 Task: In the  document Nathan.txt ,change text color to 'Dark Blue' Insert the mentioned shape on left side of the text 'Cloud'. Change color of the shape to  BrownChange shape height to 0.9
Action: Mouse moved to (250, 371)
Screenshot: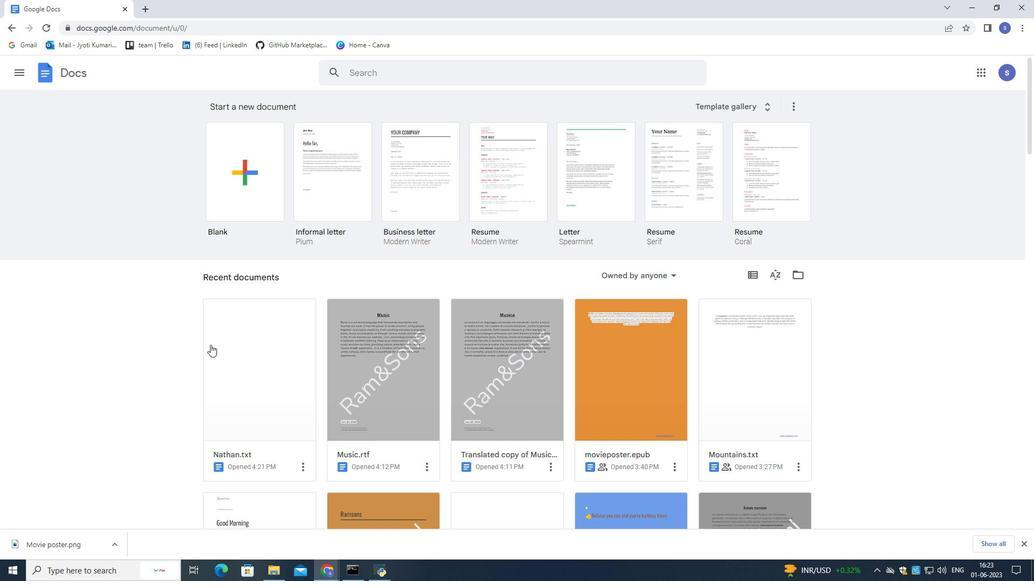 
Action: Mouse pressed left at (250, 371)
Screenshot: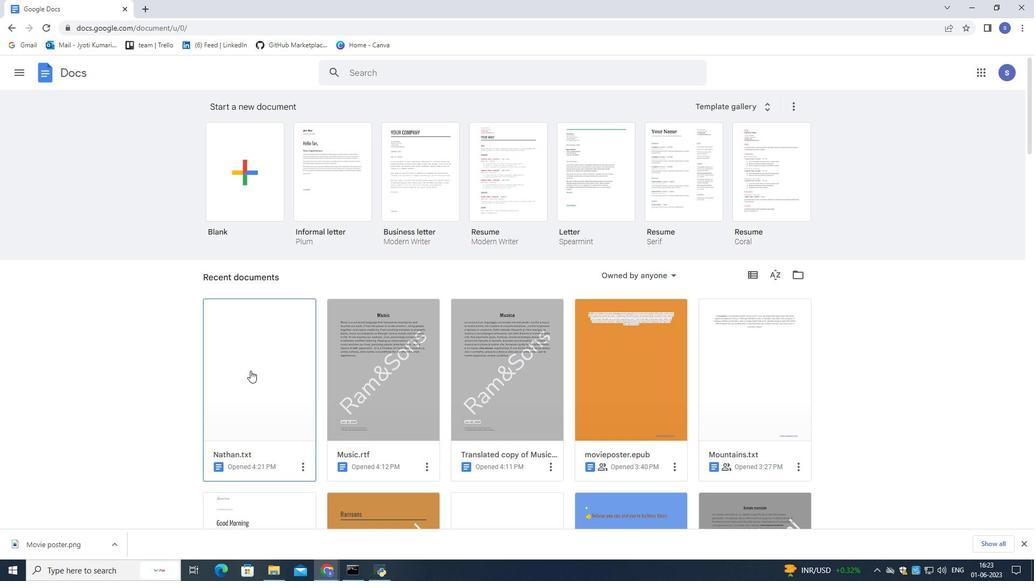 
Action: Mouse pressed left at (250, 371)
Screenshot: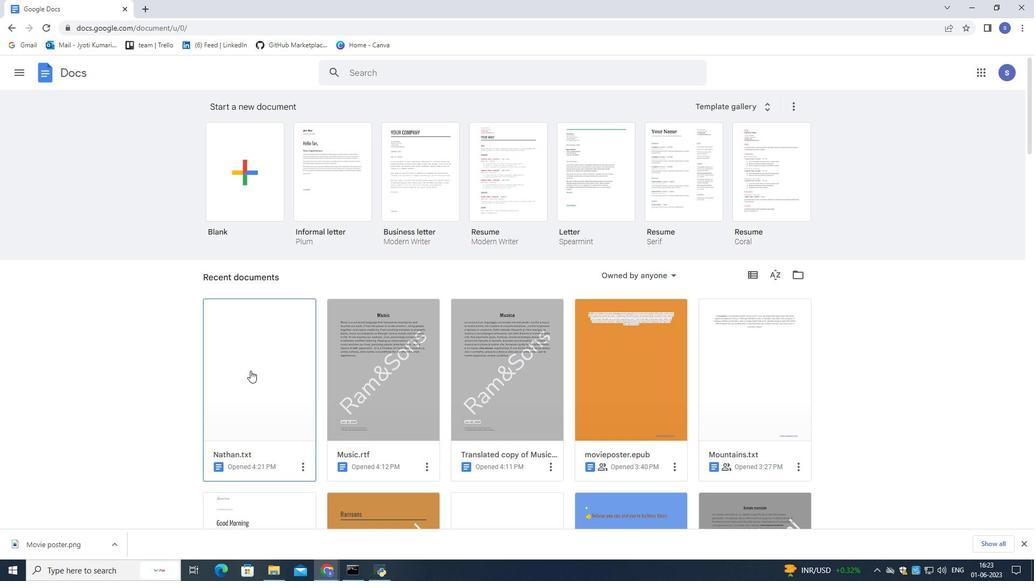
Action: Mouse moved to (676, 317)
Screenshot: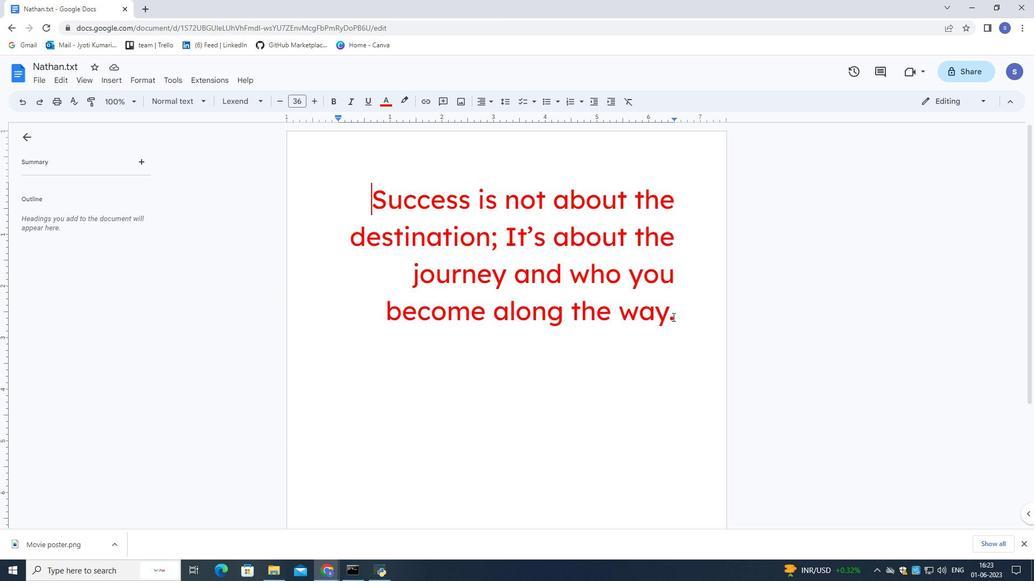 
Action: Mouse pressed left at (676, 317)
Screenshot: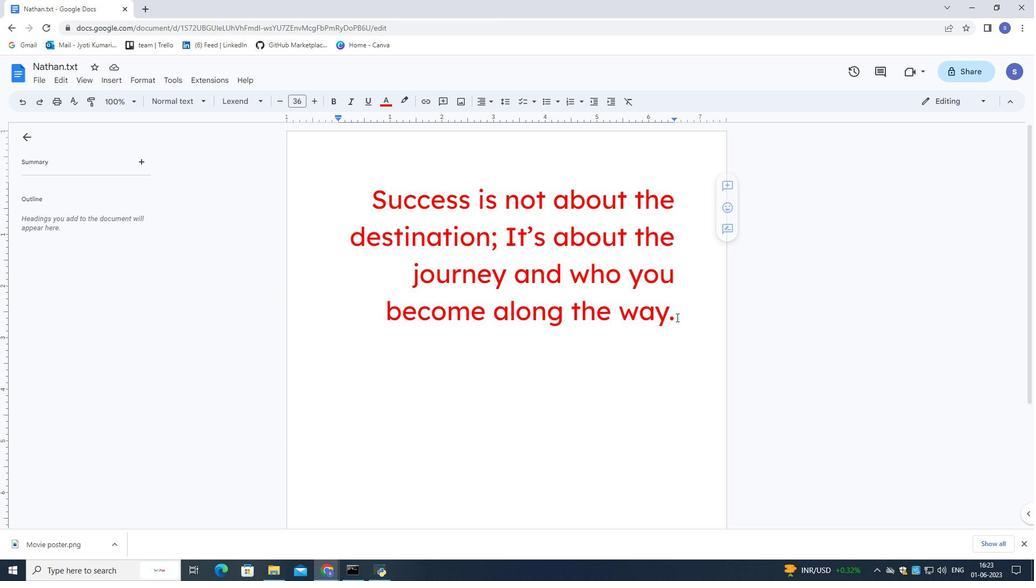 
Action: Mouse moved to (304, 213)
Screenshot: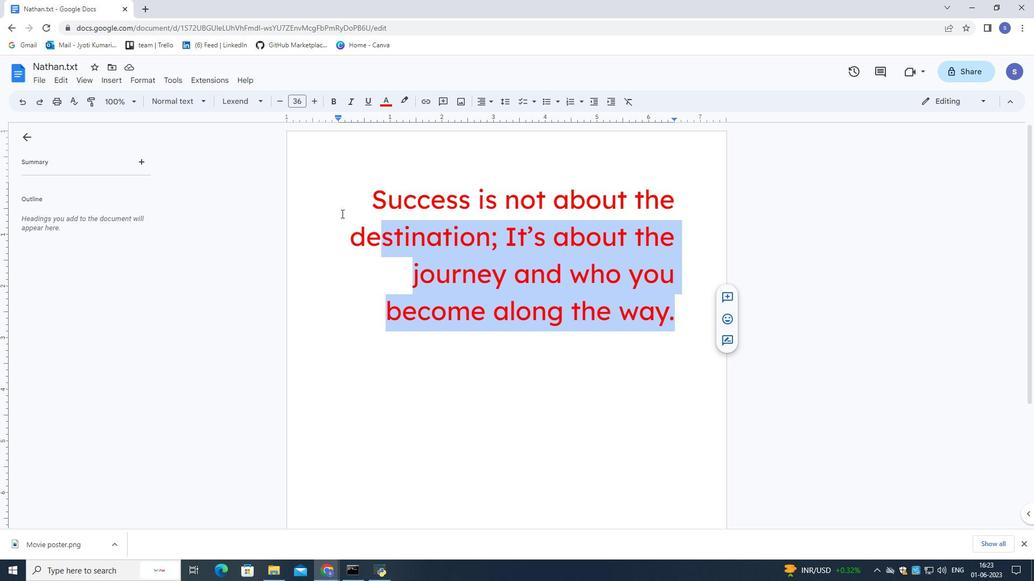 
Action: Mouse pressed left at (304, 213)
Screenshot: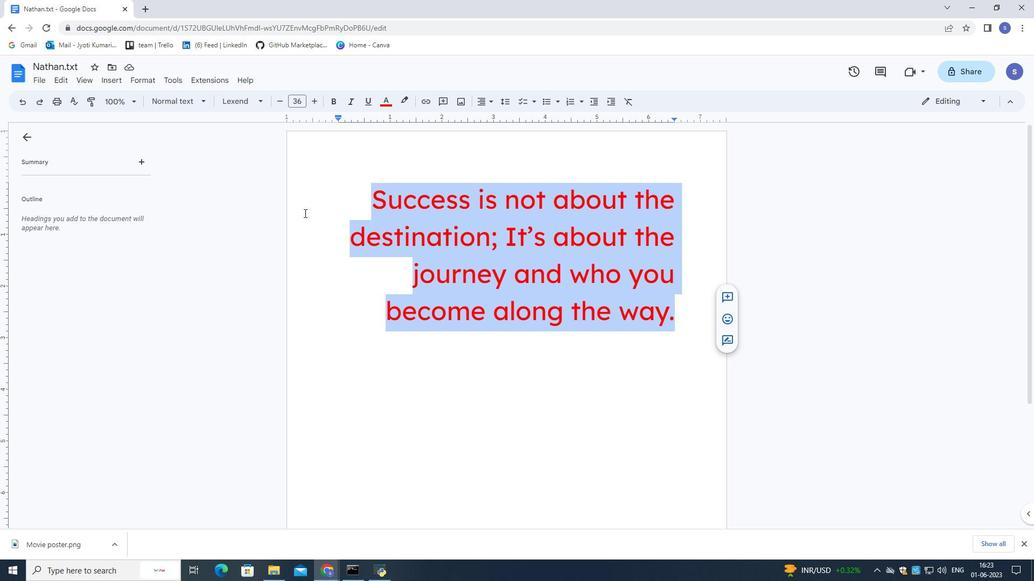 
Action: Mouse moved to (390, 101)
Screenshot: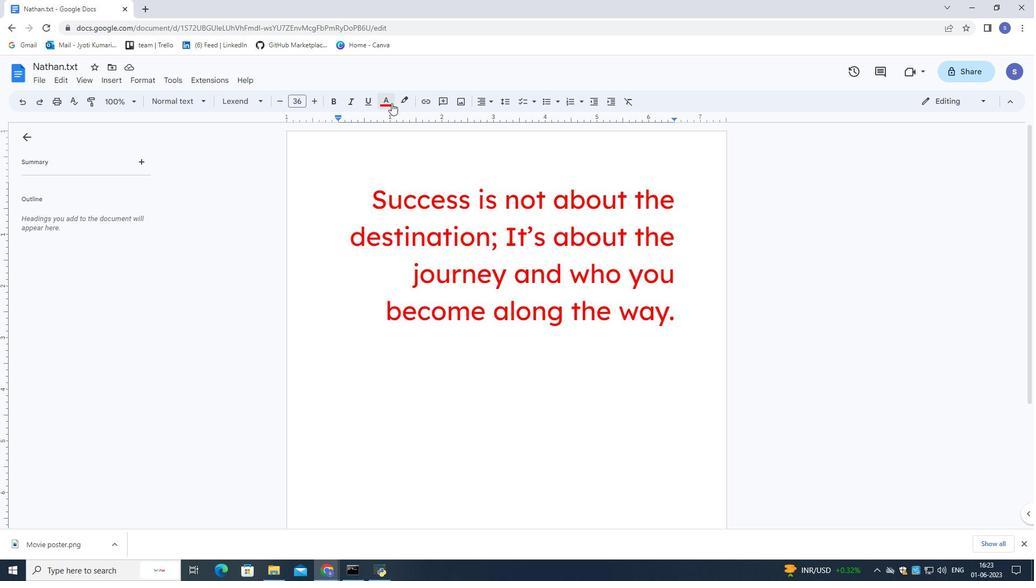 
Action: Mouse pressed left at (390, 101)
Screenshot: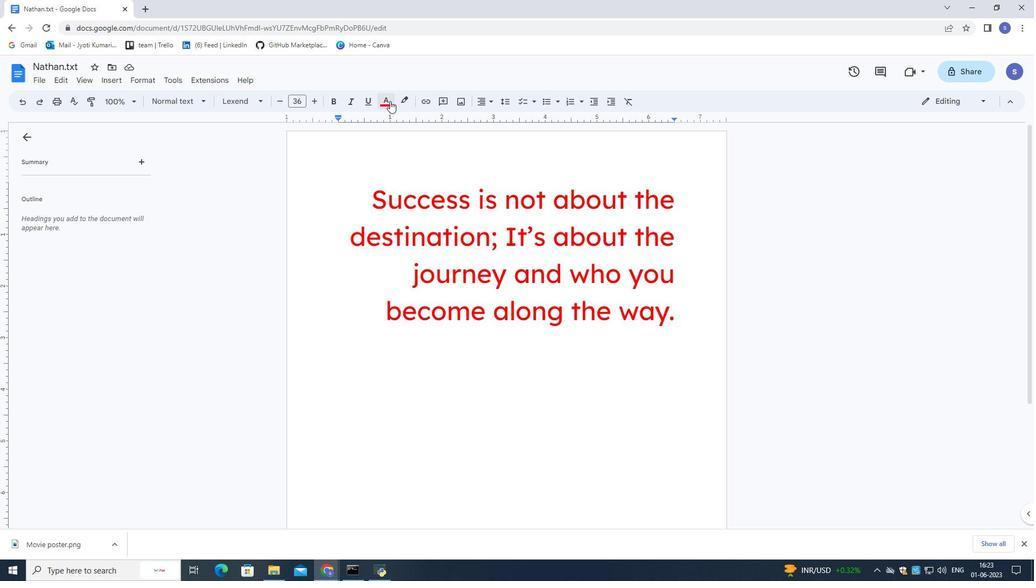 
Action: Mouse moved to (473, 193)
Screenshot: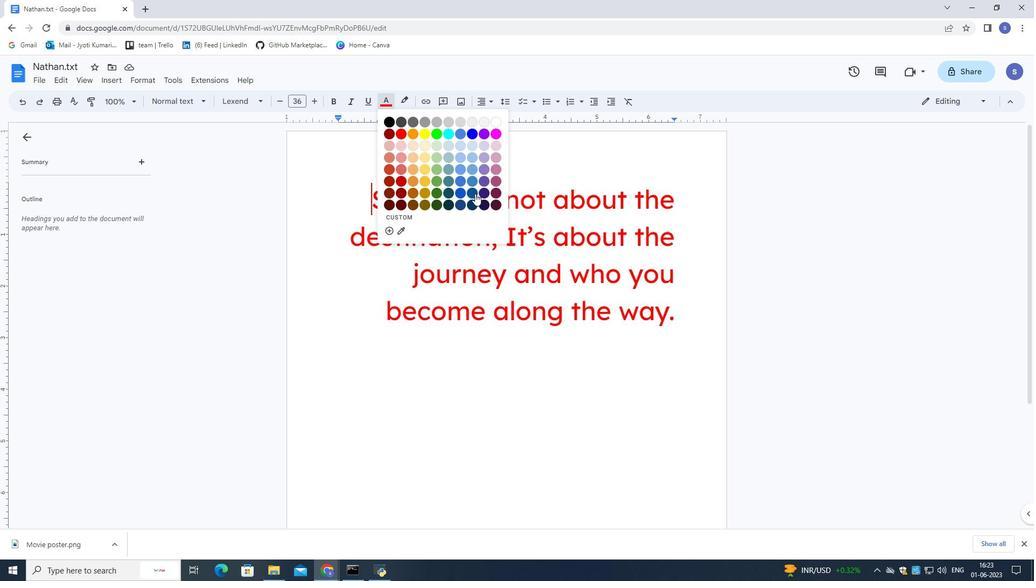 
Action: Mouse pressed left at (473, 193)
Screenshot: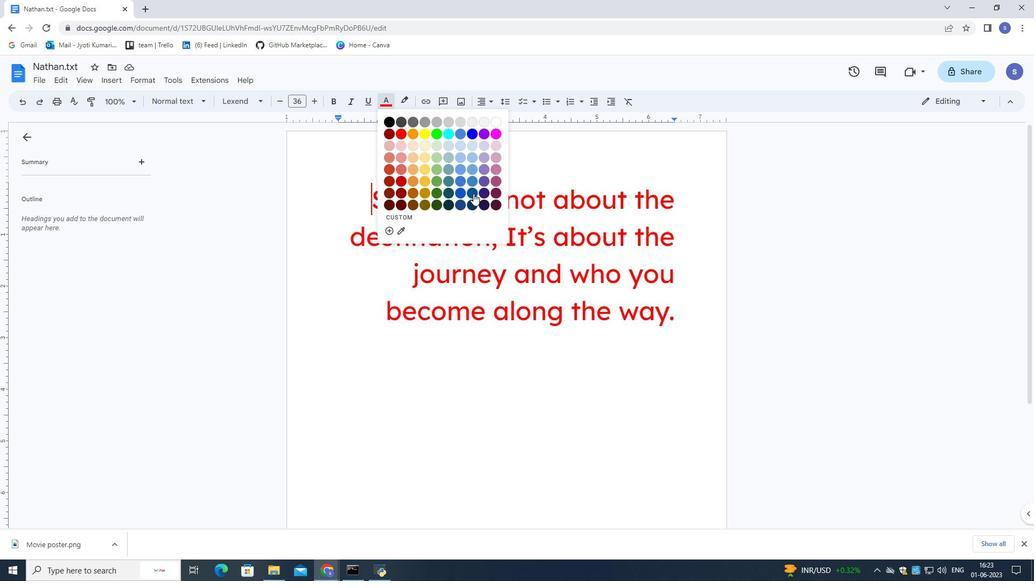 
Action: Mouse moved to (676, 315)
Screenshot: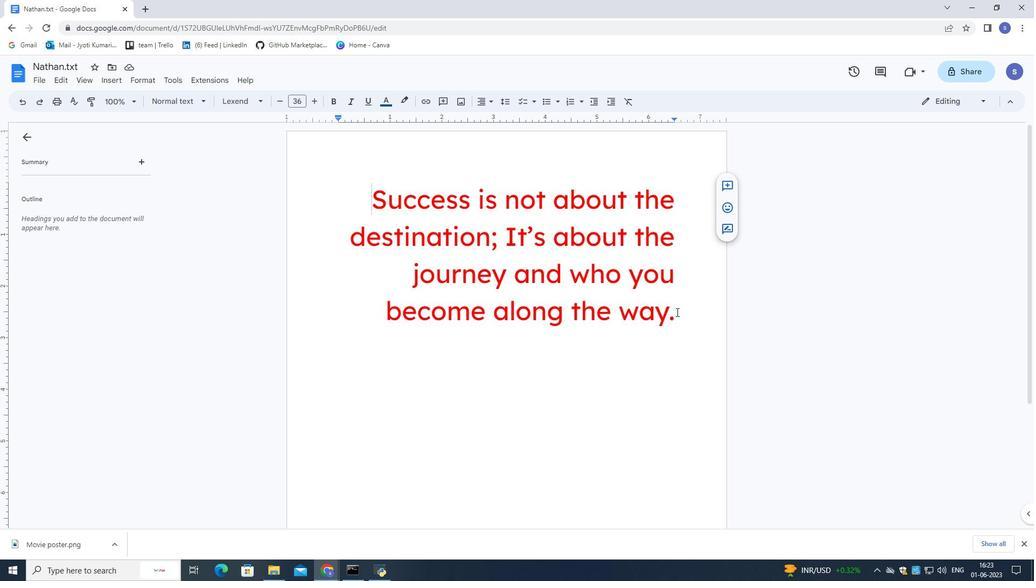 
Action: Mouse pressed left at (676, 315)
Screenshot: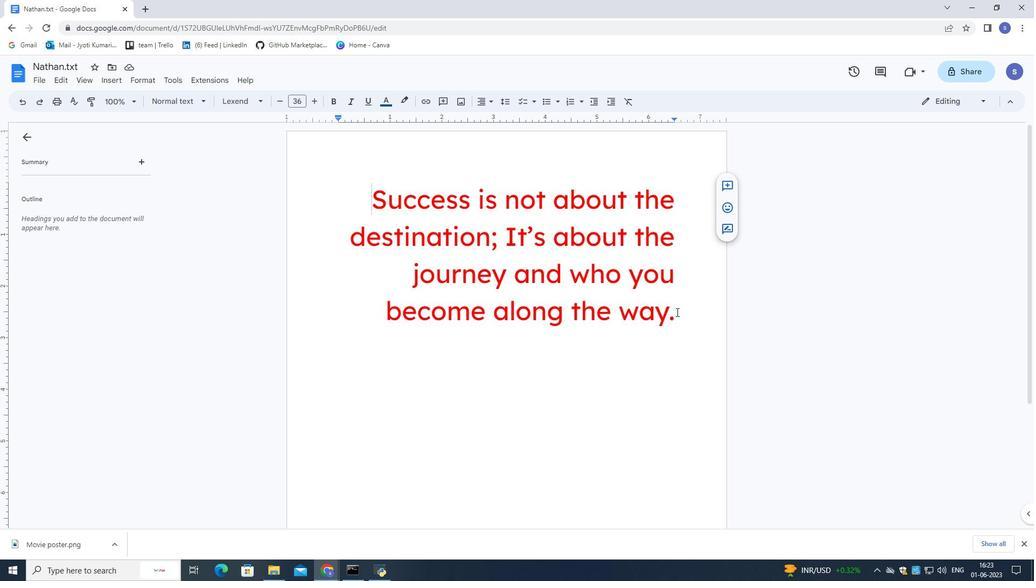 
Action: Mouse moved to (385, 102)
Screenshot: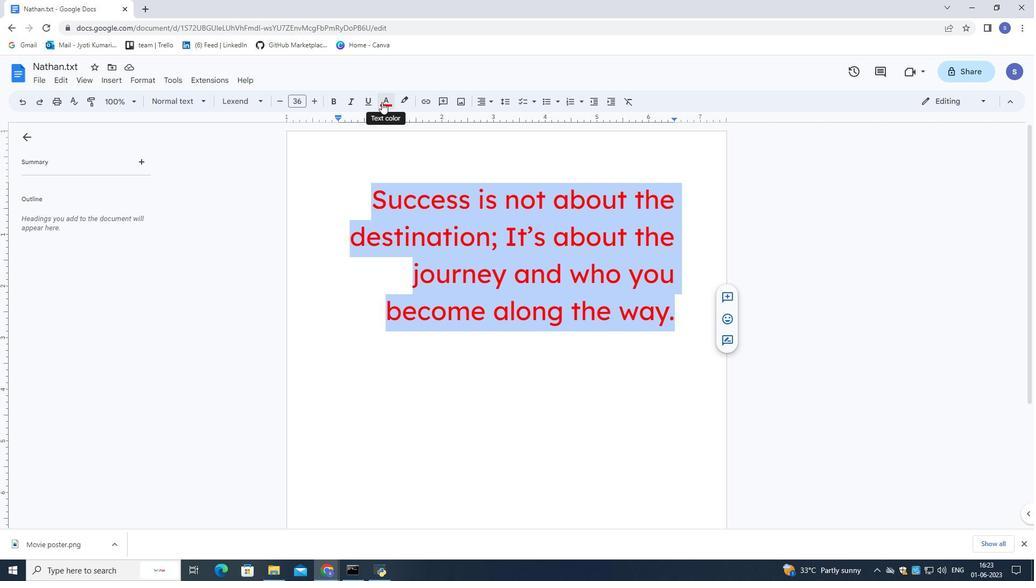 
Action: Mouse pressed left at (385, 102)
Screenshot: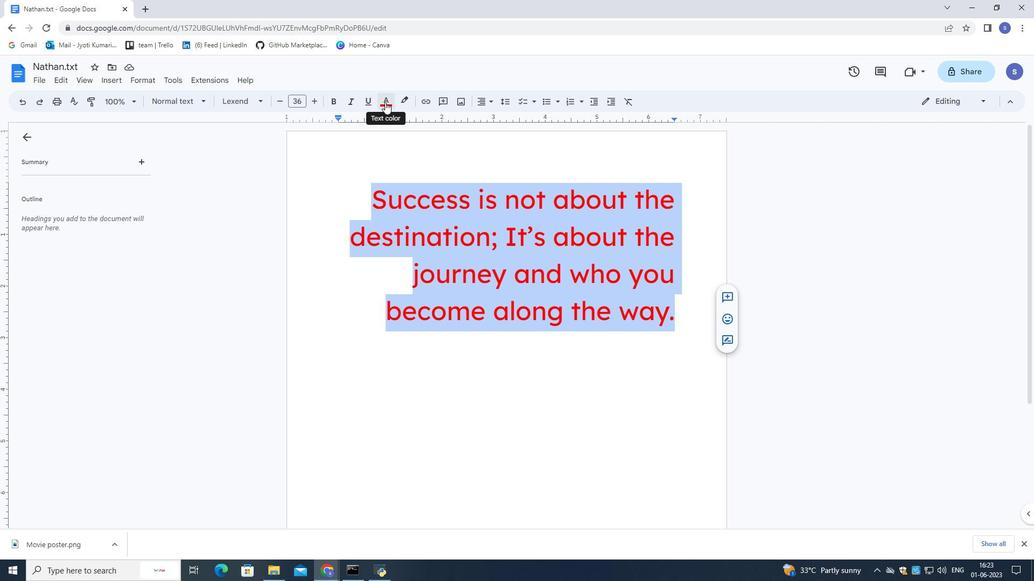 
Action: Mouse moved to (470, 205)
Screenshot: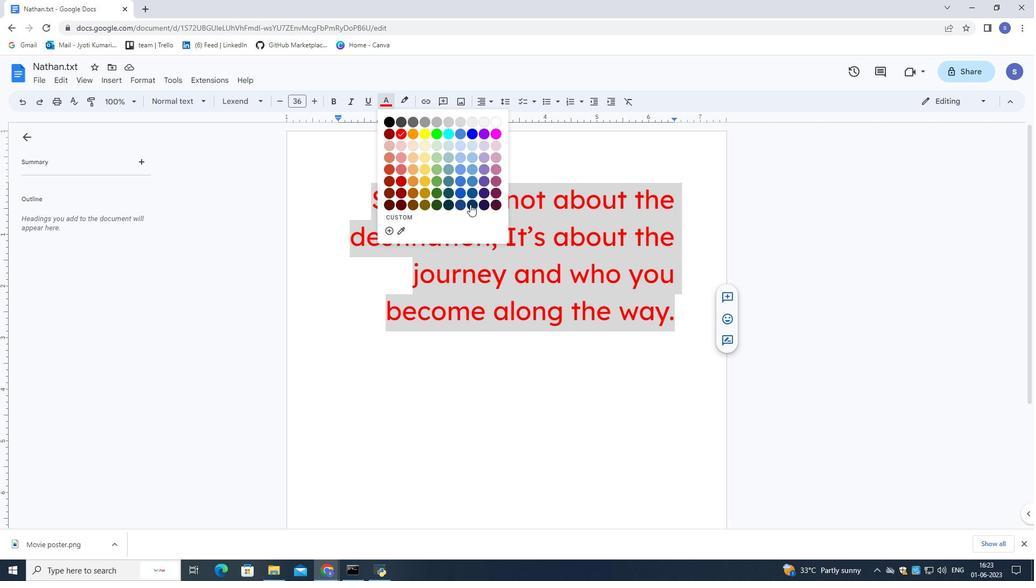 
Action: Mouse pressed left at (470, 205)
Screenshot: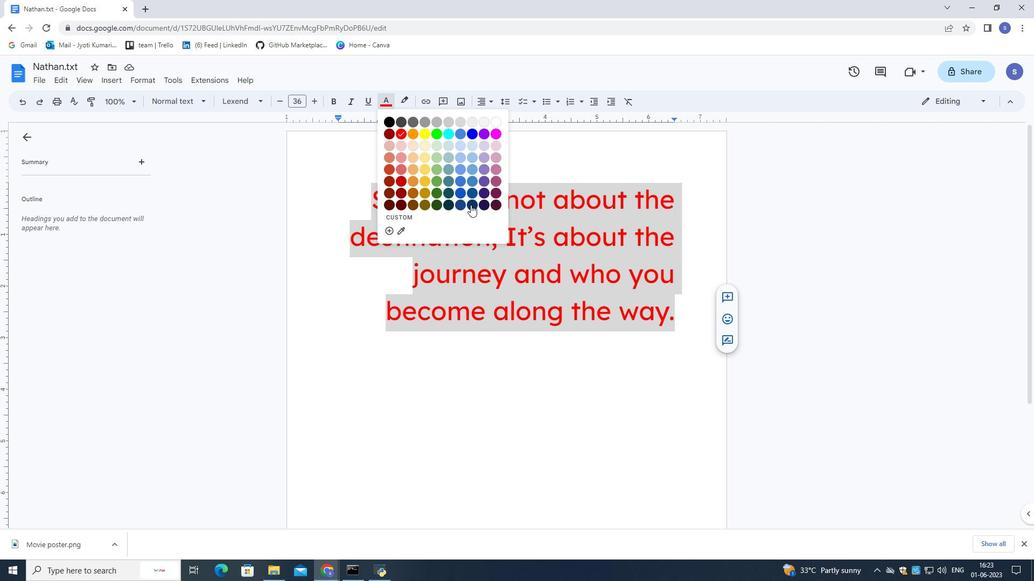 
Action: Mouse moved to (576, 376)
Screenshot: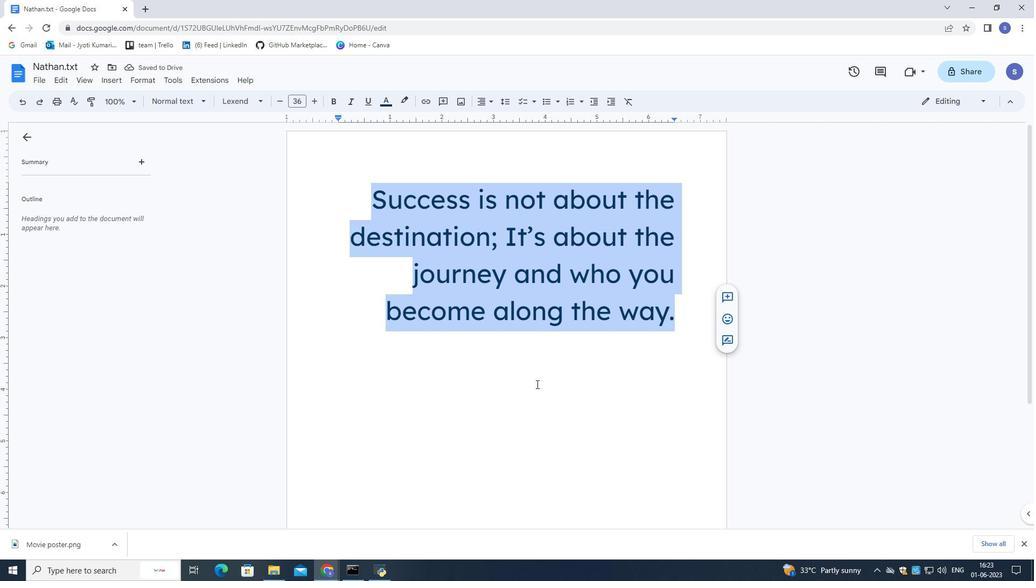 
Action: Mouse pressed left at (576, 376)
Screenshot: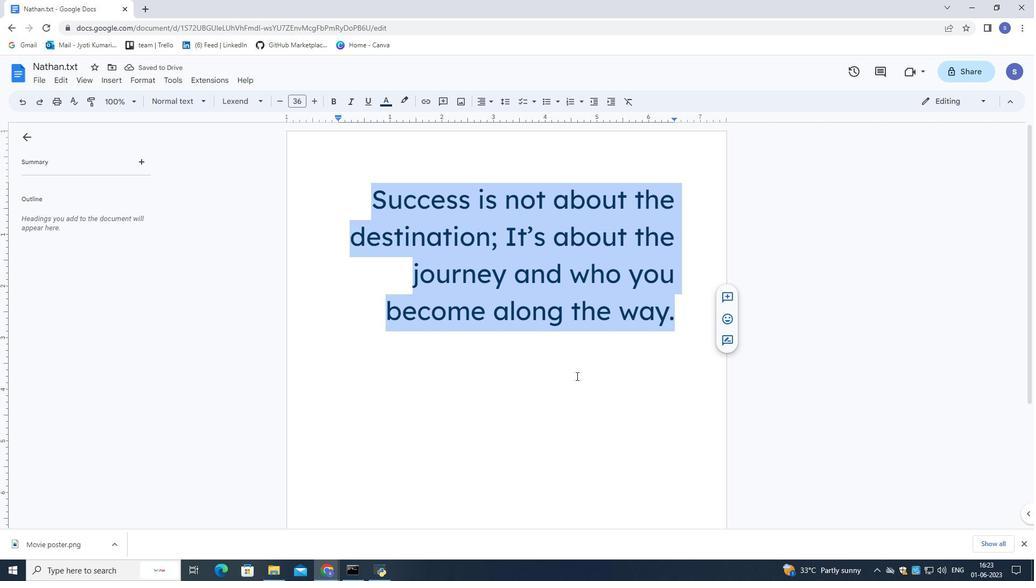 
Action: Mouse moved to (363, 193)
Screenshot: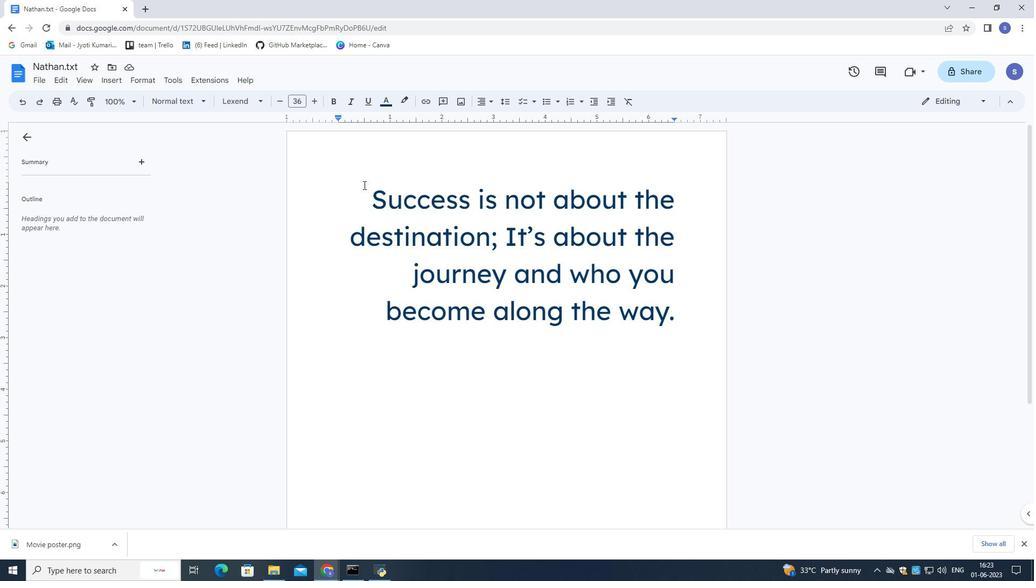 
Action: Mouse pressed left at (363, 193)
Screenshot: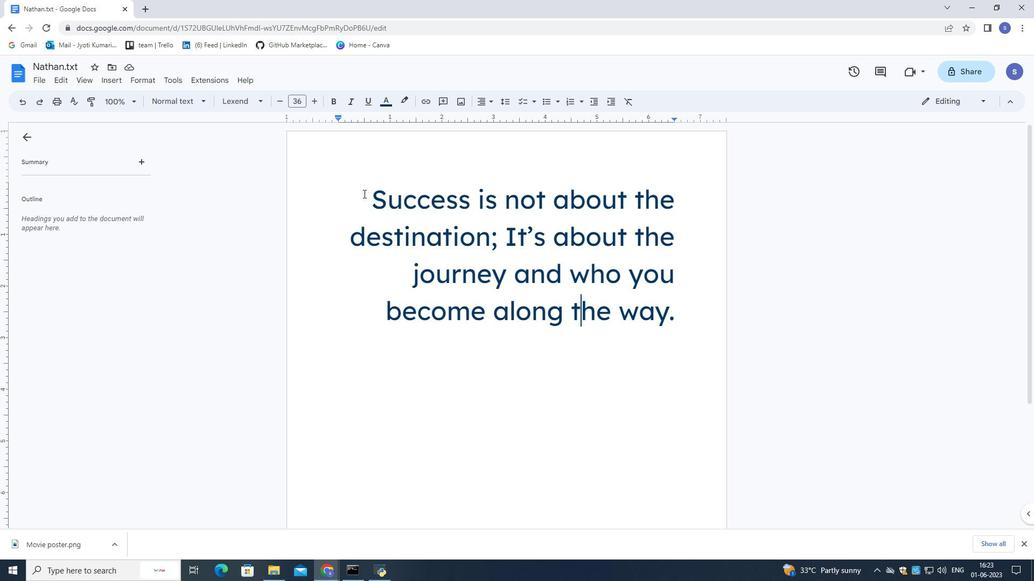 
Action: Mouse moved to (119, 77)
Screenshot: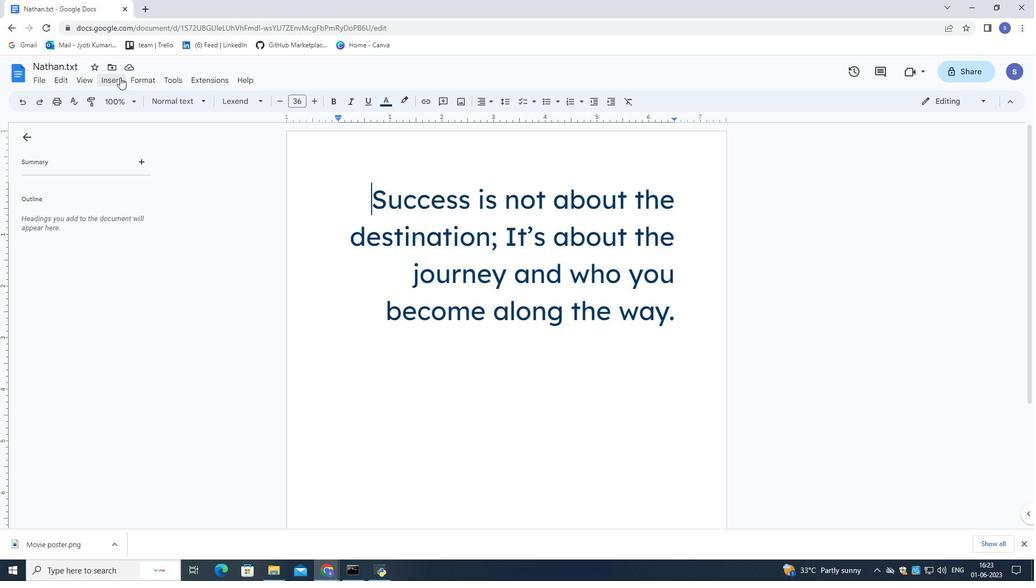 
Action: Mouse pressed left at (119, 77)
Screenshot: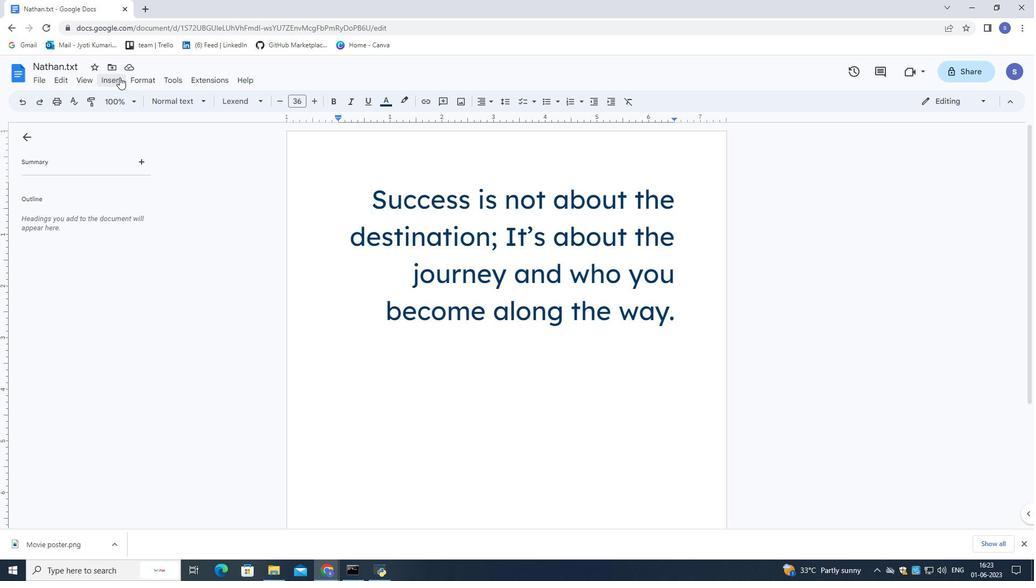 
Action: Mouse moved to (289, 130)
Screenshot: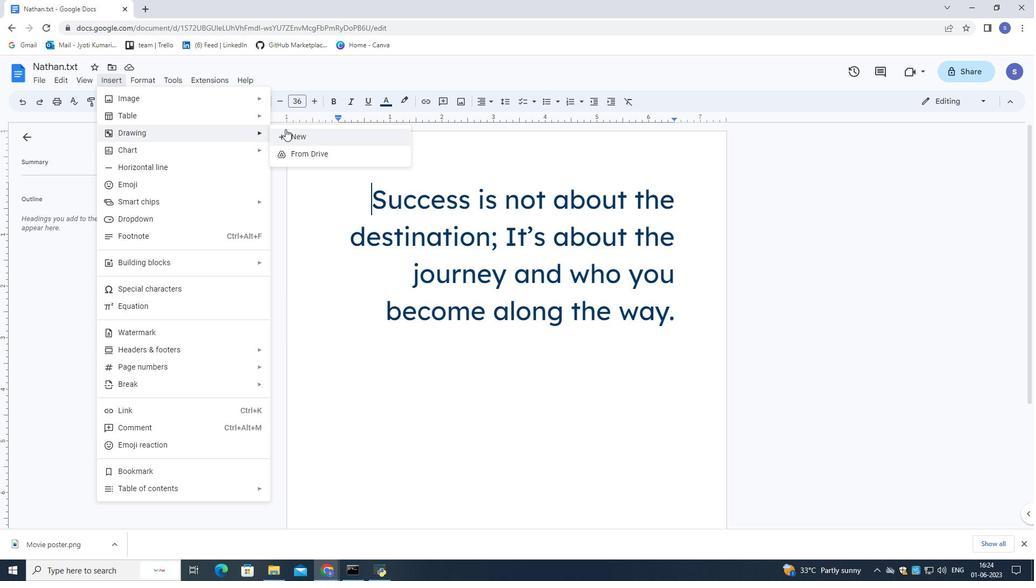 
Action: Mouse pressed left at (289, 130)
Screenshot: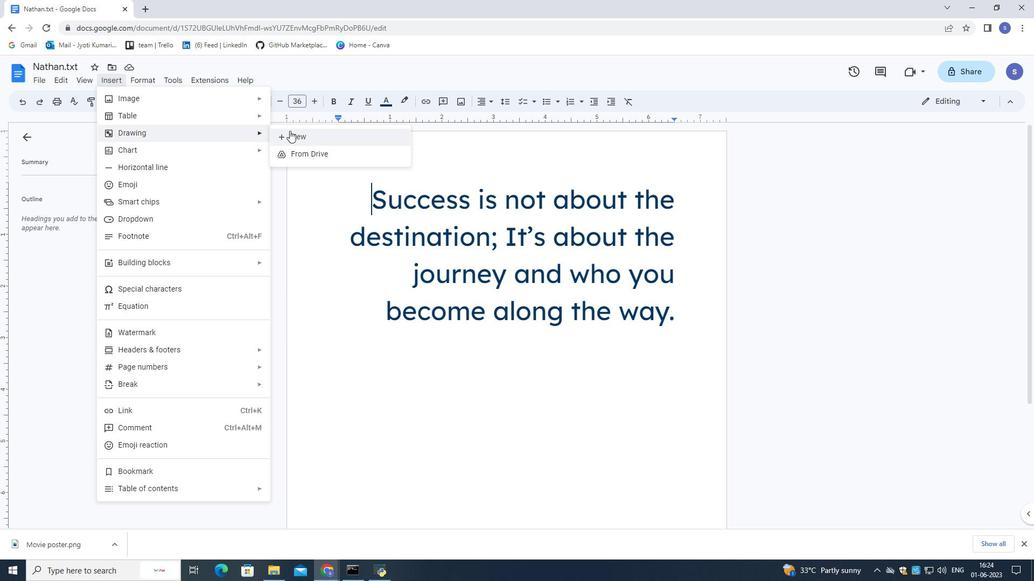
Action: Mouse moved to (418, 122)
Screenshot: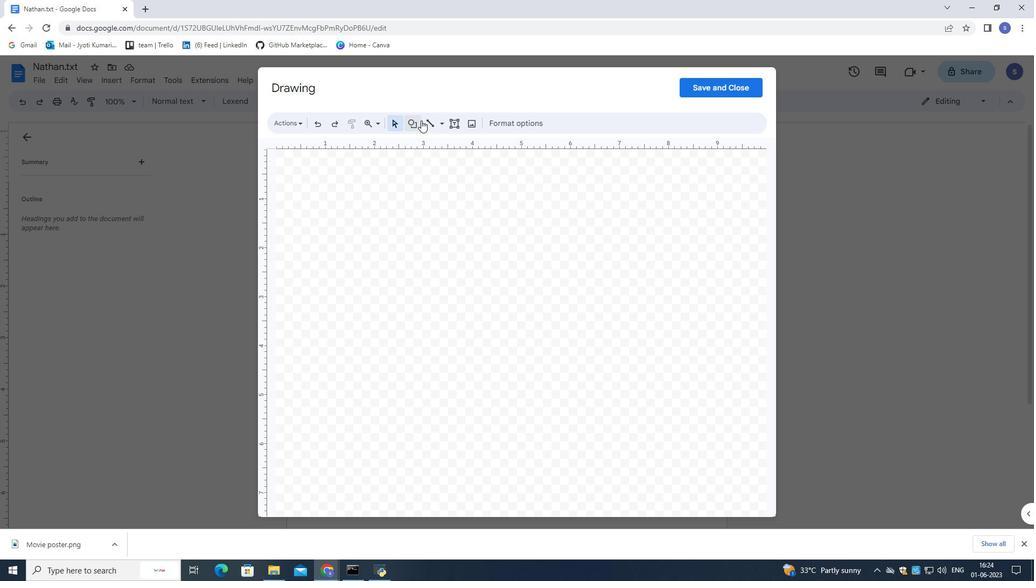 
Action: Mouse pressed left at (418, 122)
Screenshot: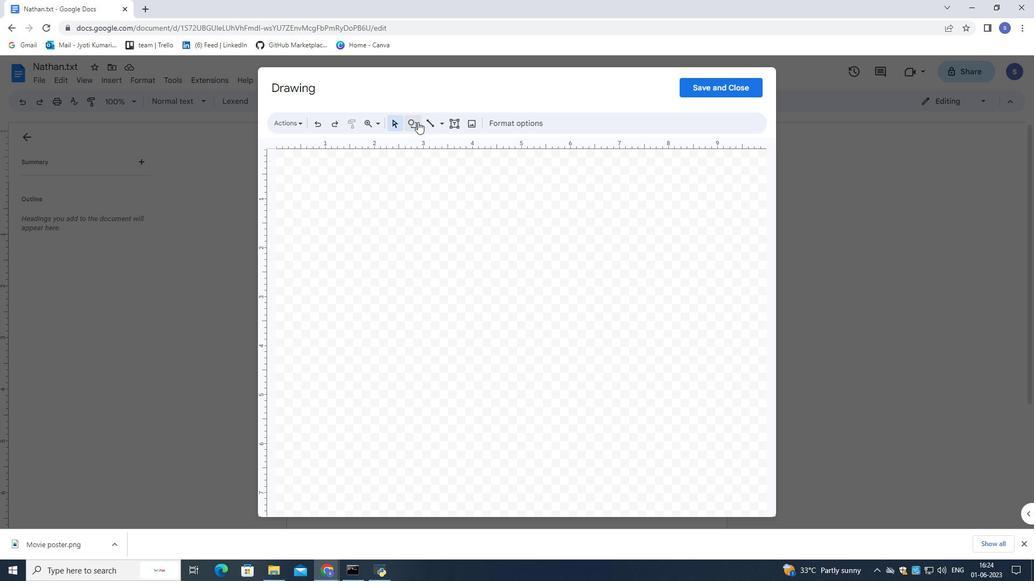 
Action: Mouse moved to (614, 192)
Screenshot: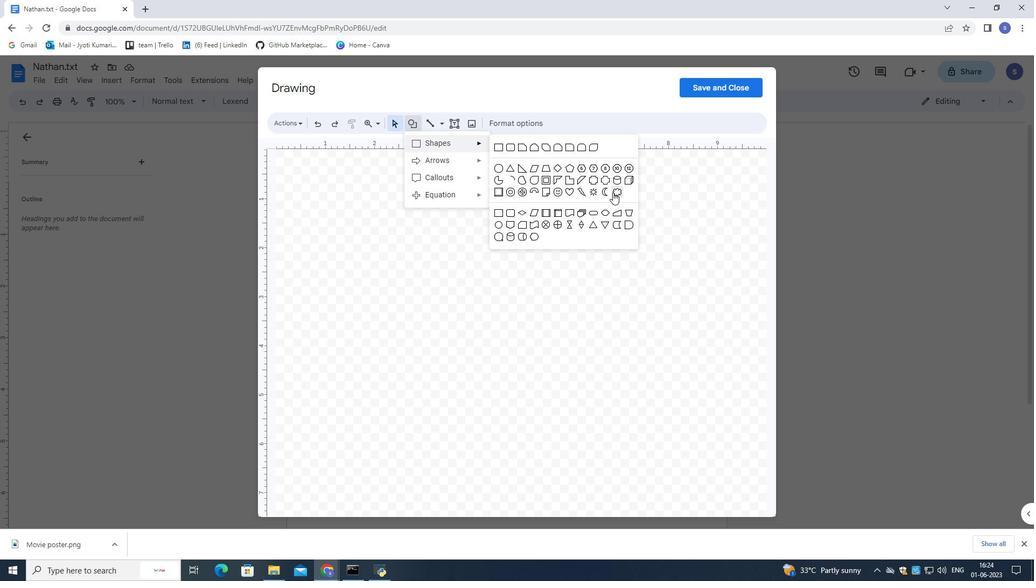 
Action: Mouse pressed left at (614, 192)
Screenshot: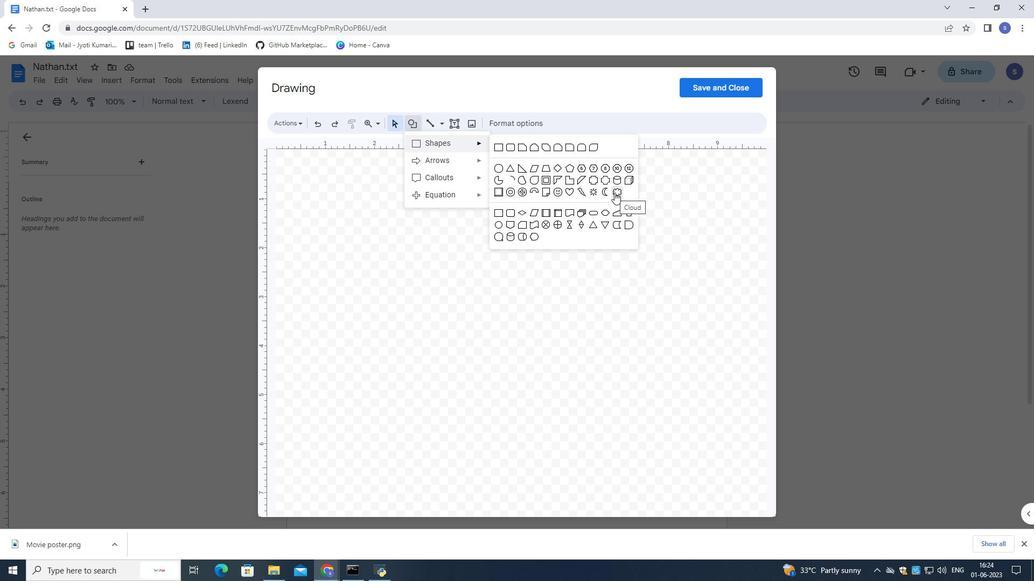 
Action: Mouse moved to (381, 211)
Screenshot: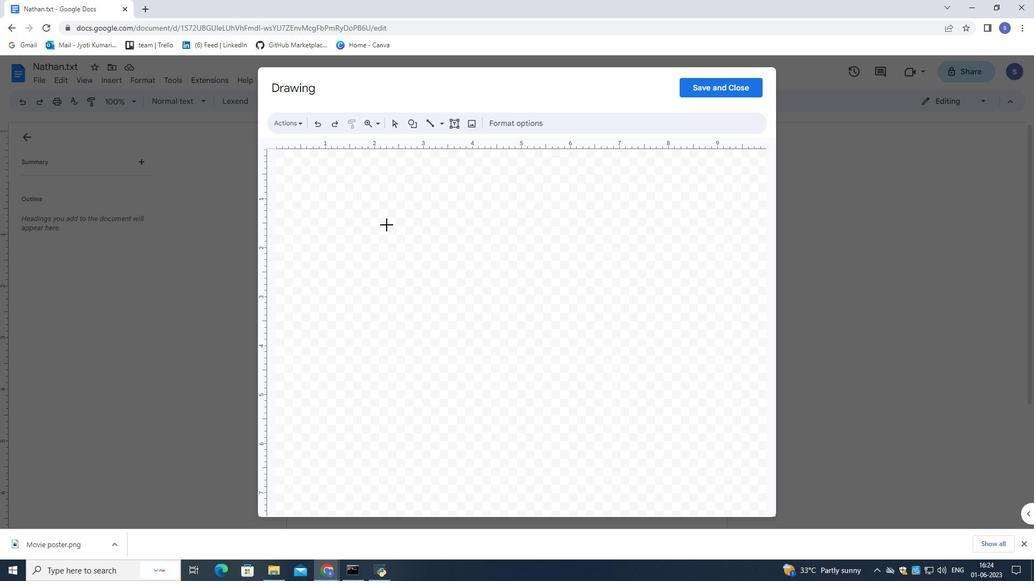 
Action: Mouse pressed left at (381, 211)
Screenshot: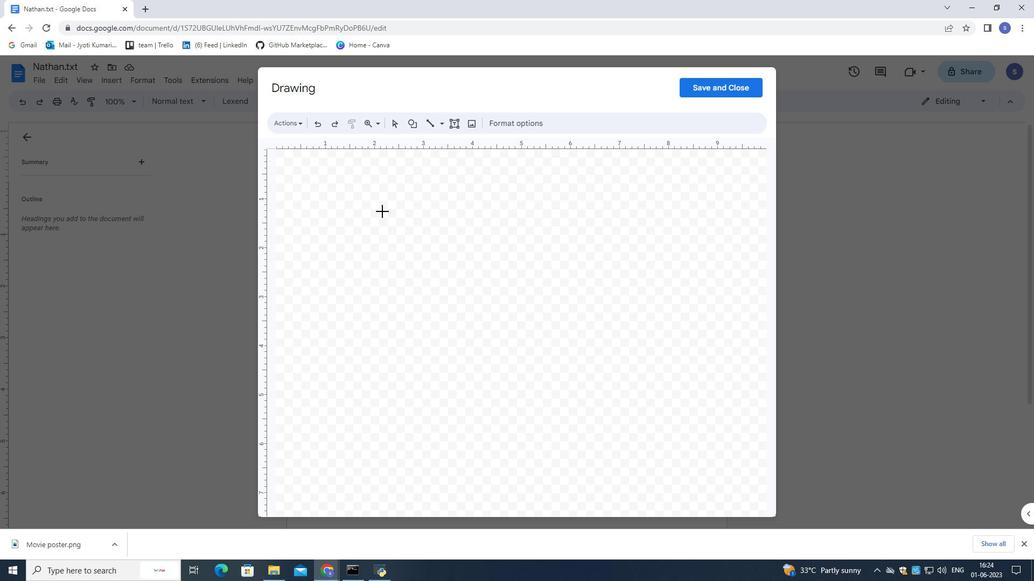 
Action: Mouse moved to (575, 328)
Screenshot: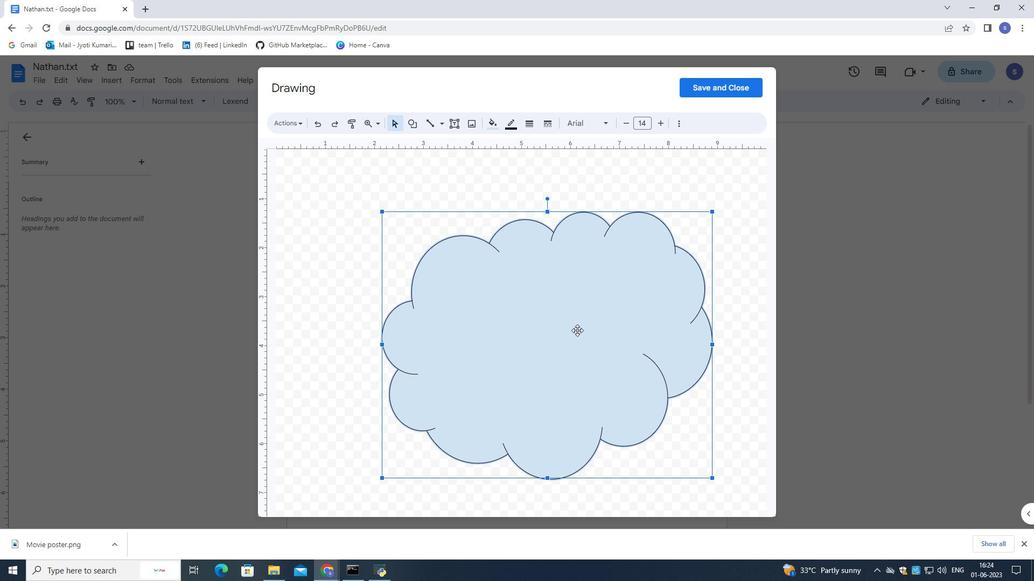 
Action: Mouse pressed left at (575, 328)
Screenshot: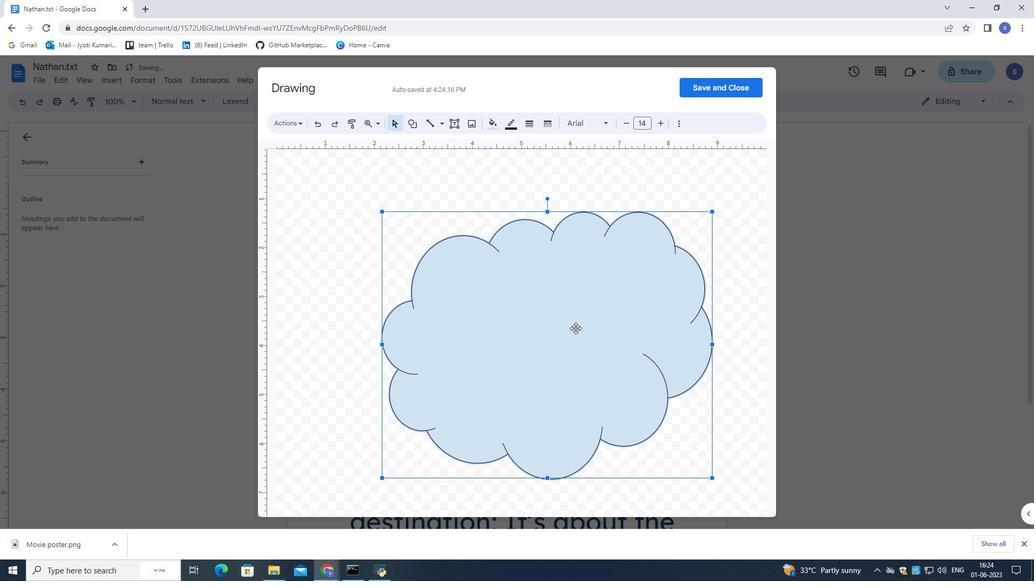 
Action: Mouse moved to (494, 122)
Screenshot: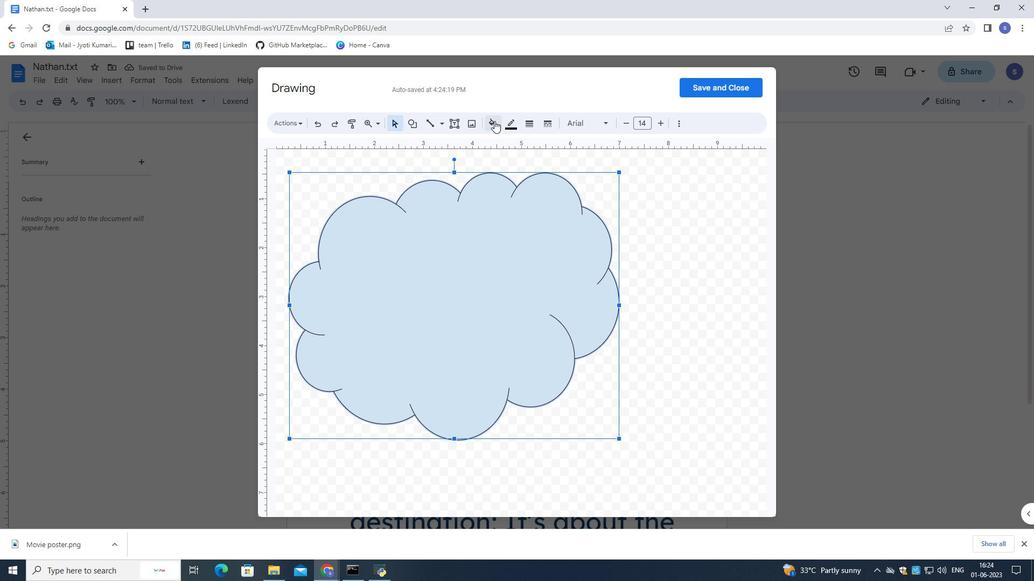 
Action: Mouse pressed left at (494, 122)
Screenshot: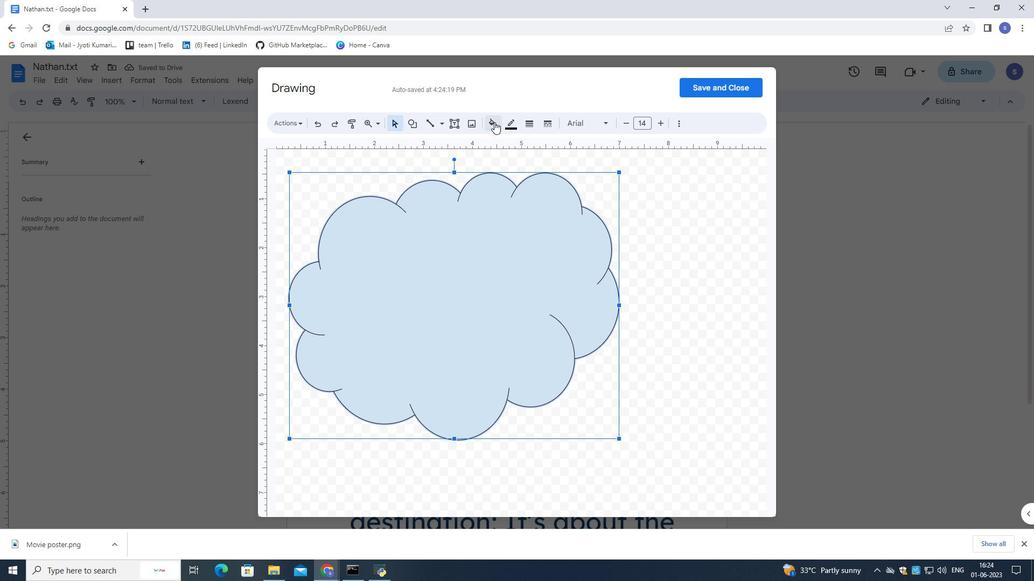 
Action: Mouse moved to (502, 164)
Screenshot: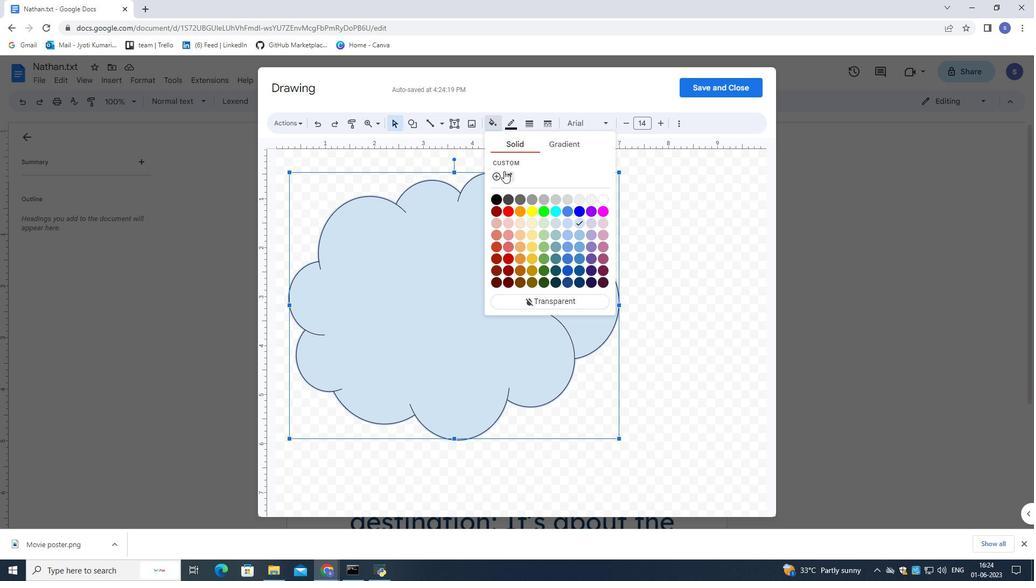 
Action: Mouse pressed left at (502, 164)
Screenshot: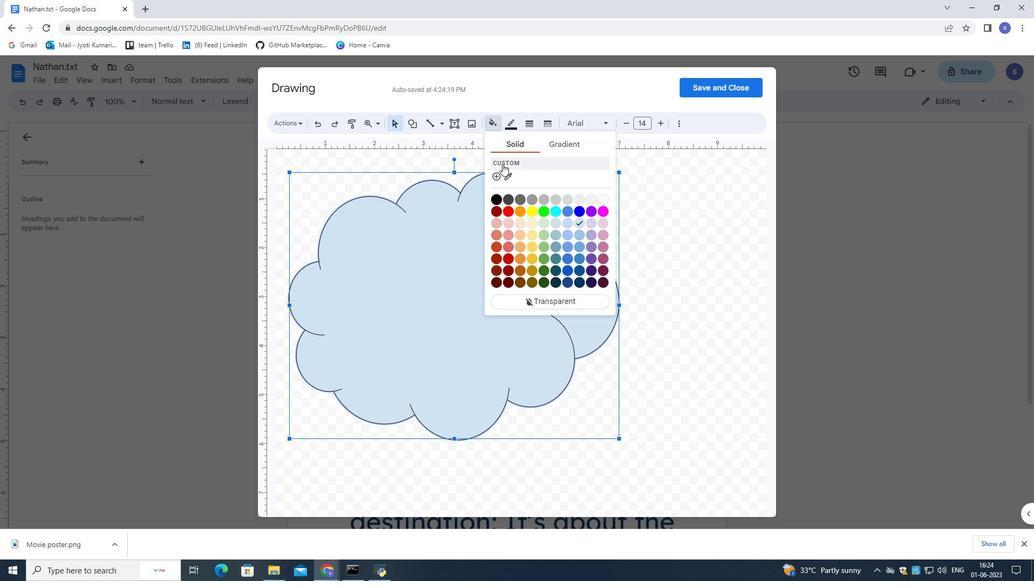 
Action: Mouse moved to (555, 316)
Screenshot: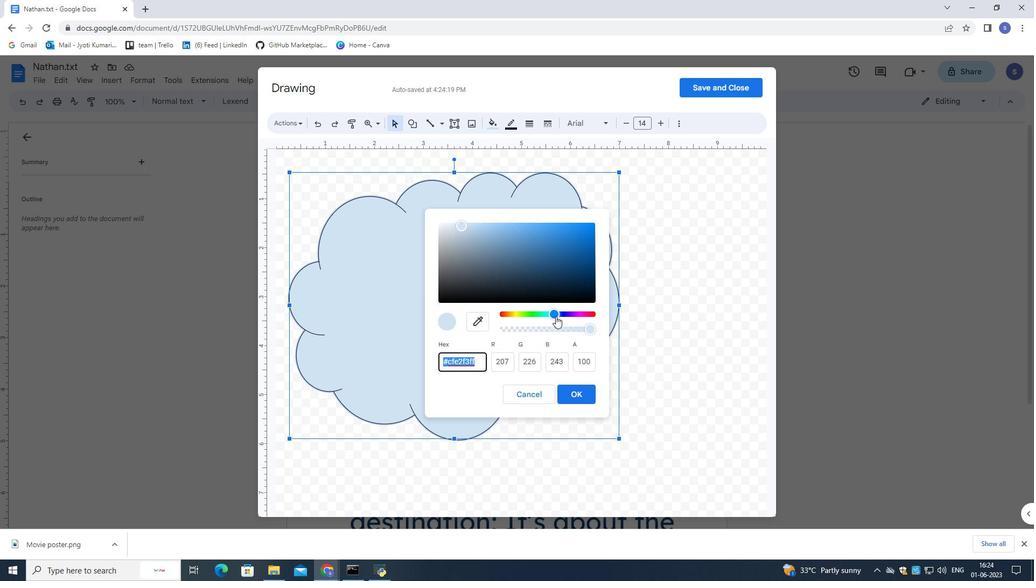 
Action: Mouse pressed left at (555, 316)
Screenshot: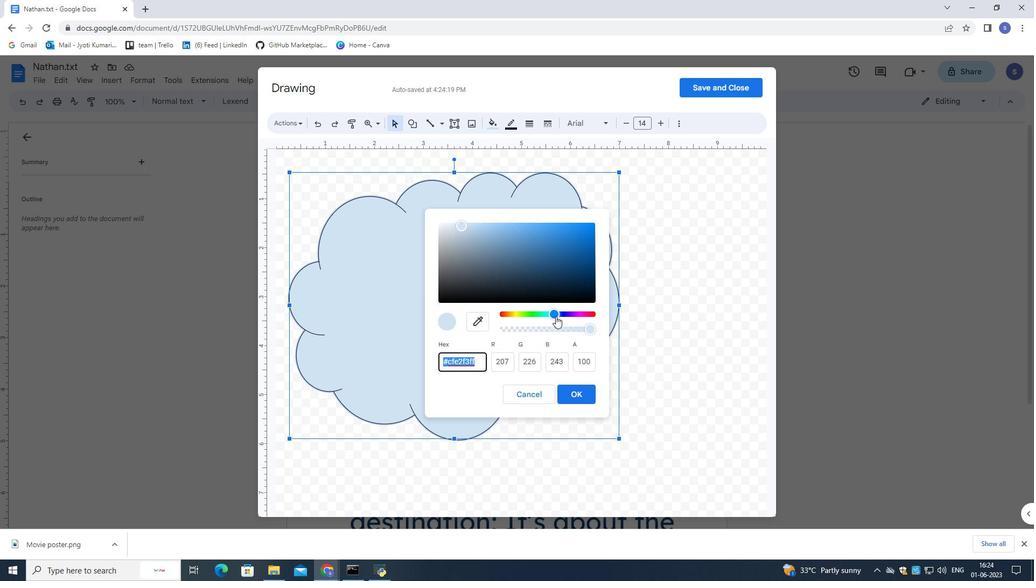 
Action: Mouse moved to (516, 233)
Screenshot: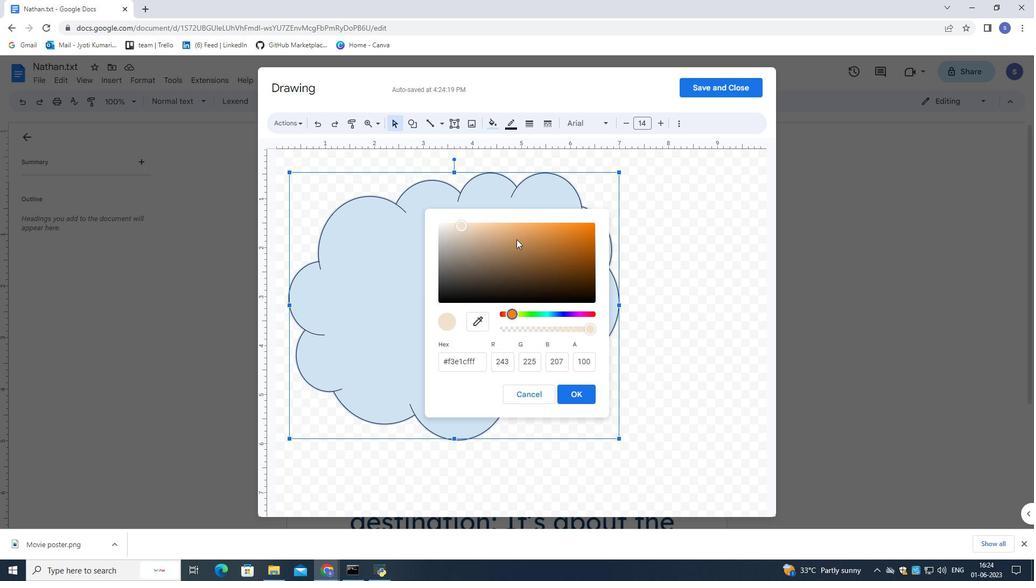 
Action: Mouse pressed left at (516, 233)
Screenshot: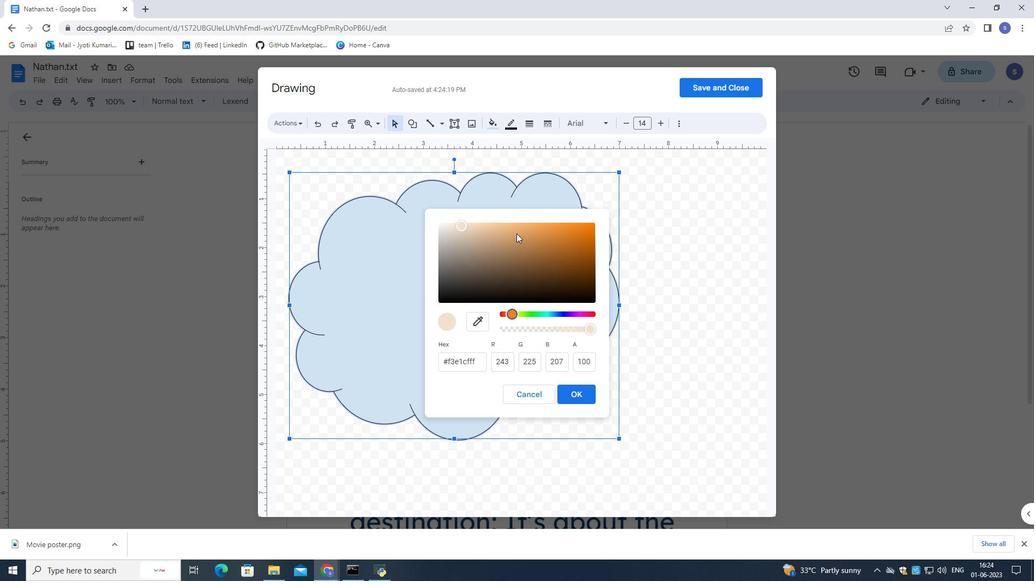 
Action: Mouse moved to (572, 393)
Screenshot: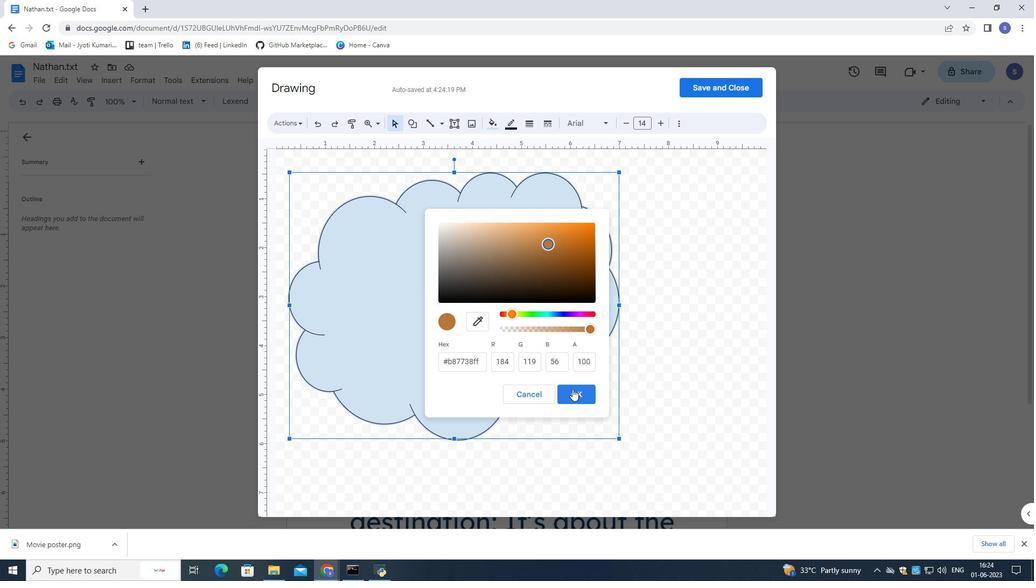 
Action: Mouse pressed left at (572, 393)
Screenshot: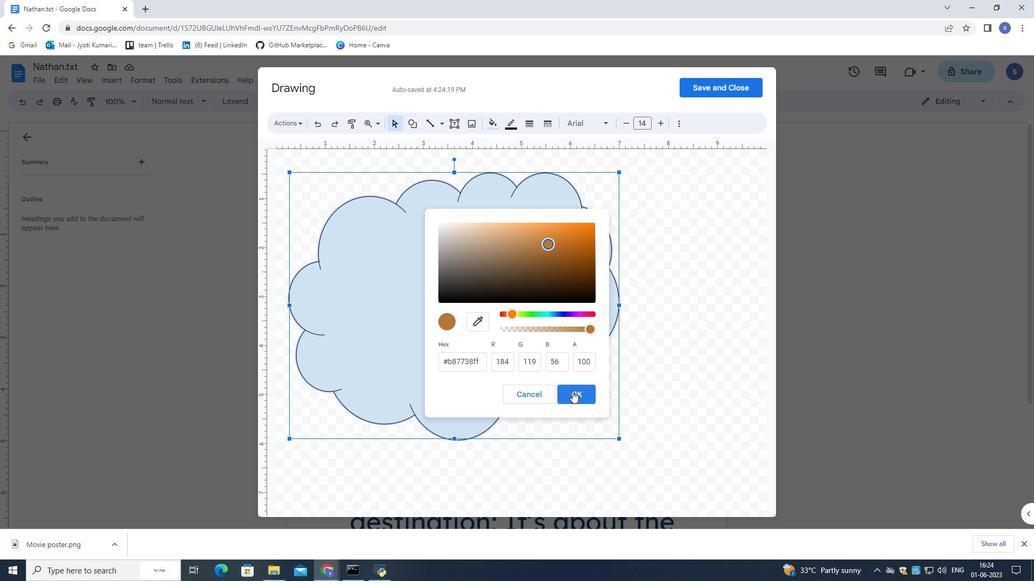 
Action: Mouse moved to (694, 89)
Screenshot: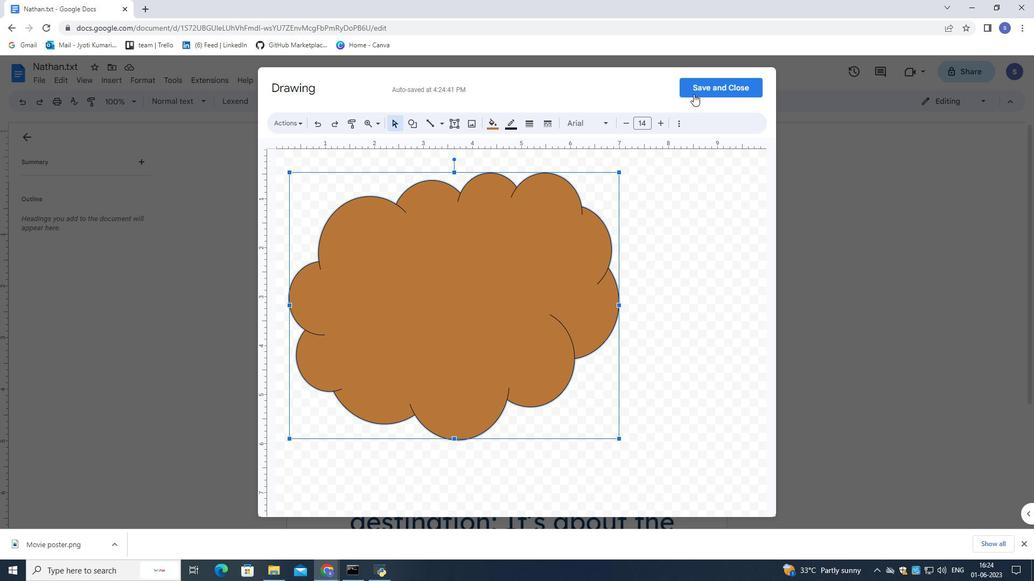 
Action: Mouse pressed left at (694, 89)
Screenshot: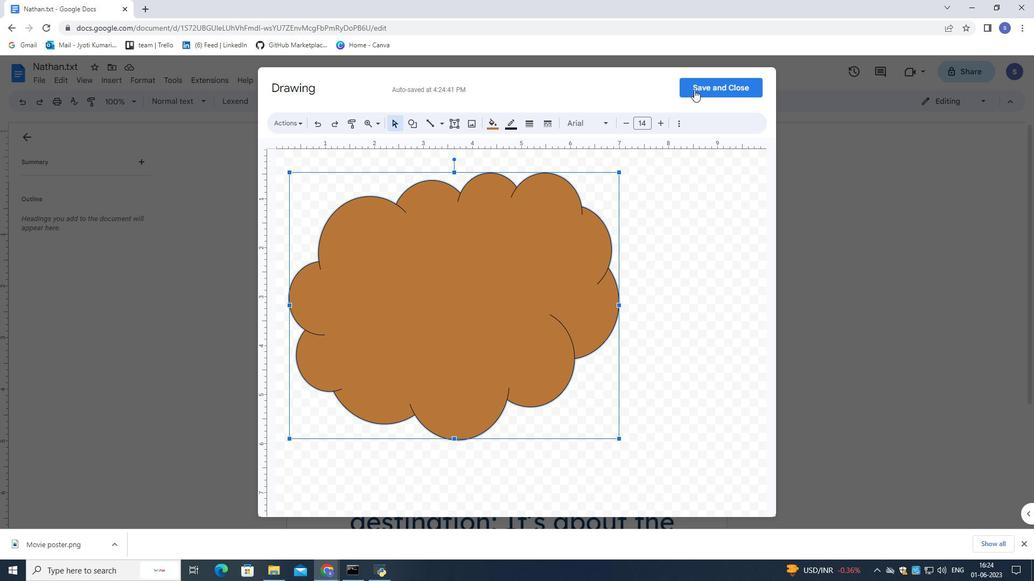 
Action: Mouse moved to (544, 345)
Screenshot: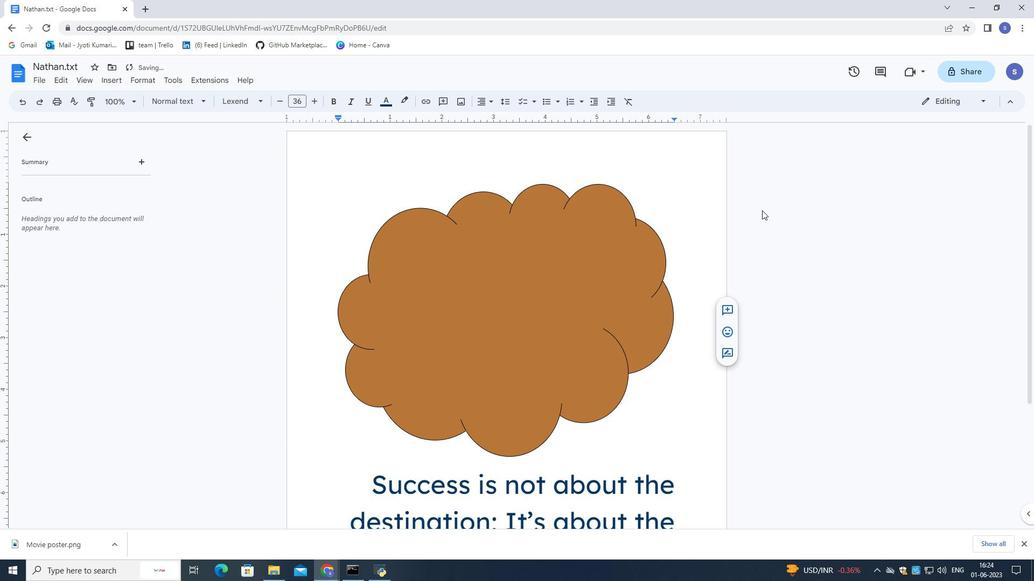 
Action: Mouse pressed left at (544, 345)
Screenshot: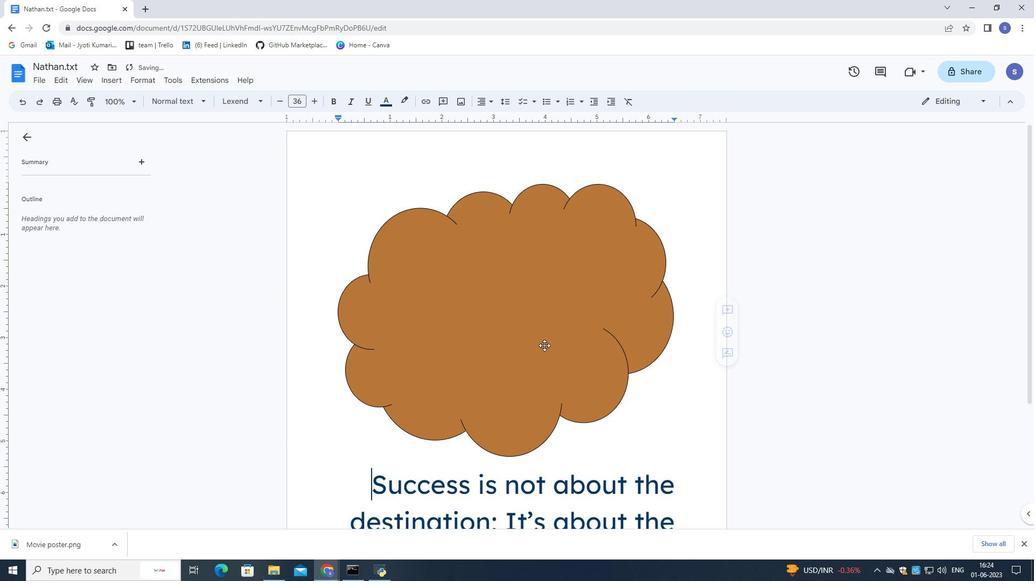 
Action: Mouse moved to (498, 475)
Screenshot: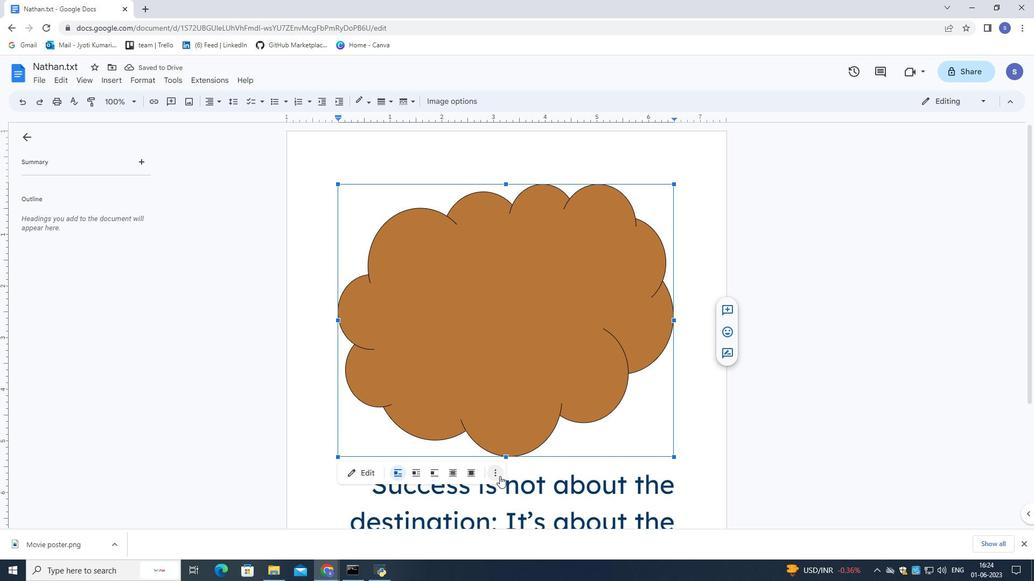 
Action: Mouse pressed left at (498, 475)
Screenshot: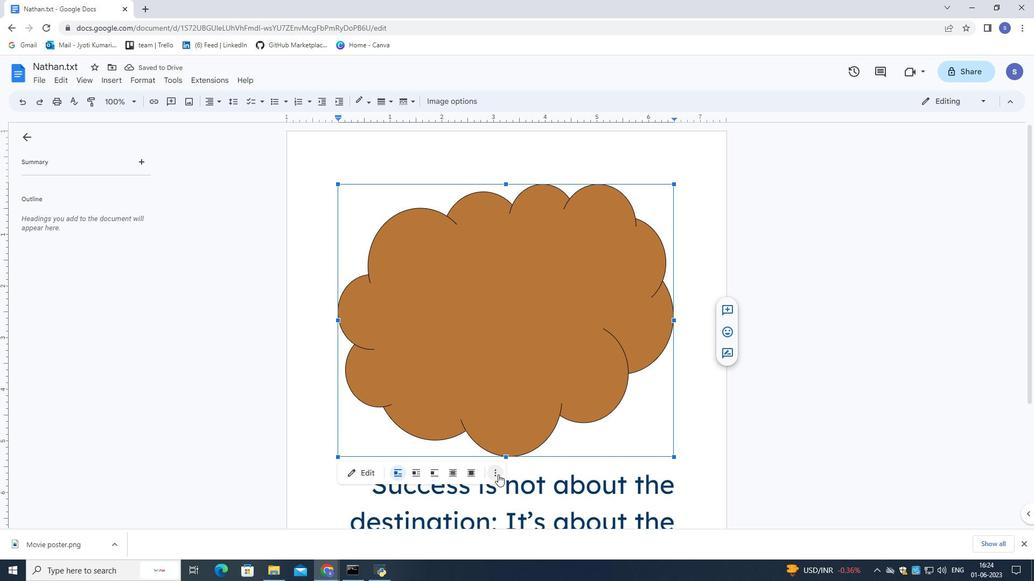 
Action: Mouse moved to (521, 430)
Screenshot: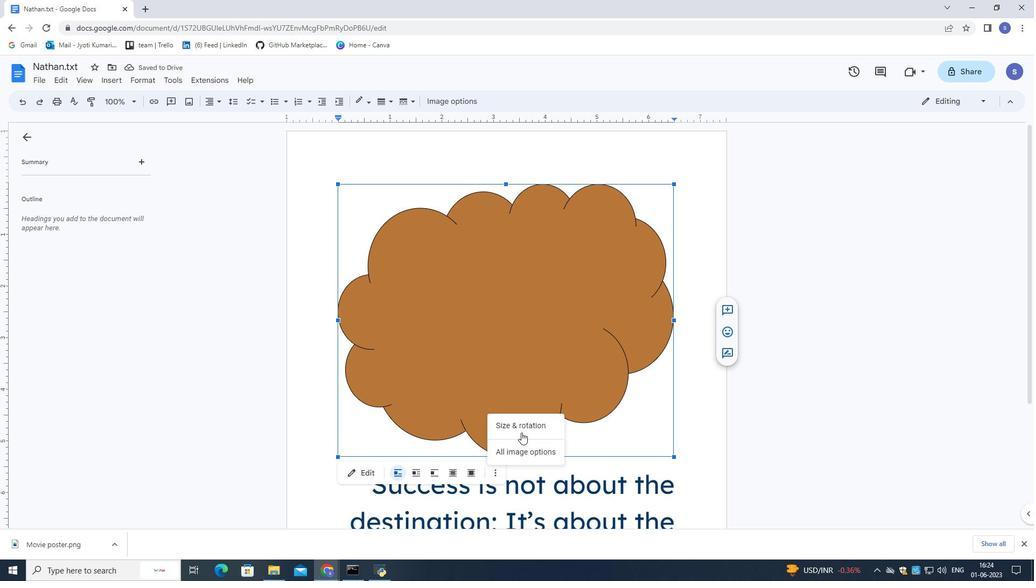 
Action: Mouse pressed left at (521, 430)
Screenshot: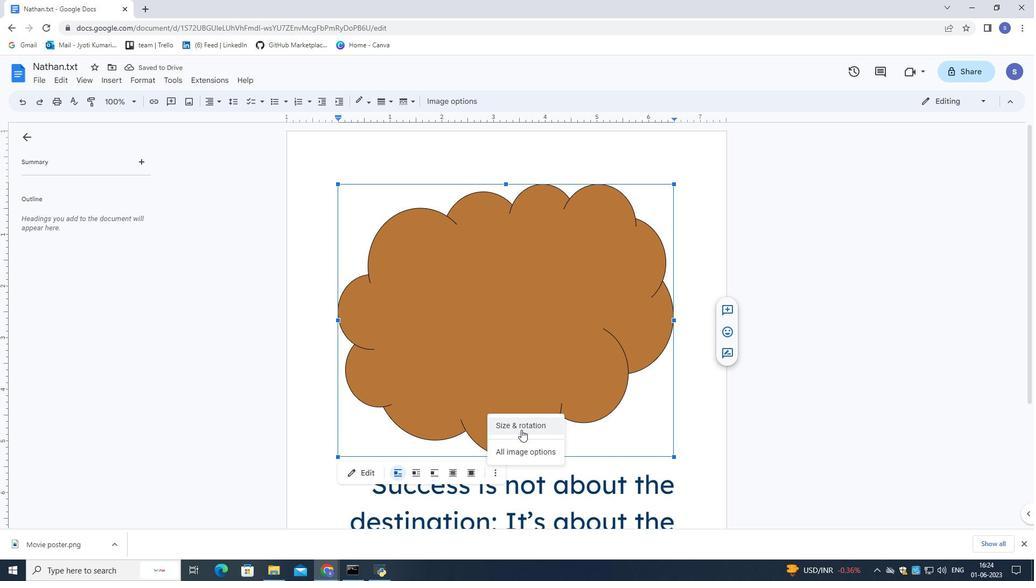 
Action: Mouse moved to (984, 195)
Screenshot: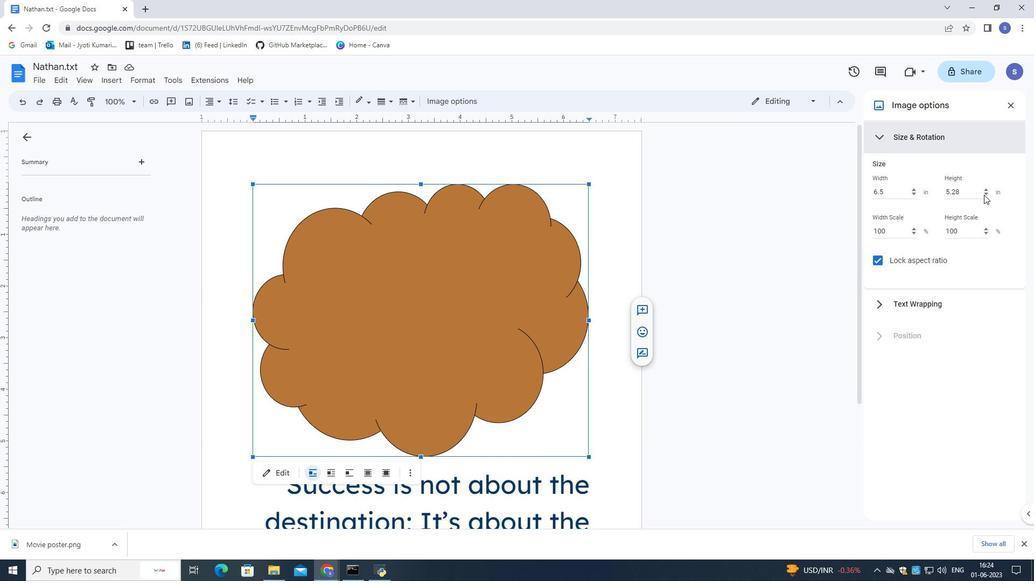 
Action: Mouse pressed left at (984, 195)
Screenshot: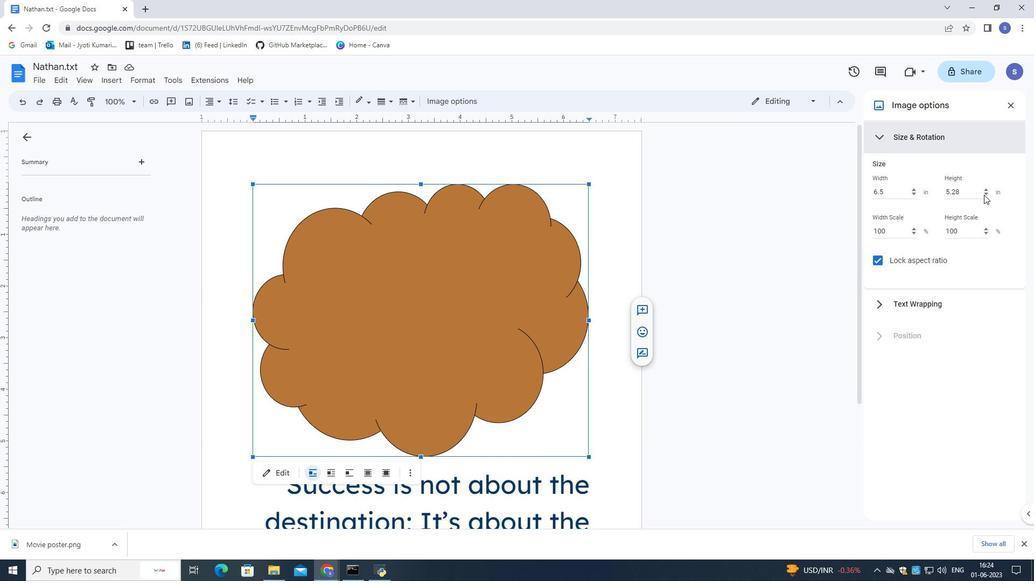 
Action: Mouse pressed left at (984, 195)
Screenshot: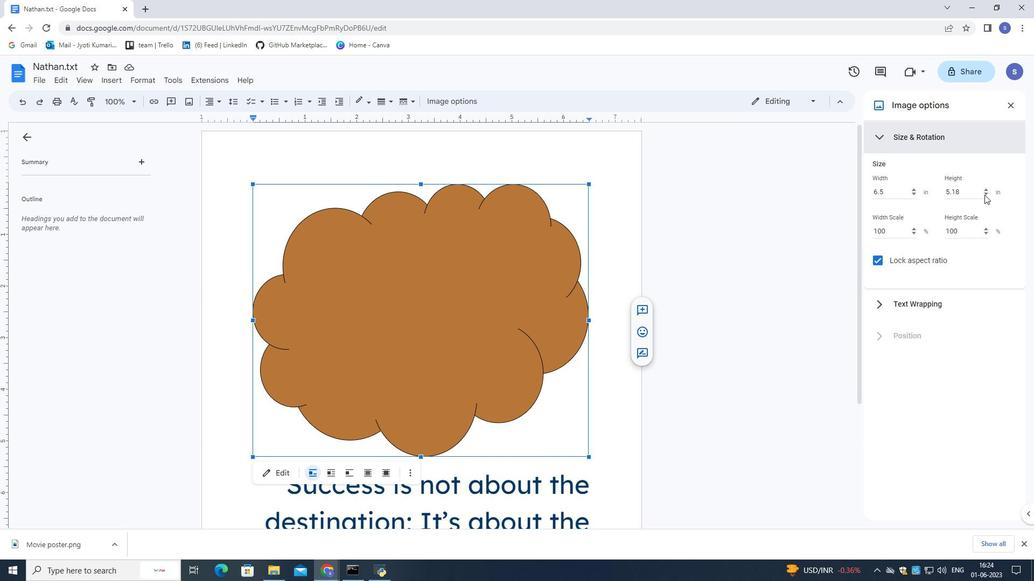 
Action: Mouse pressed left at (984, 195)
Screenshot: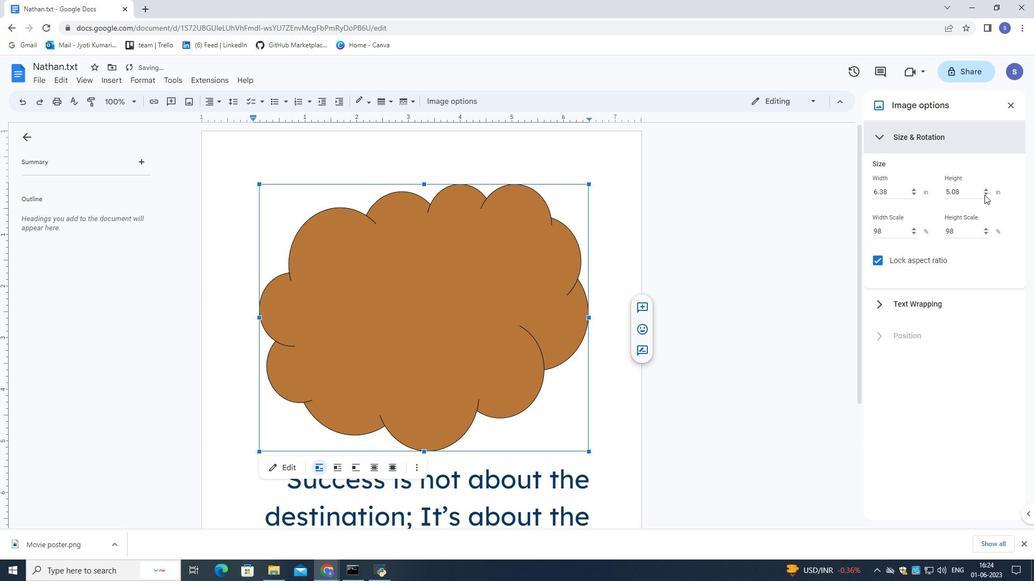 
Action: Mouse pressed left at (984, 195)
Screenshot: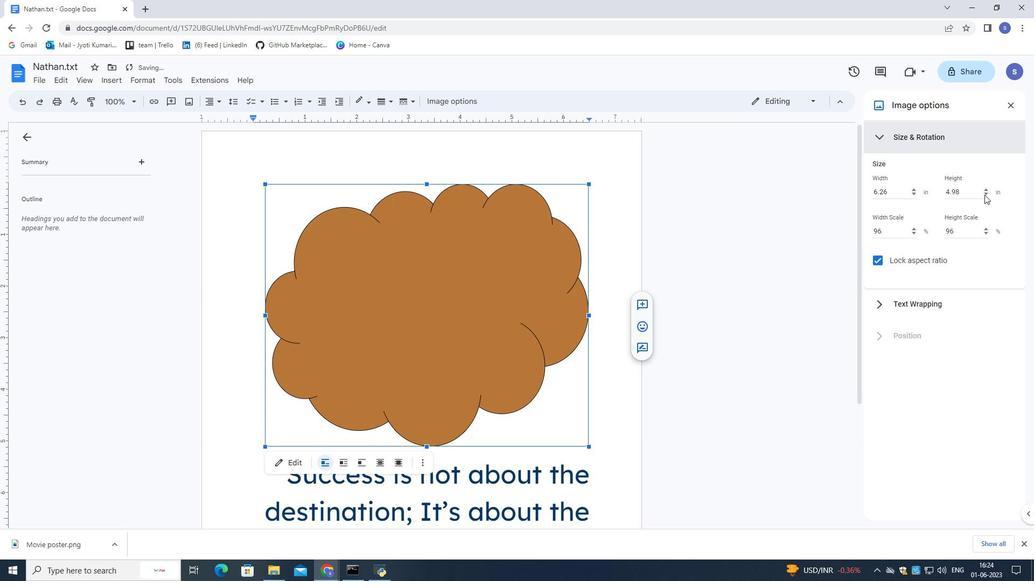 
Action: Mouse pressed left at (984, 195)
Screenshot: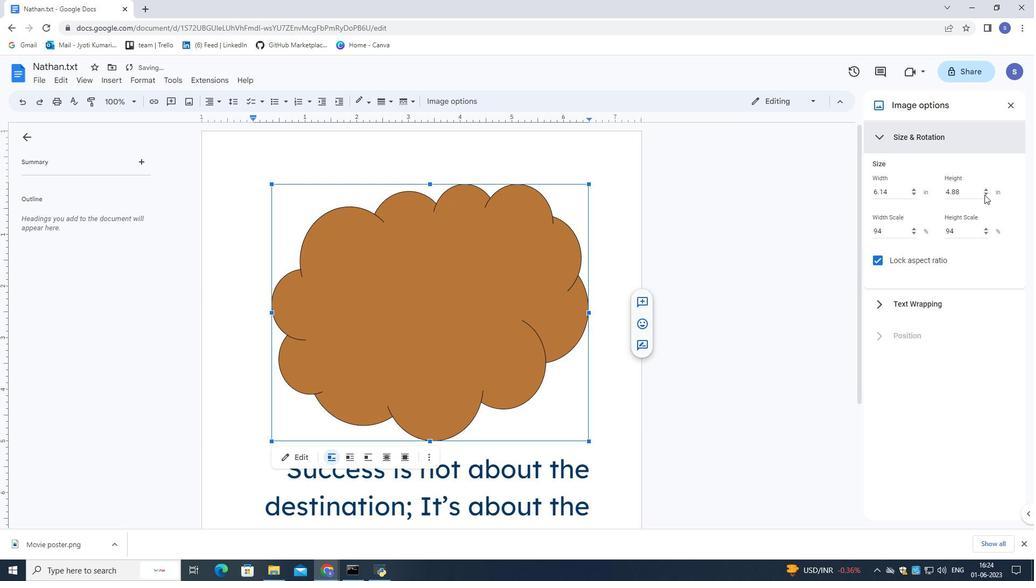 
Action: Mouse pressed left at (984, 195)
Screenshot: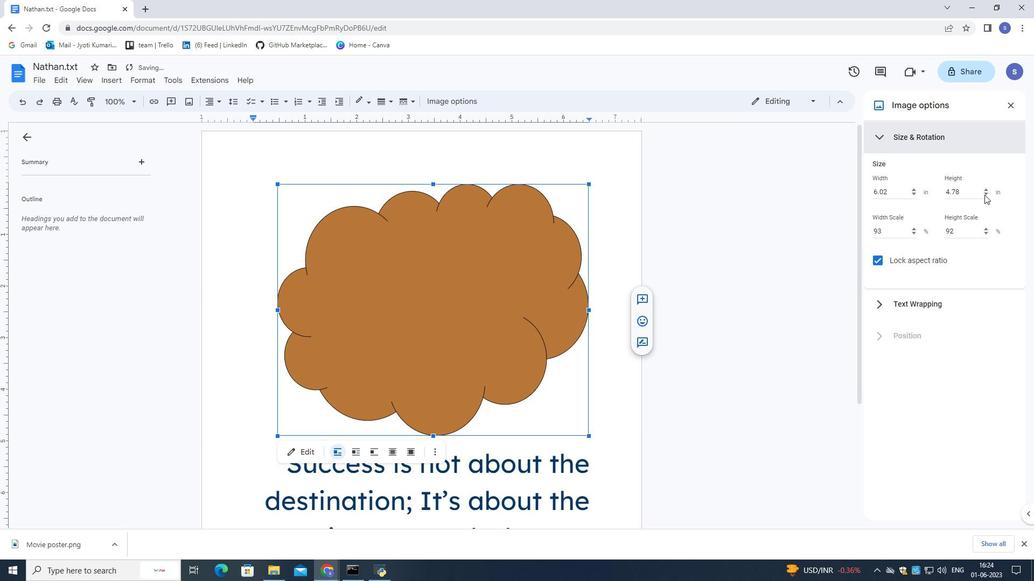 
Action: Mouse pressed left at (984, 195)
Screenshot: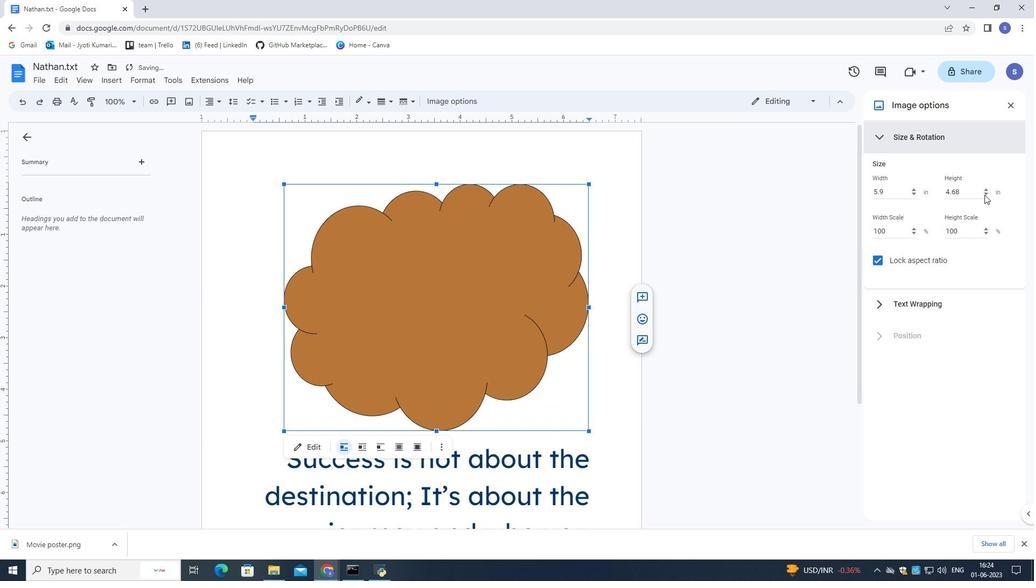 
Action: Mouse pressed left at (984, 195)
Screenshot: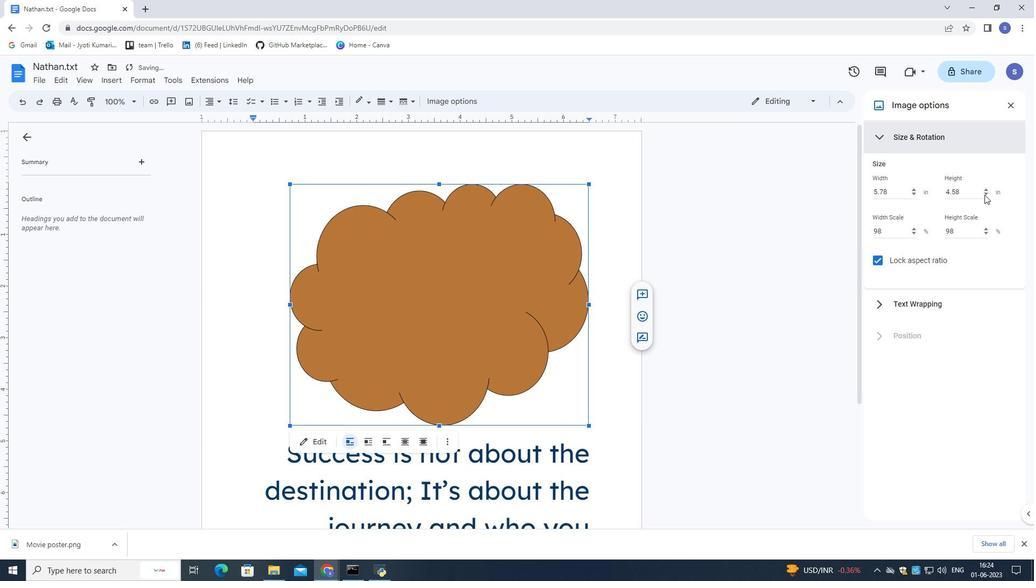 
Action: Mouse pressed left at (984, 195)
Screenshot: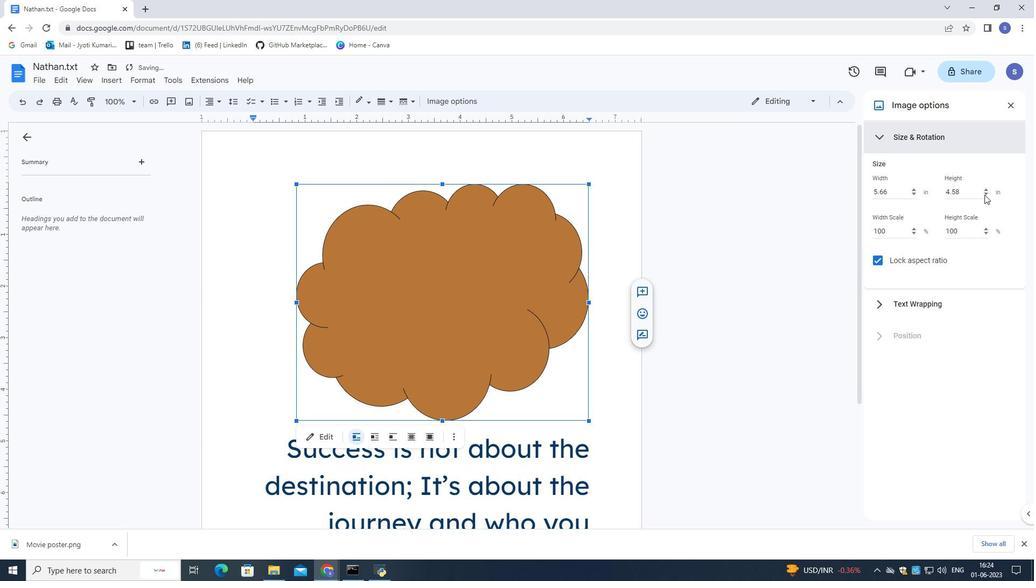 
Action: Mouse pressed left at (984, 195)
Screenshot: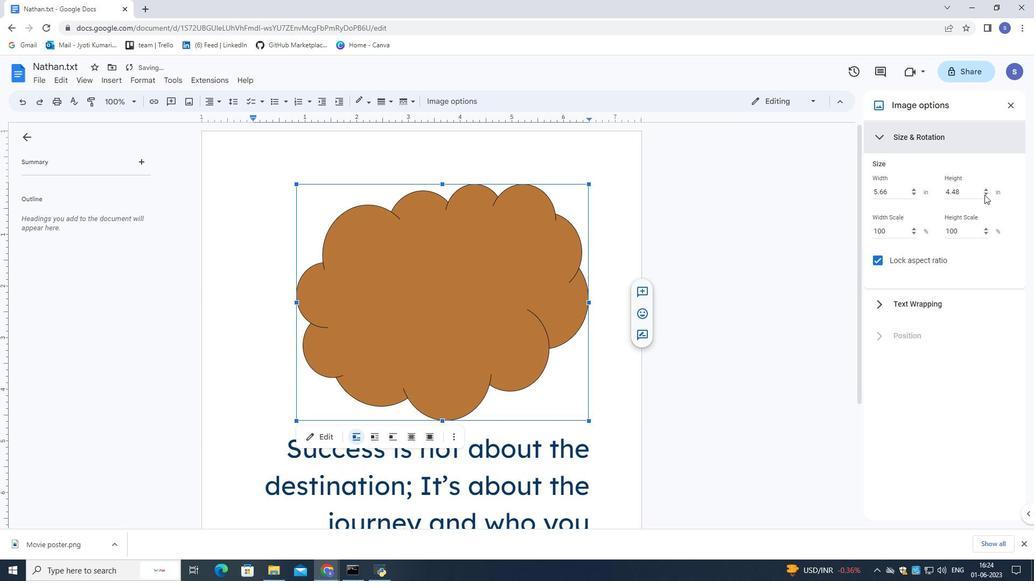 
Action: Mouse pressed left at (984, 195)
Screenshot: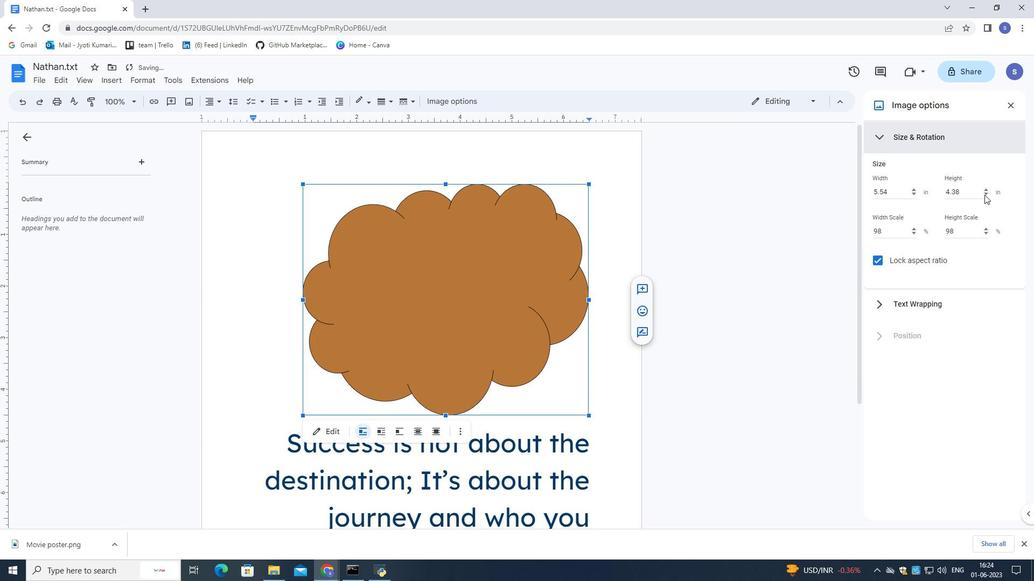 
Action: Mouse pressed left at (984, 195)
Screenshot: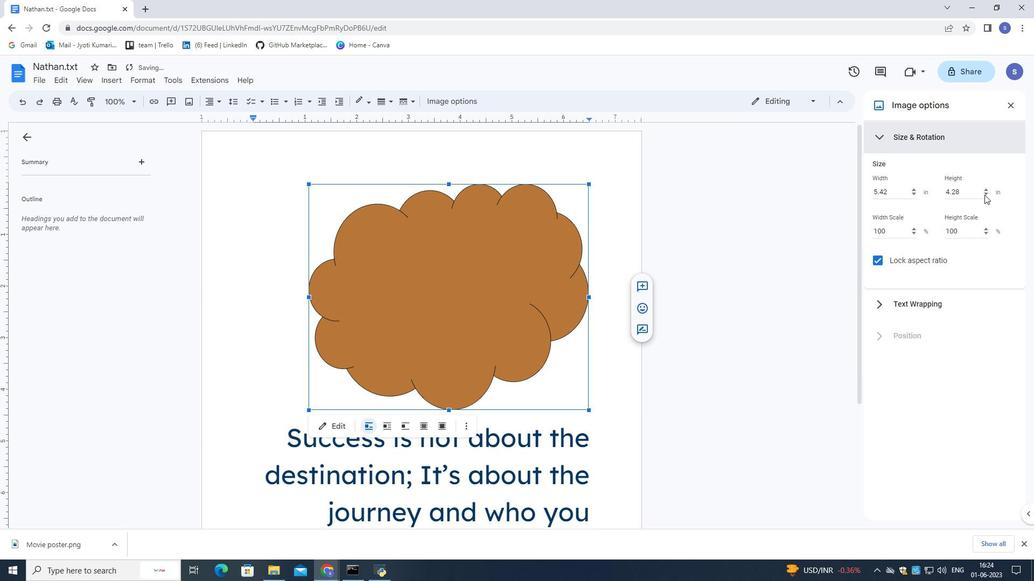 
Action: Mouse pressed left at (984, 195)
Screenshot: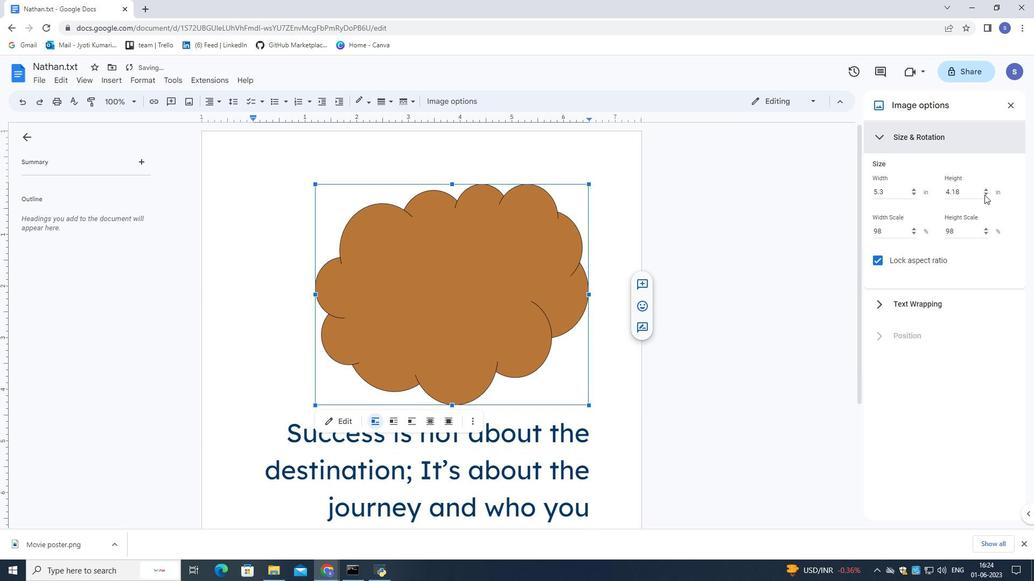 
Action: Mouse pressed left at (984, 195)
Screenshot: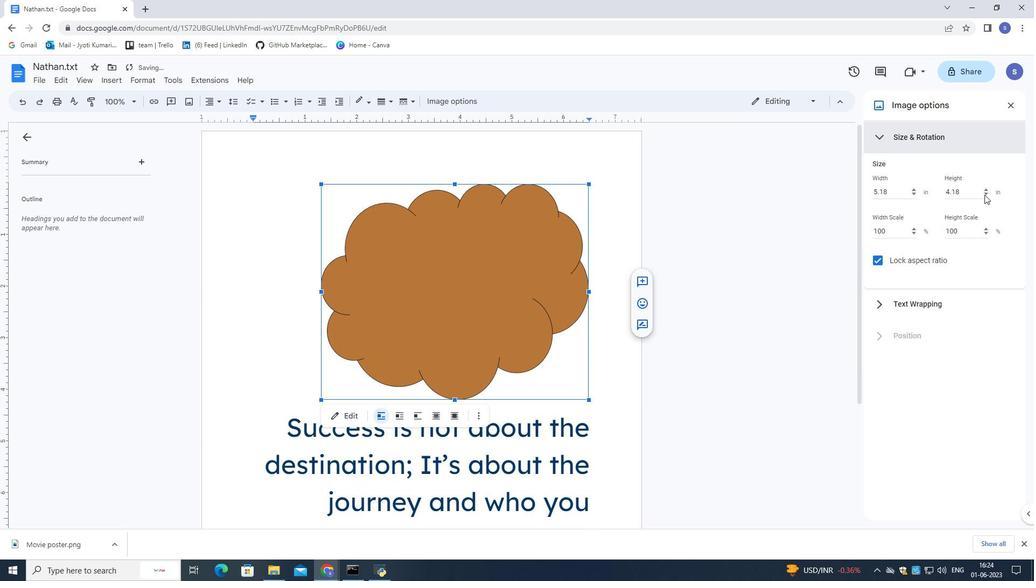 
Action: Mouse pressed left at (984, 195)
Screenshot: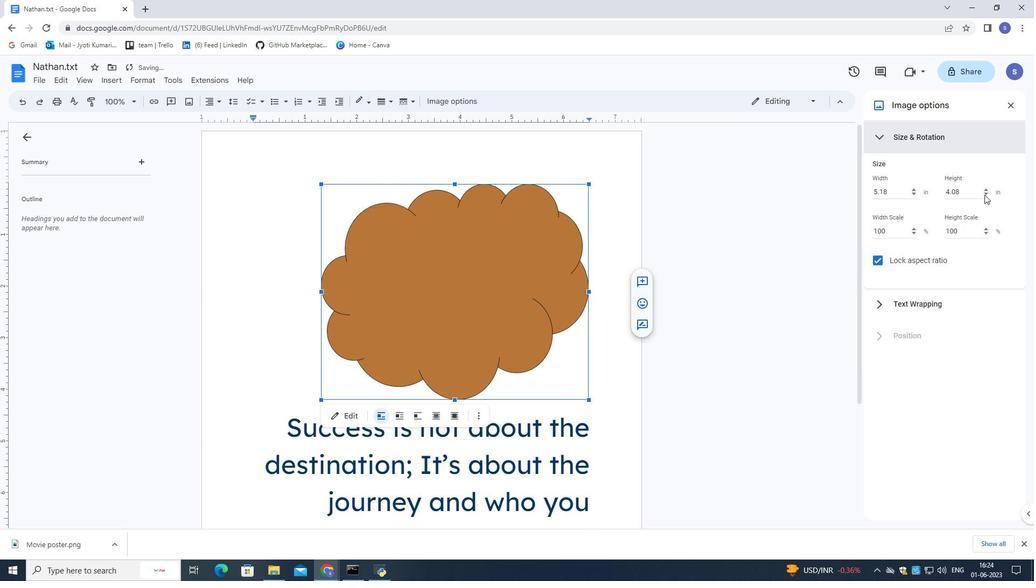 
Action: Mouse pressed left at (984, 195)
Screenshot: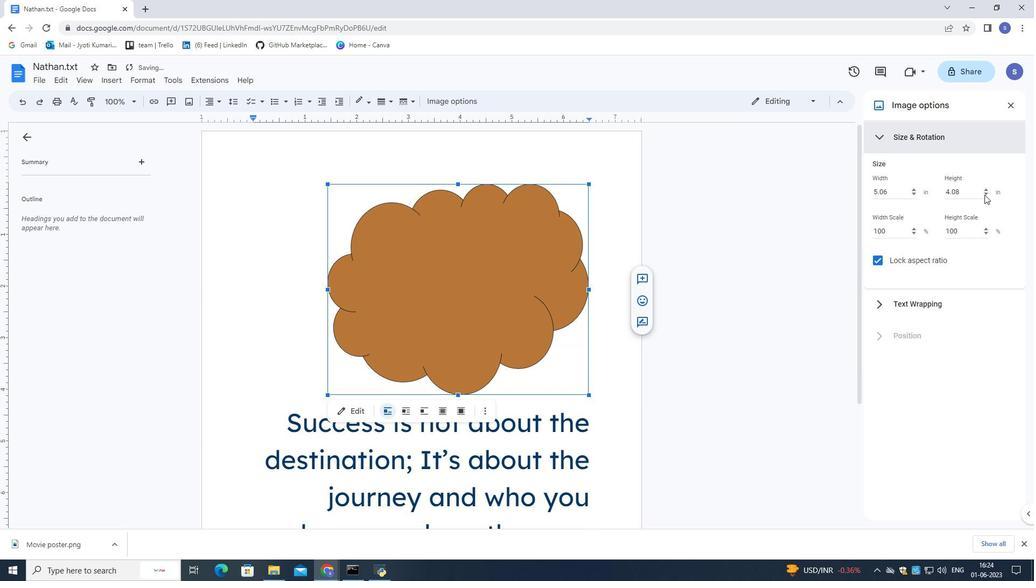
Action: Mouse pressed left at (984, 195)
Screenshot: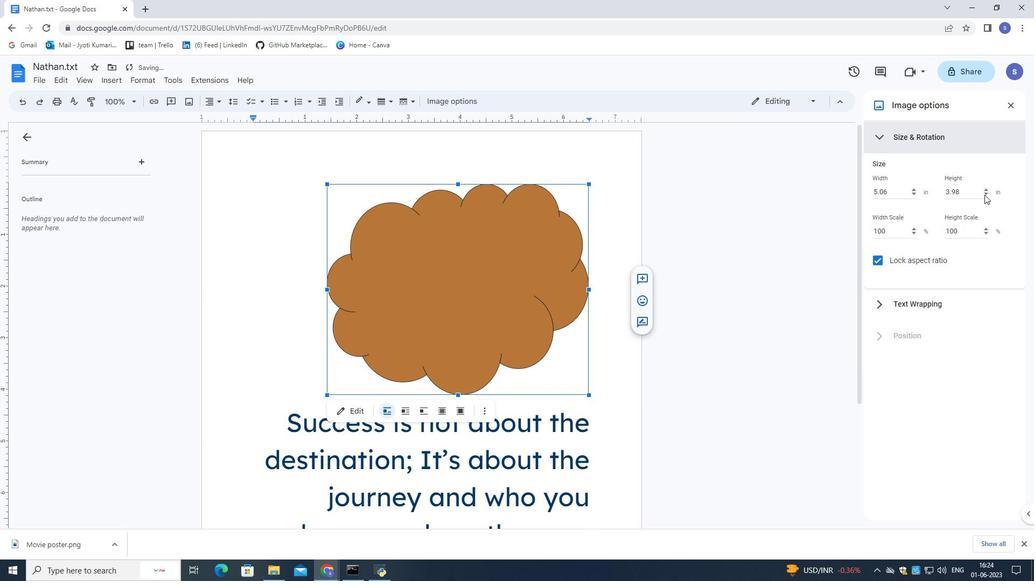 
Action: Mouse pressed left at (984, 195)
Screenshot: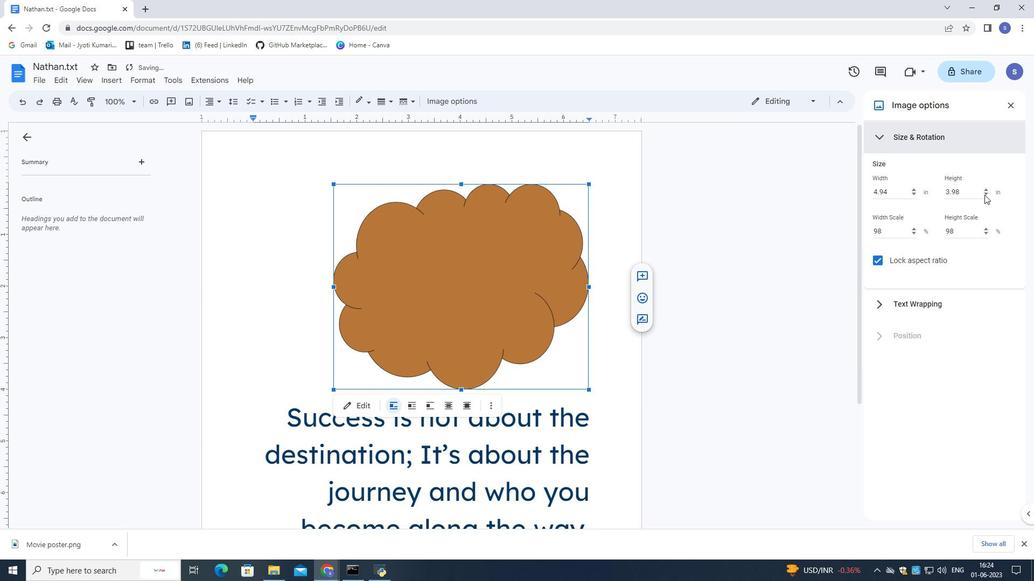 
Action: Mouse pressed left at (984, 195)
Screenshot: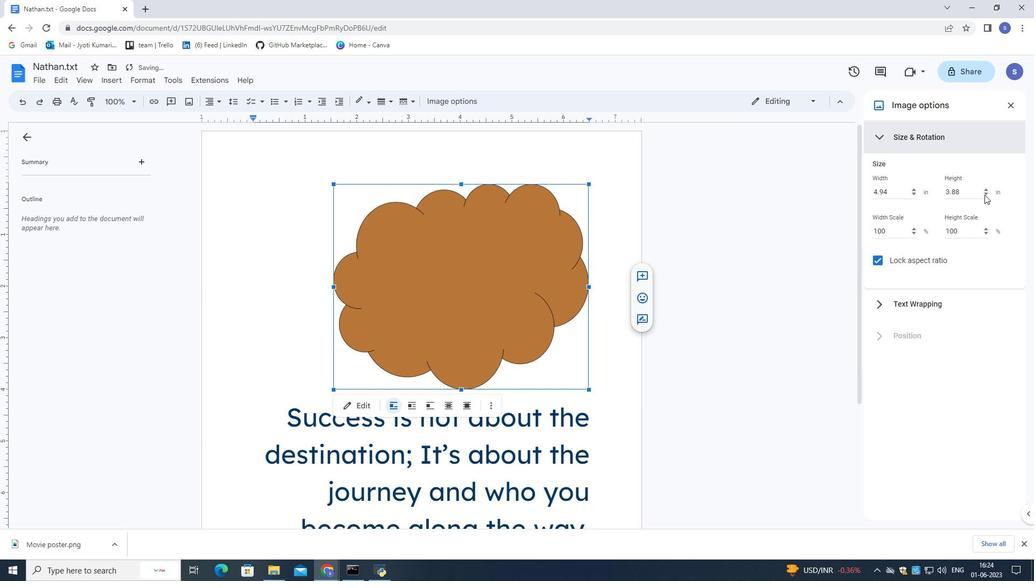 
Action: Mouse pressed left at (984, 195)
Screenshot: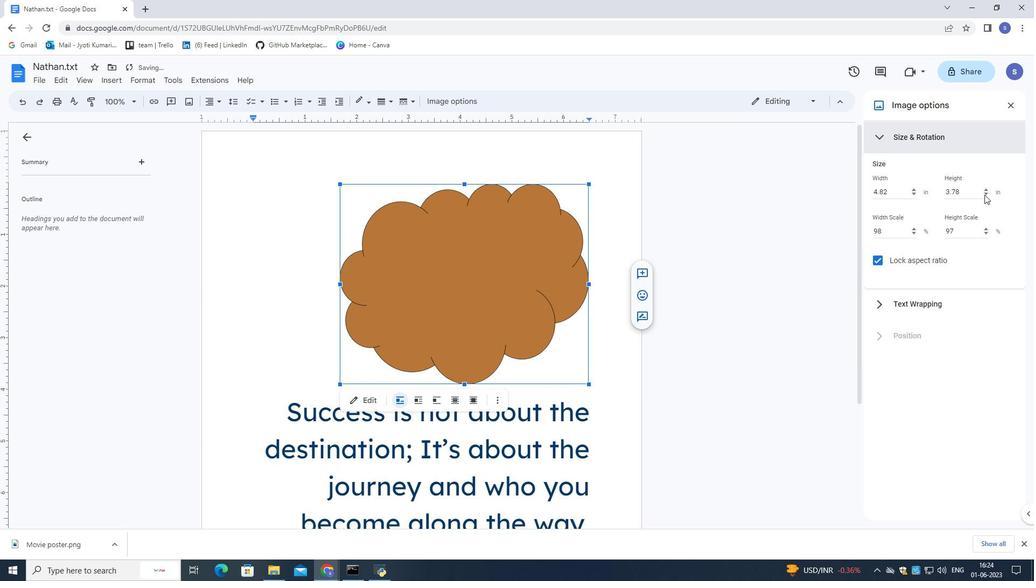 
Action: Mouse pressed left at (984, 195)
Screenshot: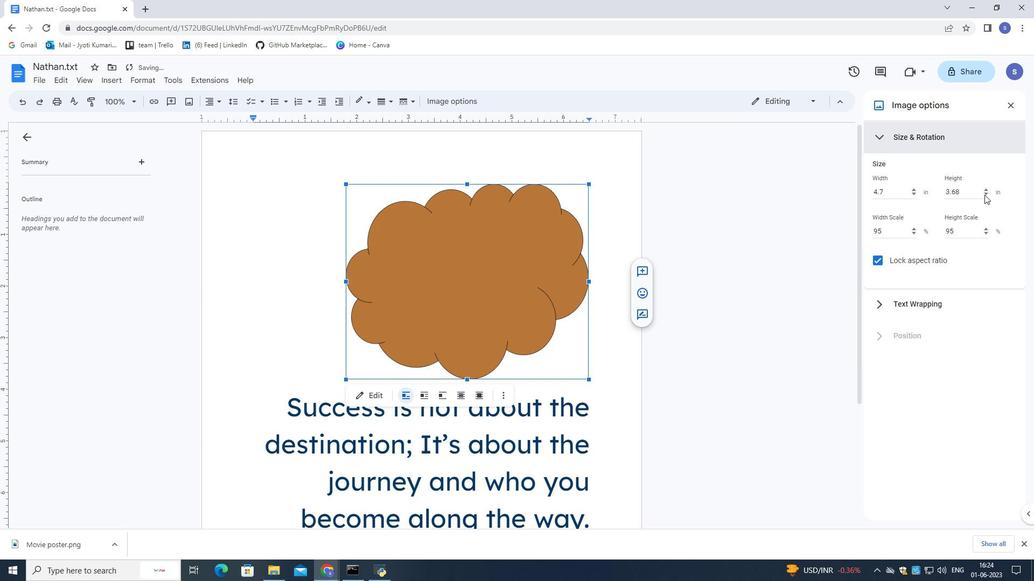 
Action: Mouse pressed left at (984, 195)
Screenshot: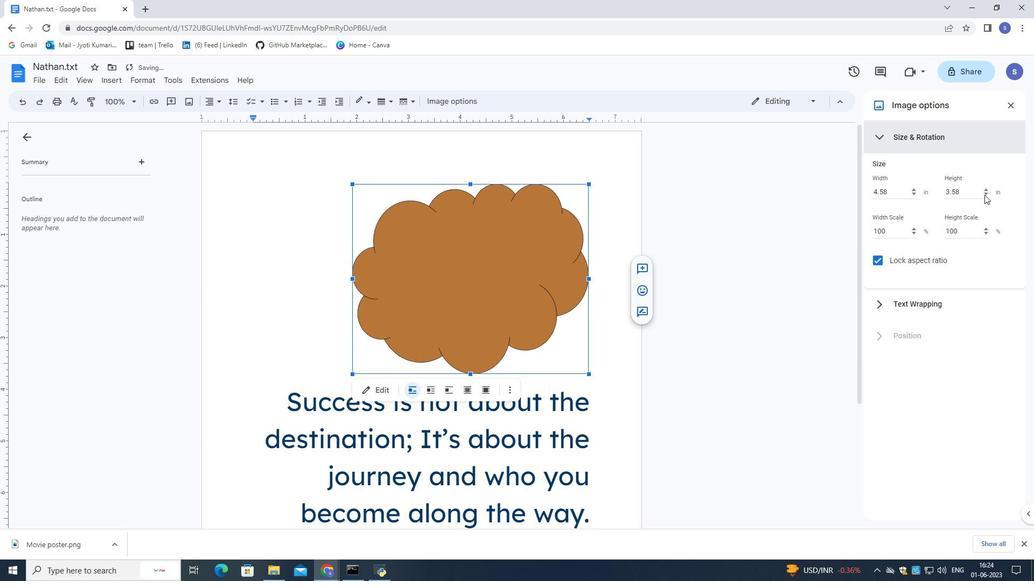 
Action: Mouse pressed left at (984, 195)
Screenshot: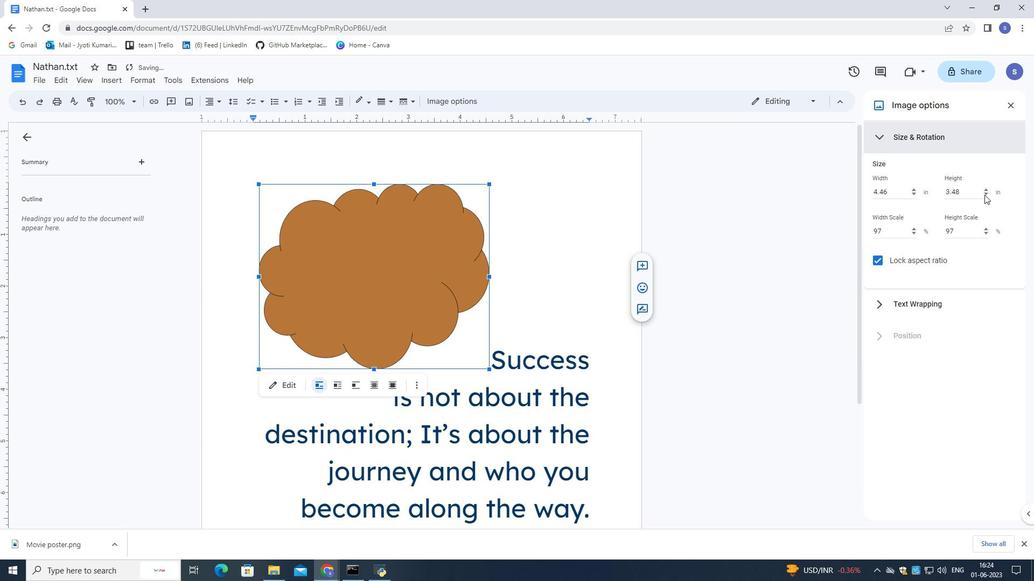 
Action: Mouse pressed left at (984, 195)
Screenshot: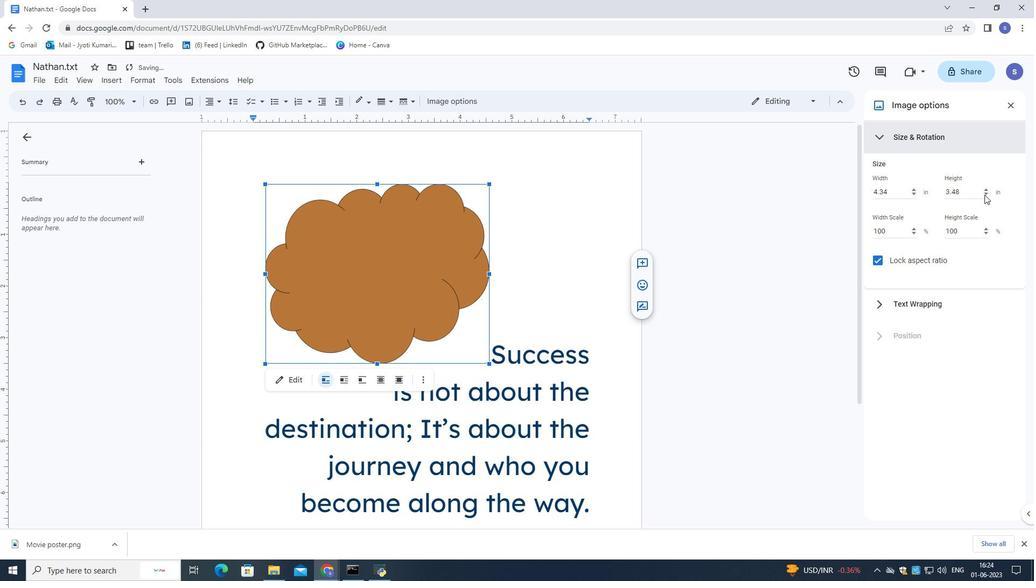 
Action: Mouse pressed left at (984, 195)
Screenshot: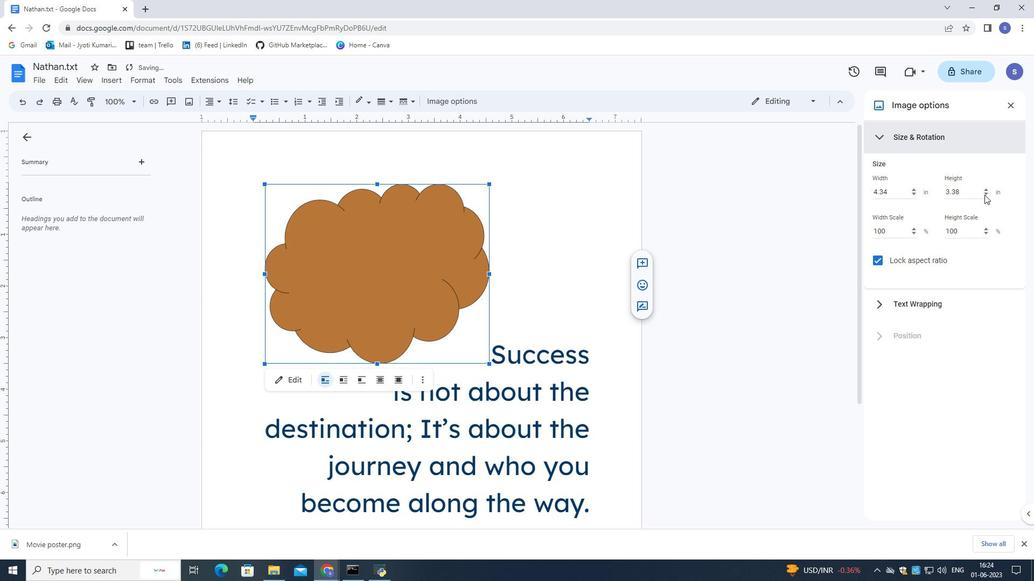 
Action: Mouse pressed left at (984, 195)
Screenshot: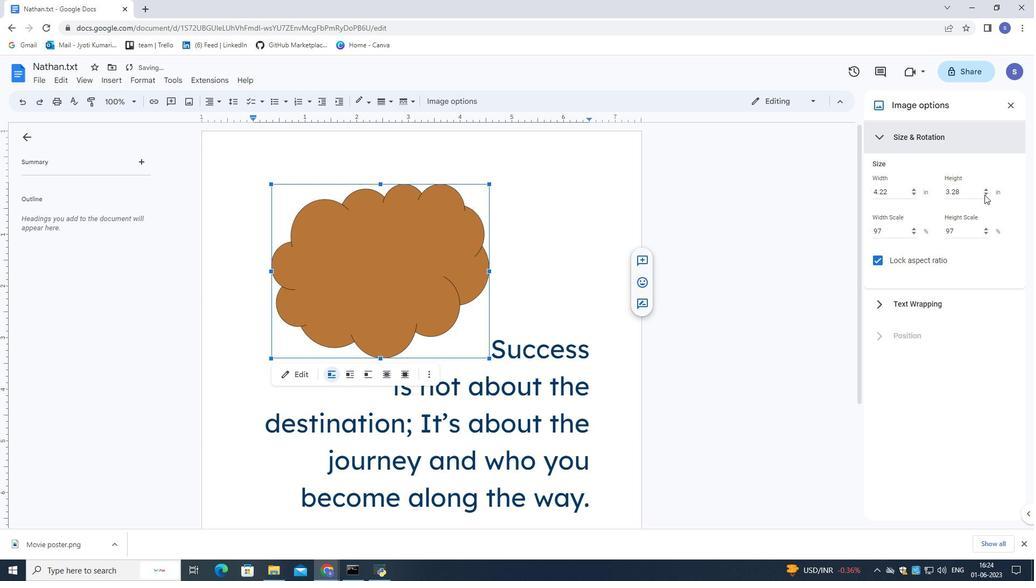 
Action: Mouse pressed left at (984, 195)
Screenshot: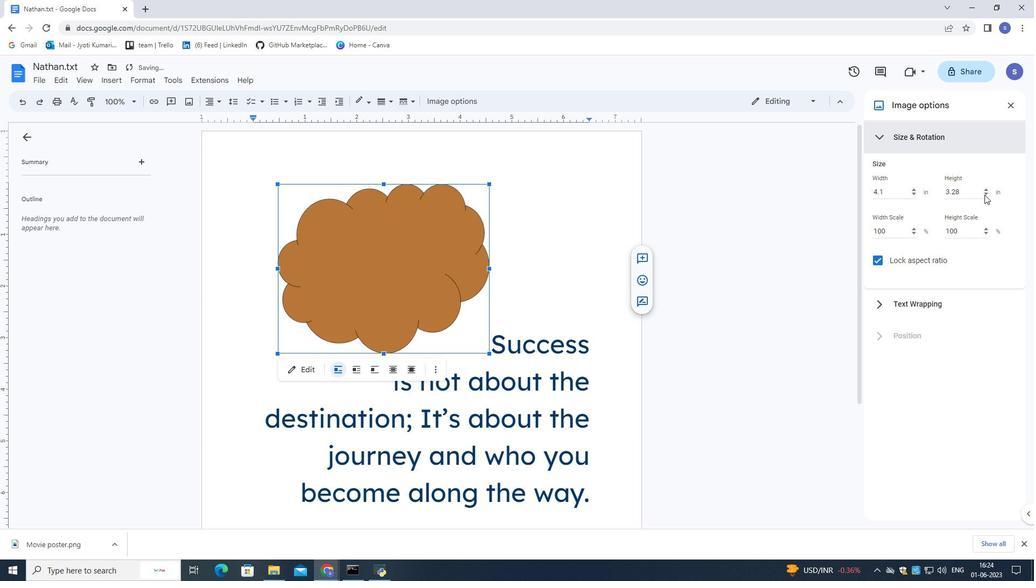 
Action: Mouse pressed left at (984, 195)
Screenshot: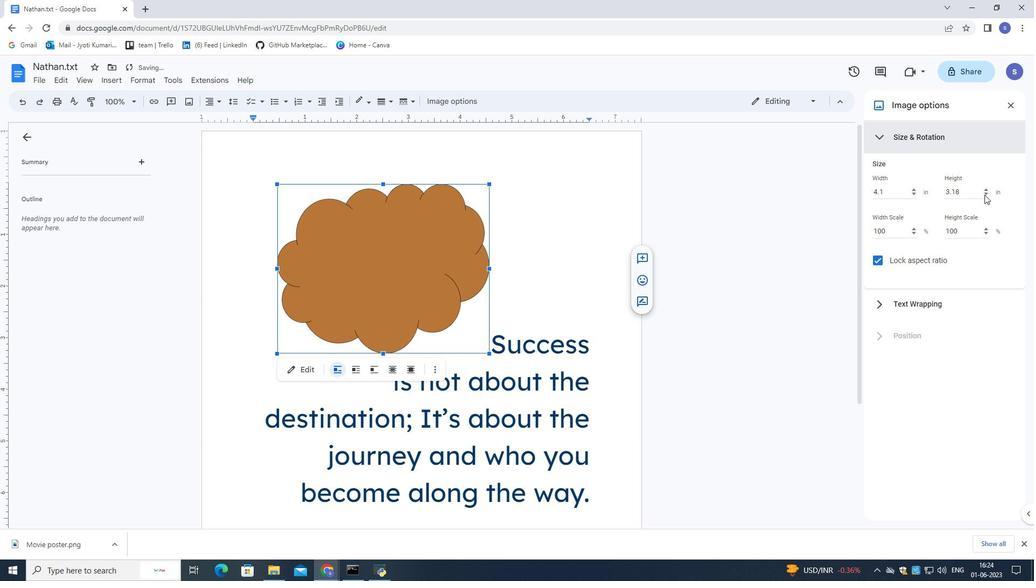 
Action: Mouse pressed left at (984, 195)
Screenshot: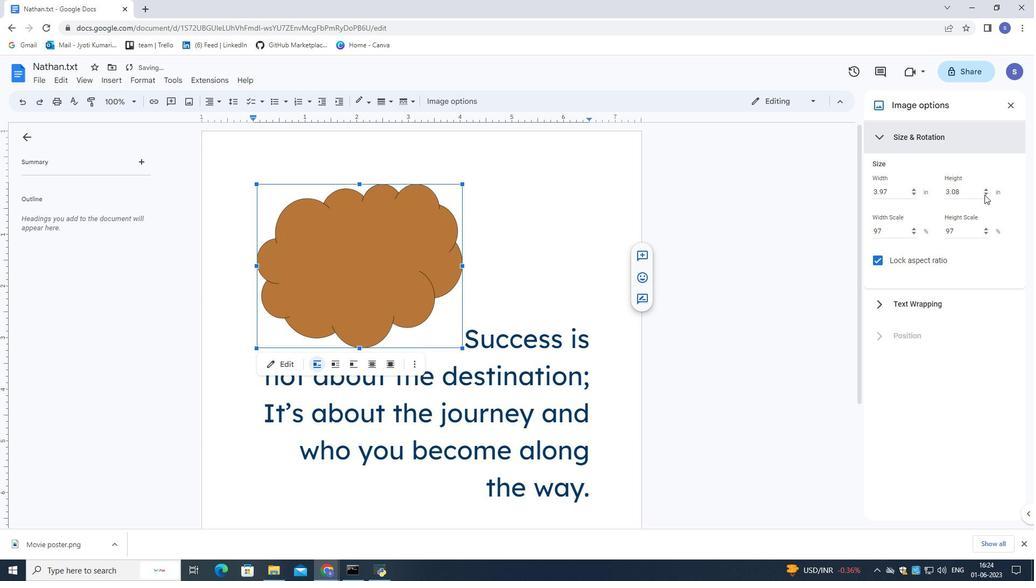 
Action: Mouse pressed left at (984, 195)
Screenshot: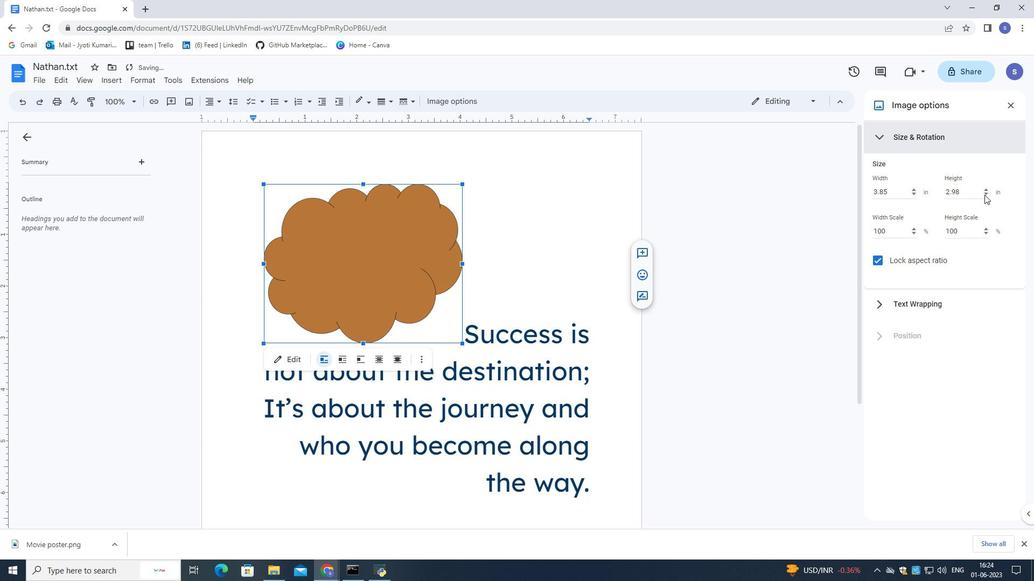 
Action: Mouse pressed left at (984, 195)
Screenshot: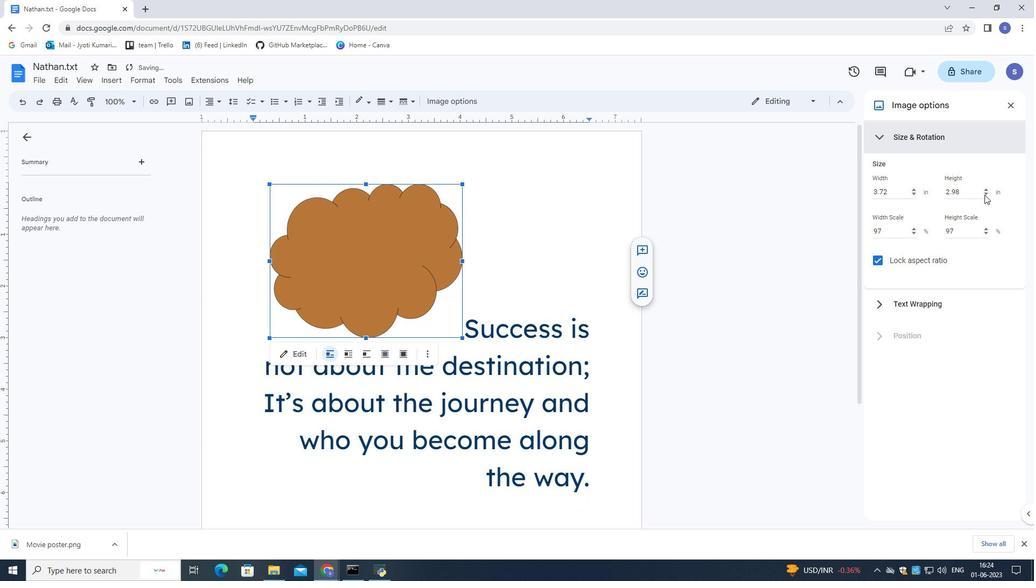 
Action: Mouse pressed left at (984, 195)
Screenshot: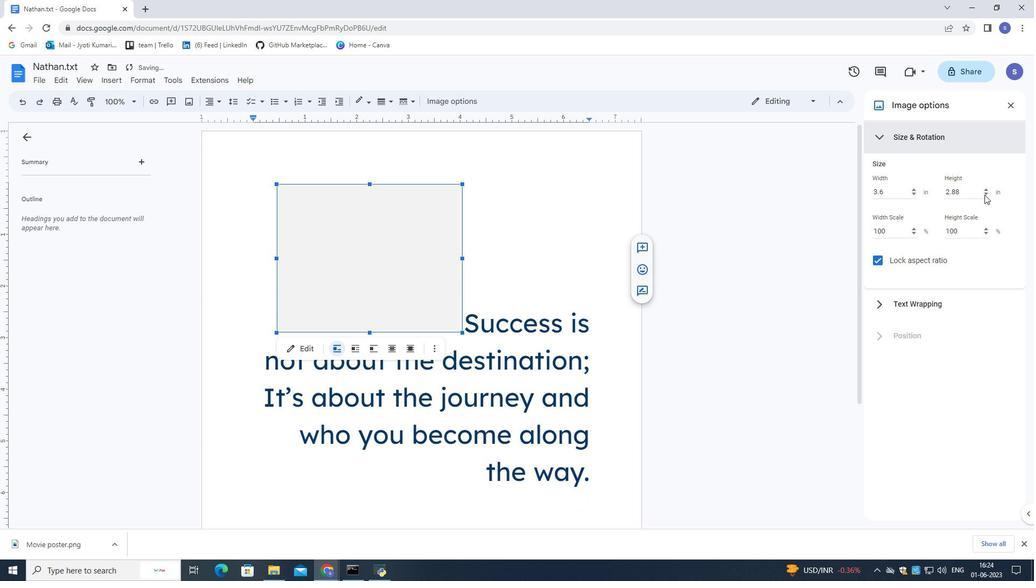 
Action: Mouse pressed left at (984, 195)
Screenshot: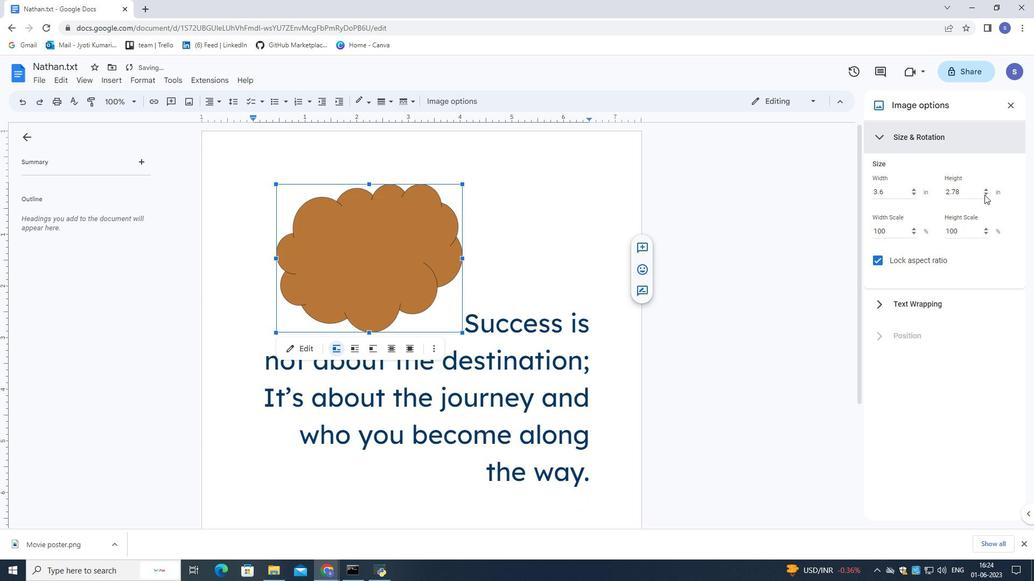 
Action: Mouse pressed left at (984, 195)
Screenshot: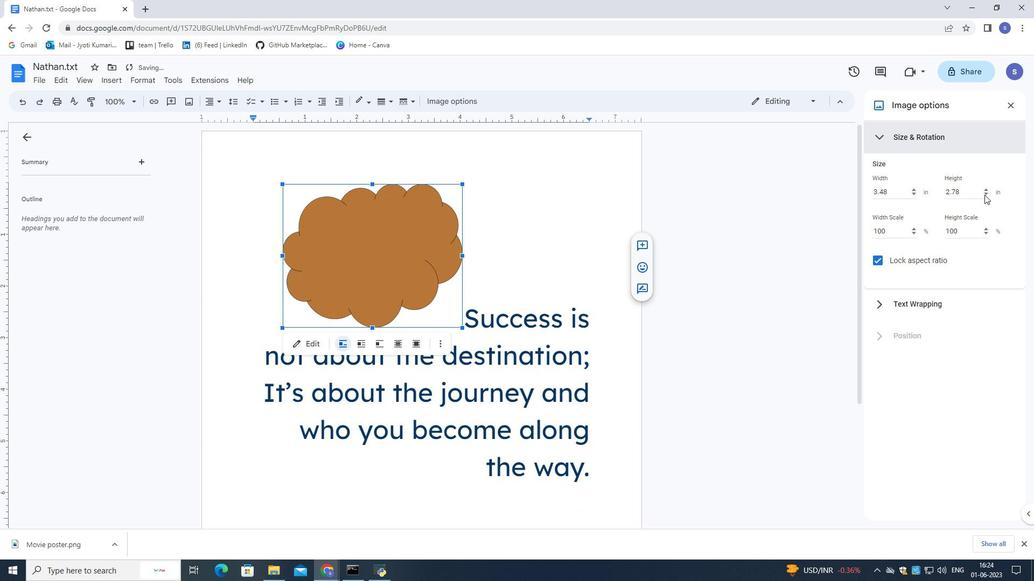 
Action: Mouse pressed left at (984, 195)
Screenshot: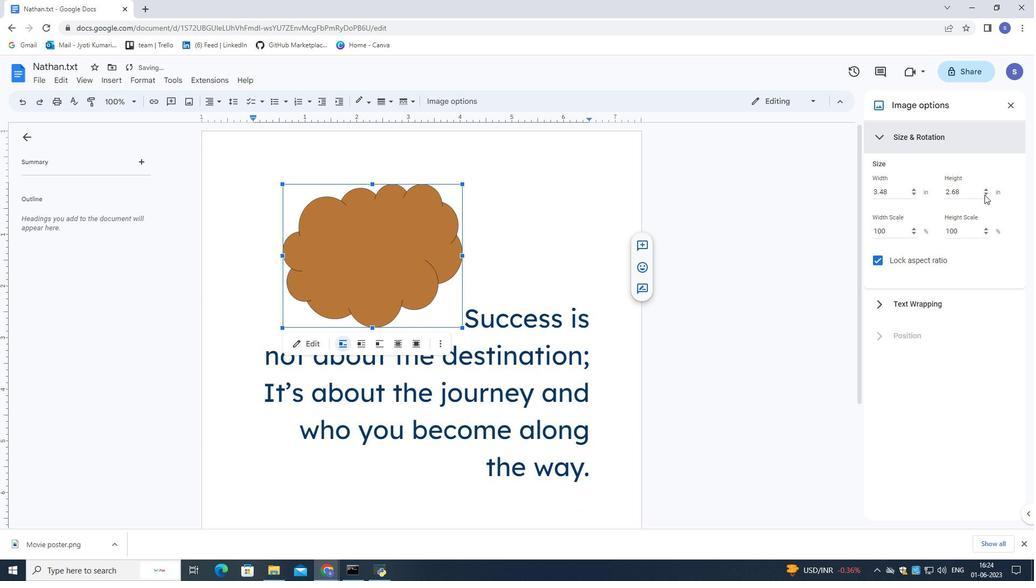 
Action: Mouse pressed left at (984, 195)
Screenshot: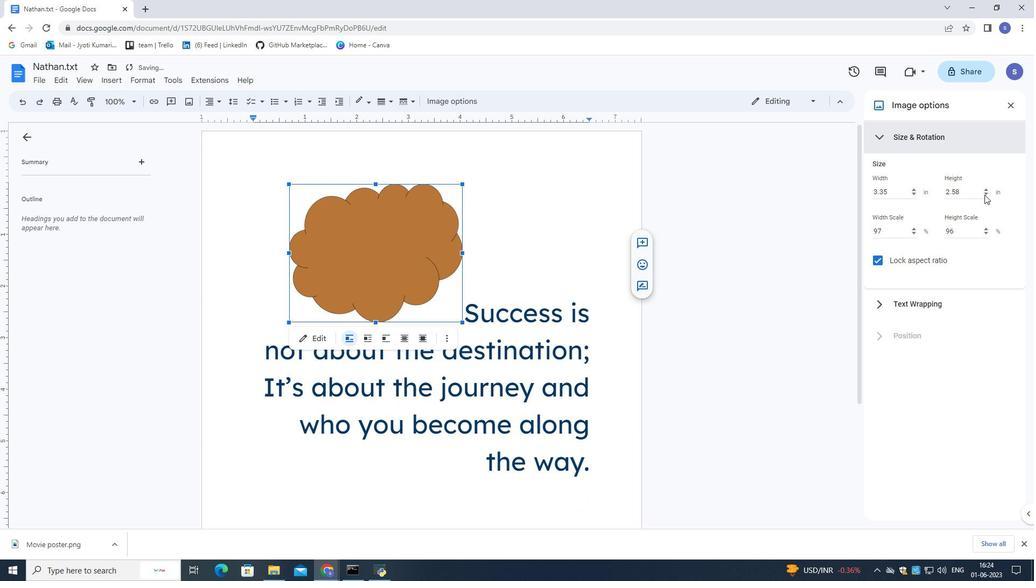 
Action: Mouse pressed left at (984, 195)
Screenshot: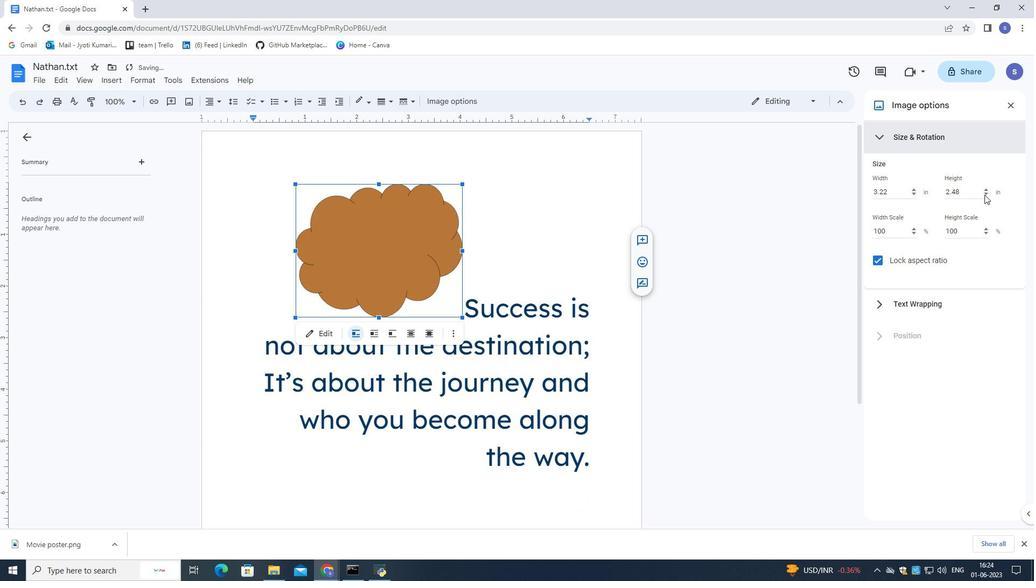 
Action: Mouse pressed left at (984, 195)
Screenshot: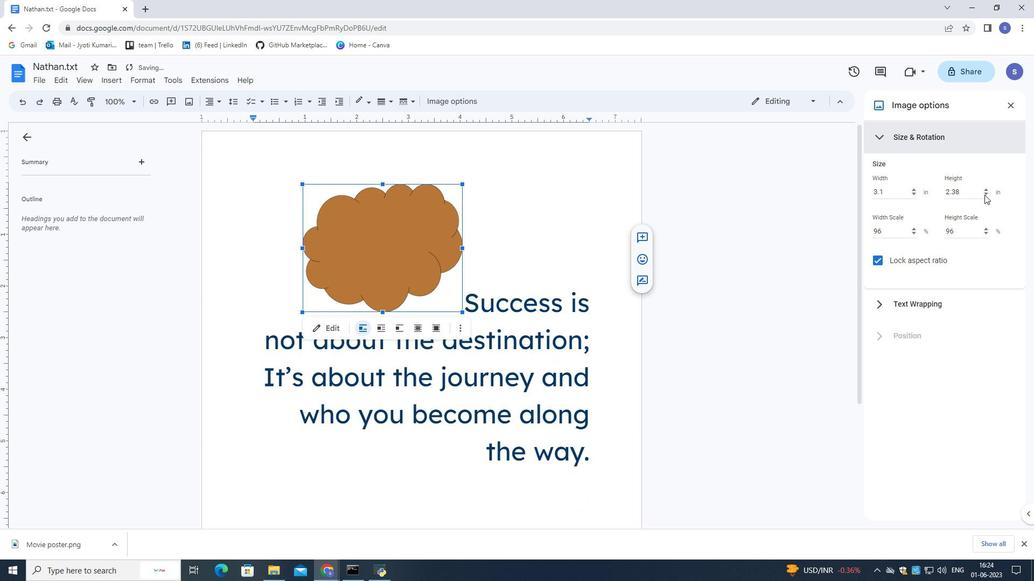 
Action: Mouse pressed left at (984, 195)
Screenshot: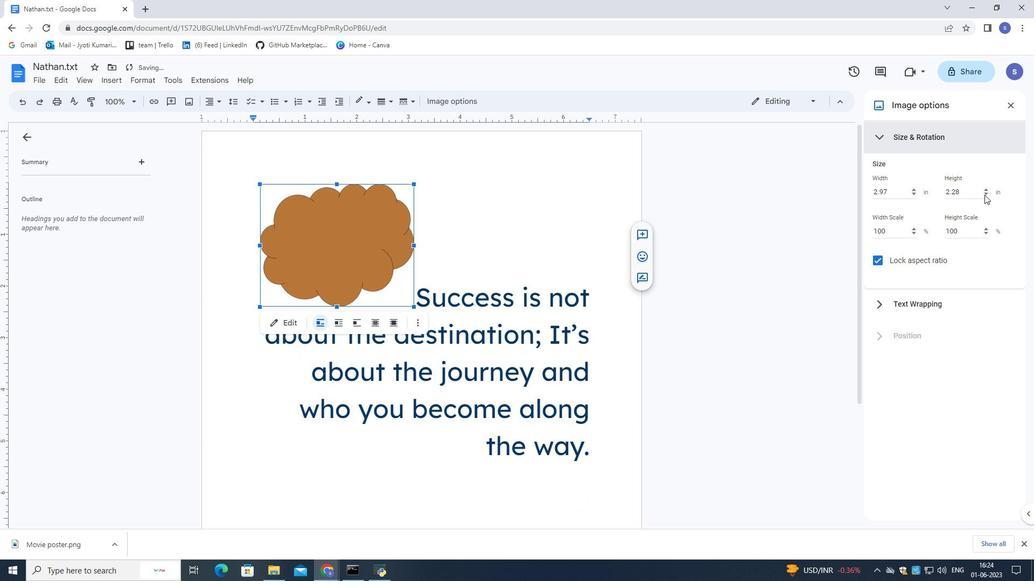 
Action: Mouse pressed left at (984, 195)
Screenshot: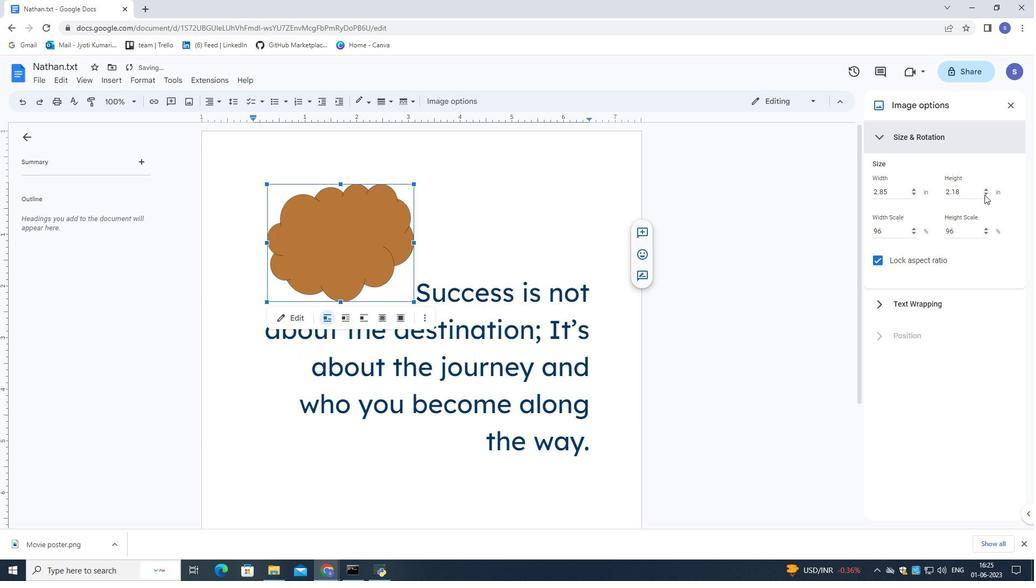 
Action: Mouse pressed left at (984, 195)
Screenshot: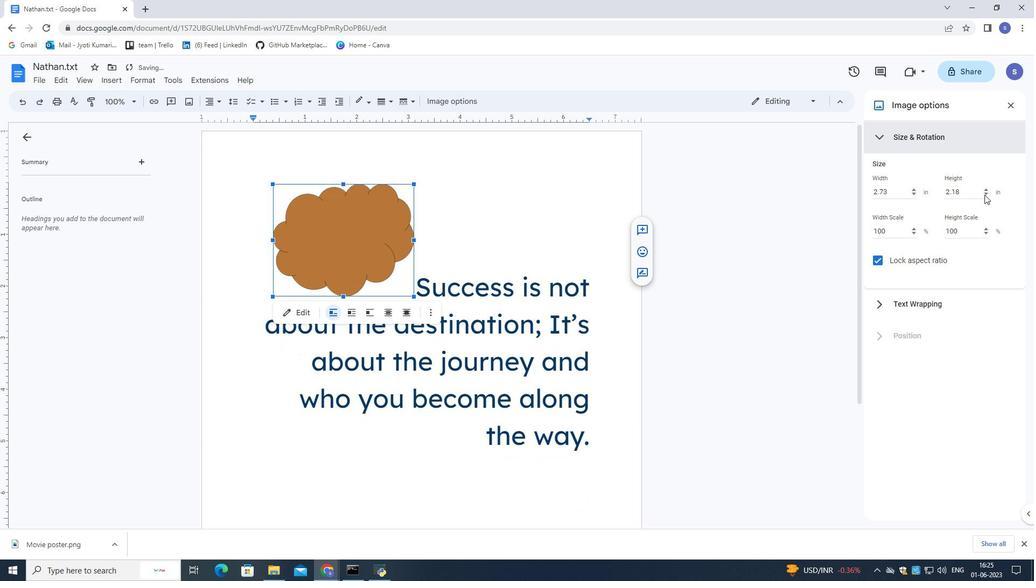 
Action: Mouse pressed left at (984, 195)
Screenshot: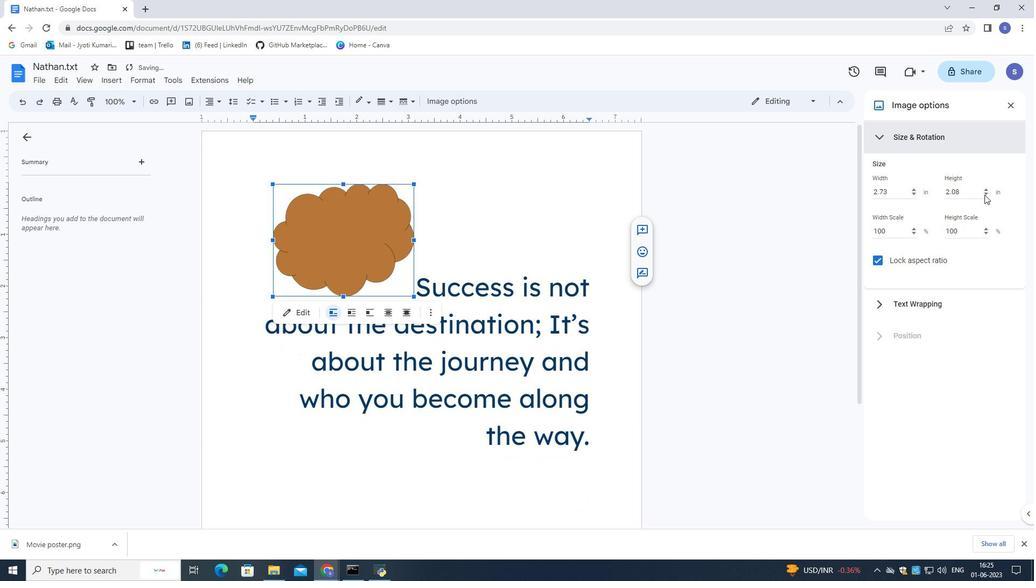 
Action: Mouse pressed left at (984, 195)
Screenshot: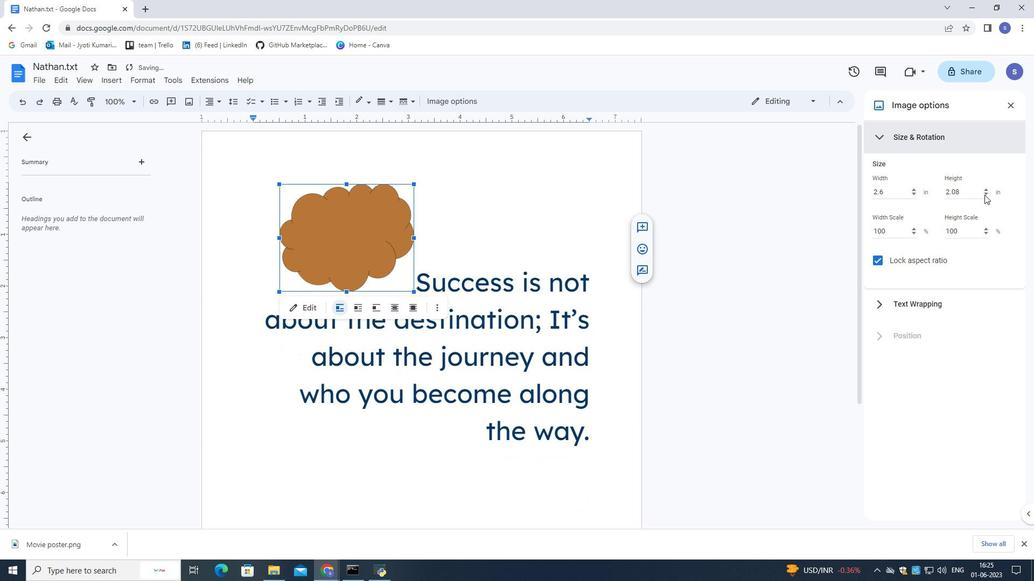 
Action: Mouse pressed left at (984, 195)
Screenshot: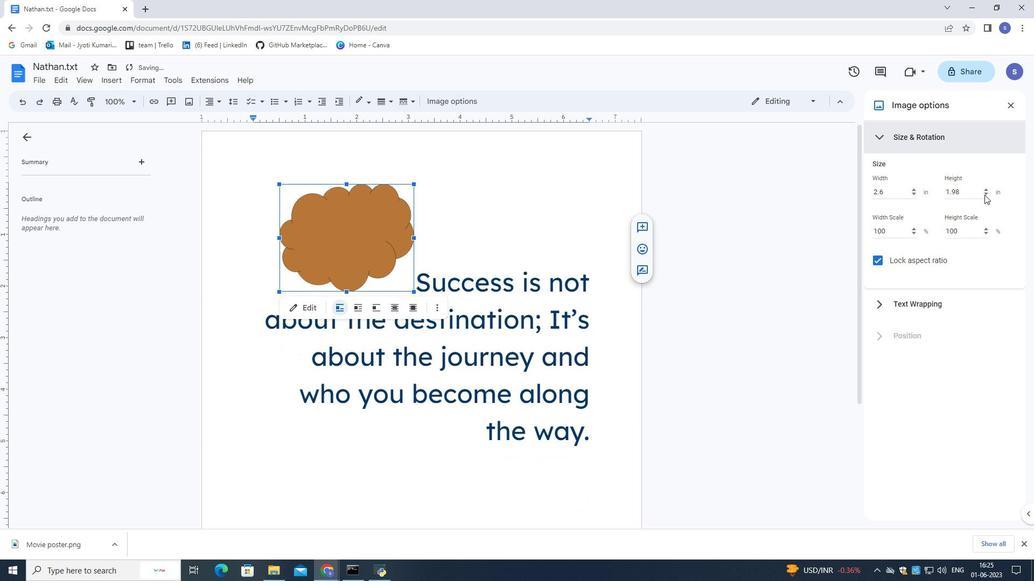 
Action: Mouse pressed left at (984, 195)
Screenshot: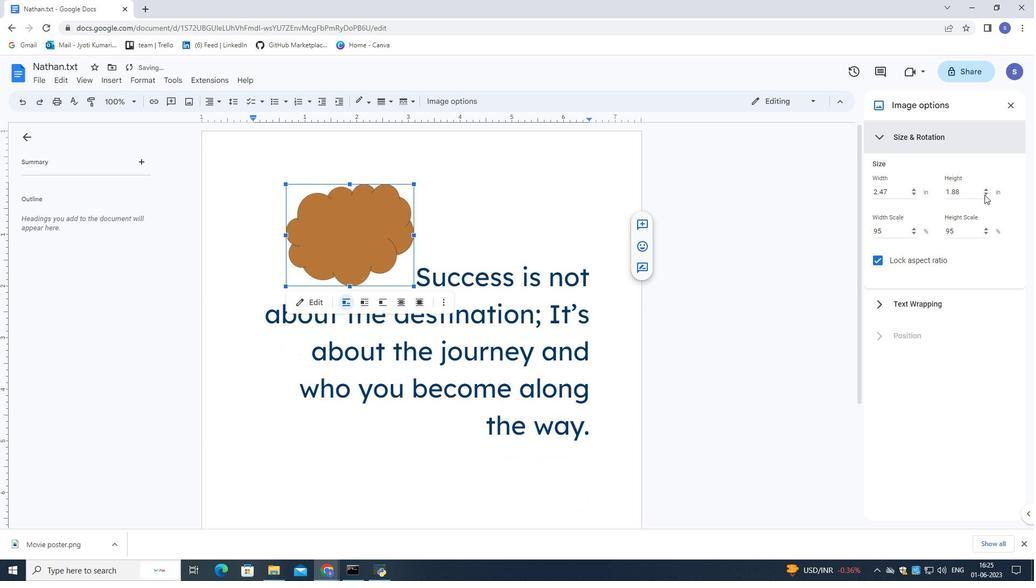 
Action: Mouse pressed left at (984, 195)
Screenshot: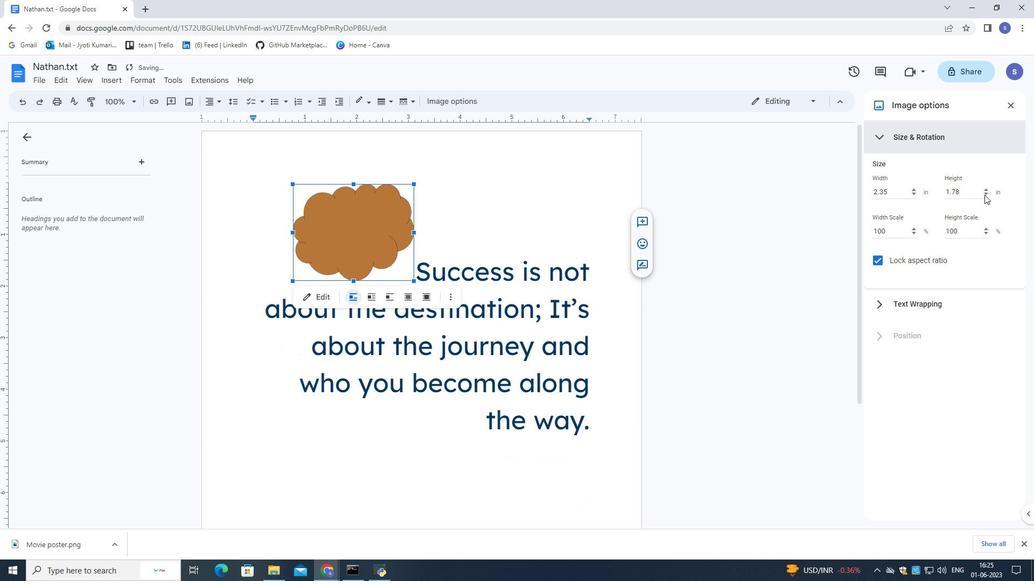 
Action: Mouse pressed left at (984, 195)
Screenshot: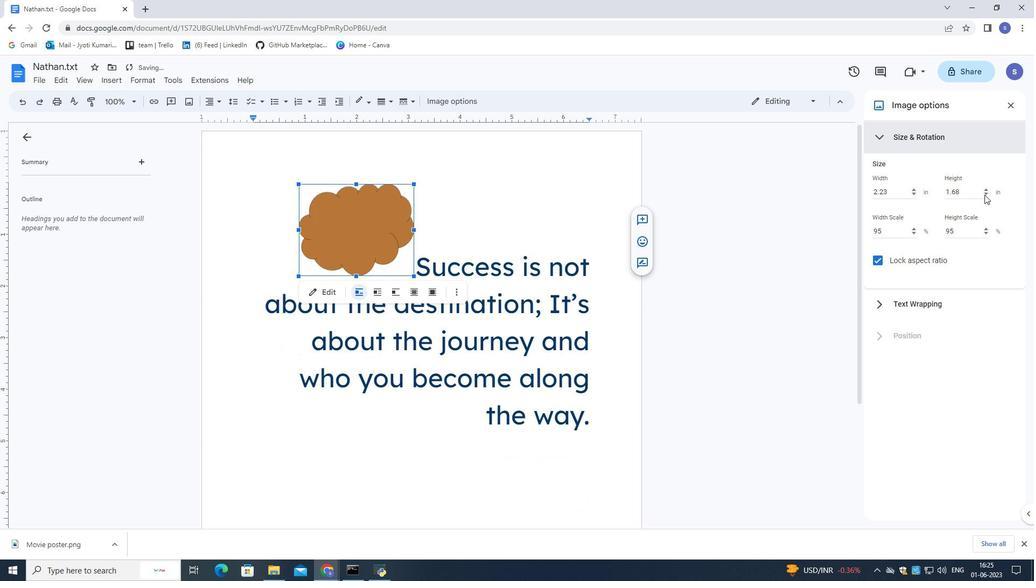 
Action: Mouse pressed left at (984, 195)
Screenshot: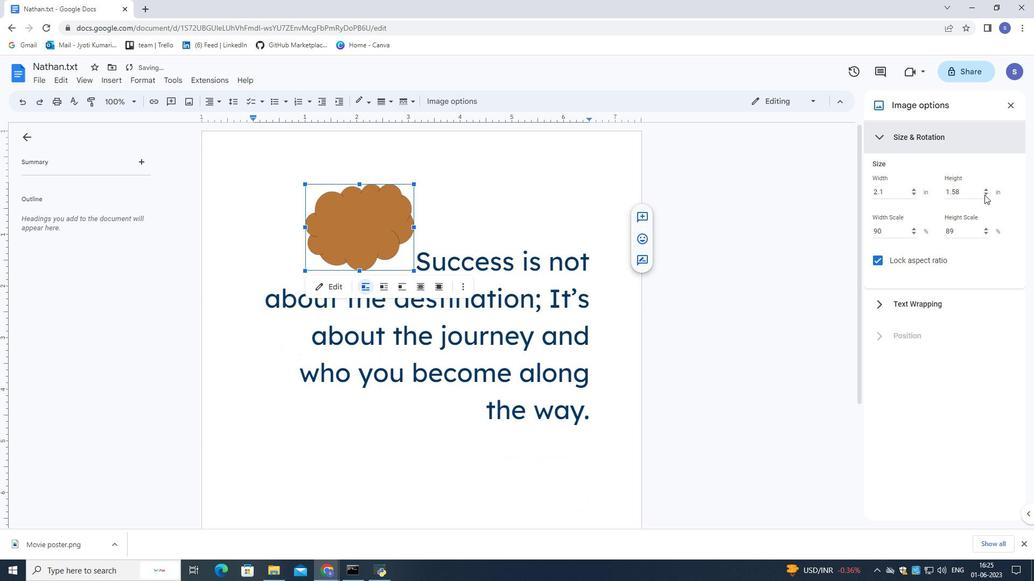 
Action: Mouse pressed left at (984, 195)
Screenshot: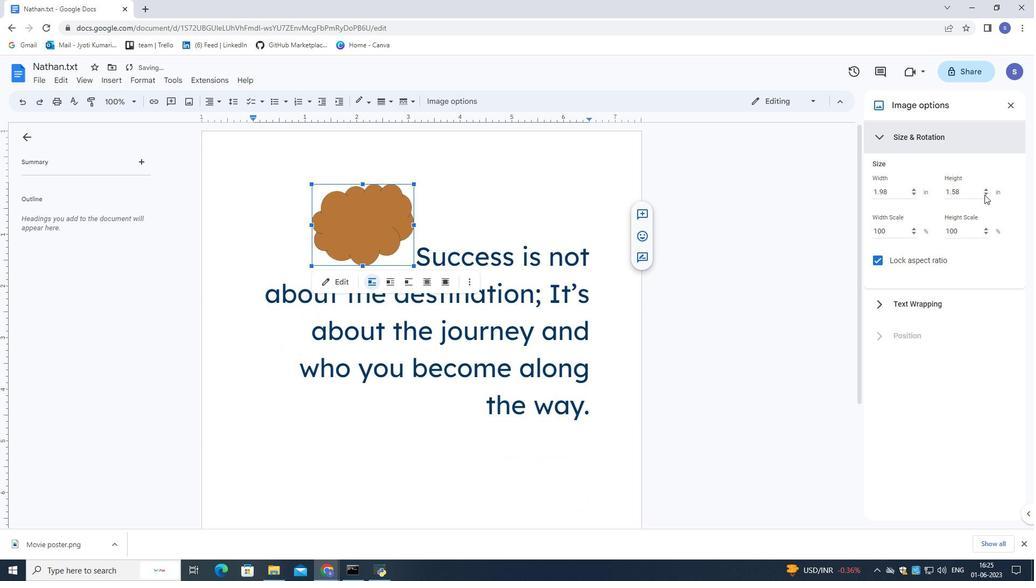 
Action: Mouse pressed left at (984, 195)
Screenshot: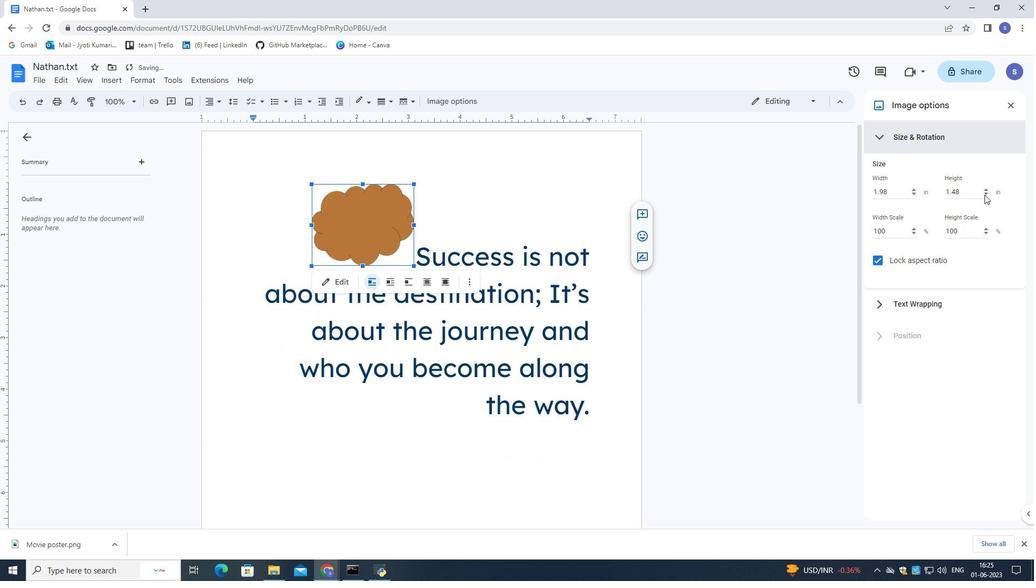
Action: Mouse pressed left at (984, 195)
Screenshot: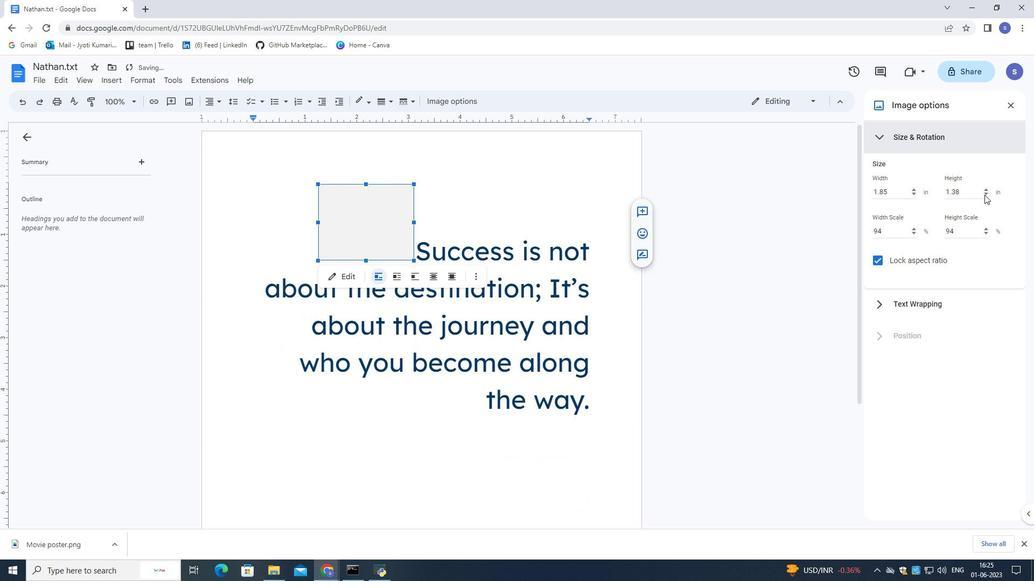 
Action: Mouse pressed left at (984, 195)
Screenshot: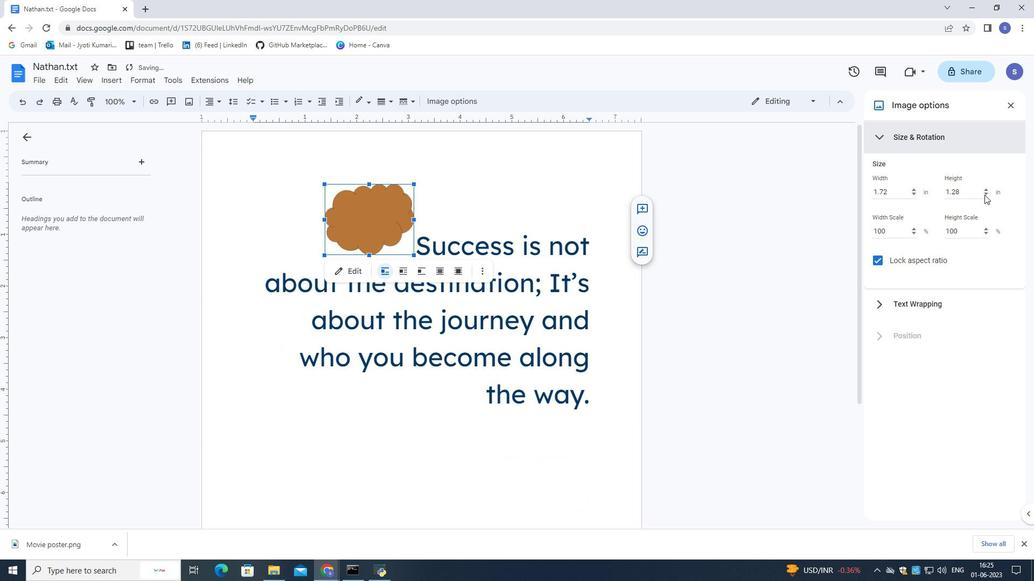 
Action: Mouse pressed left at (984, 195)
Screenshot: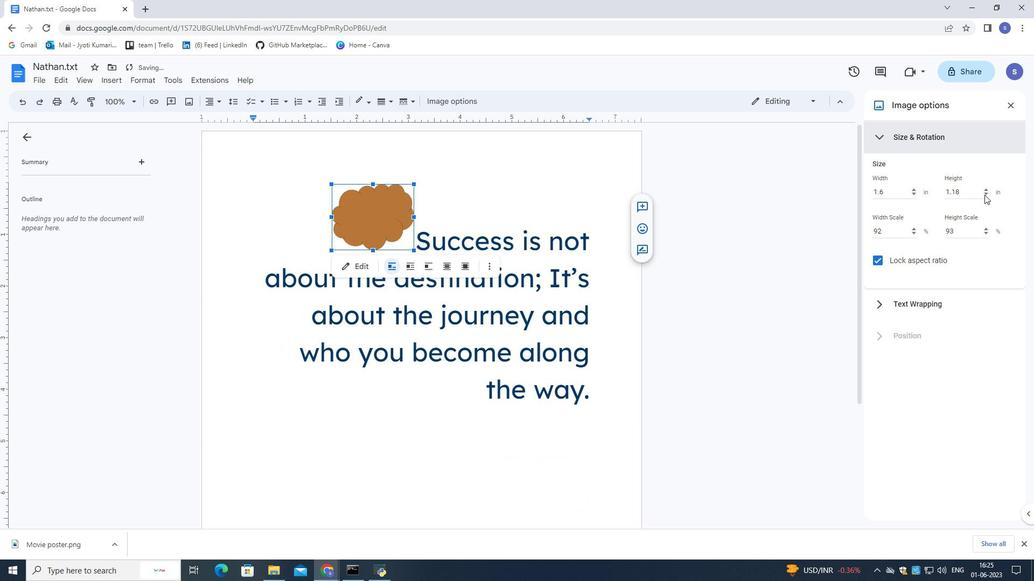 
Action: Mouse pressed left at (984, 195)
Screenshot: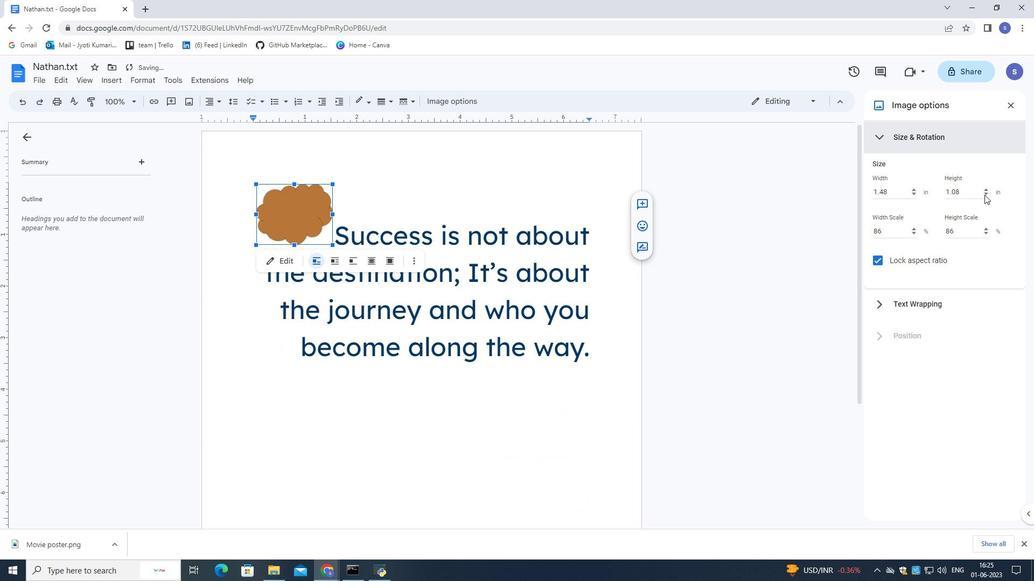 
Action: Mouse pressed left at (984, 195)
Screenshot: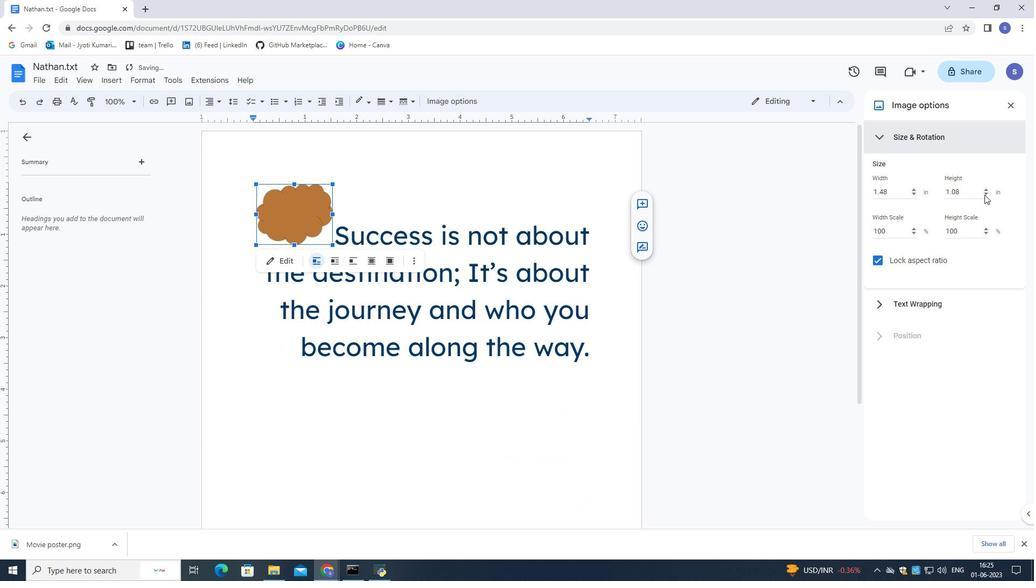 
Action: Mouse pressed left at (984, 195)
Screenshot: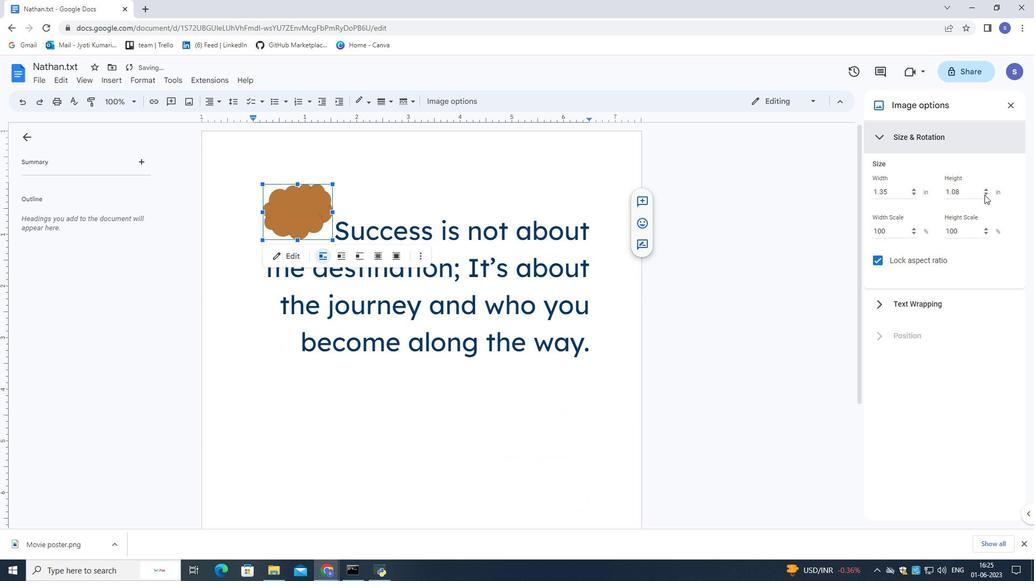 
Action: Mouse pressed left at (984, 195)
Screenshot: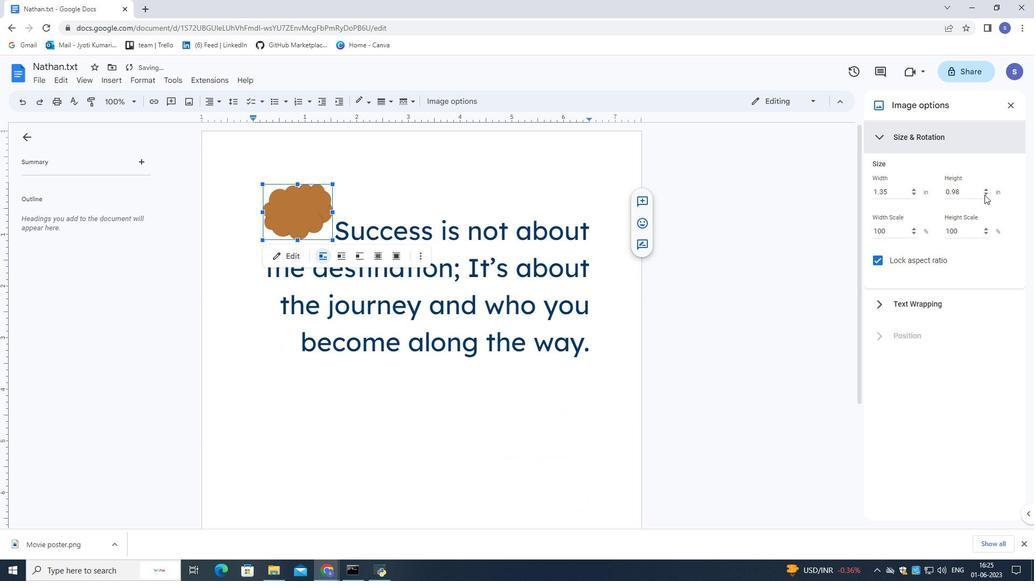 
Action: Mouse pressed left at (984, 195)
Screenshot: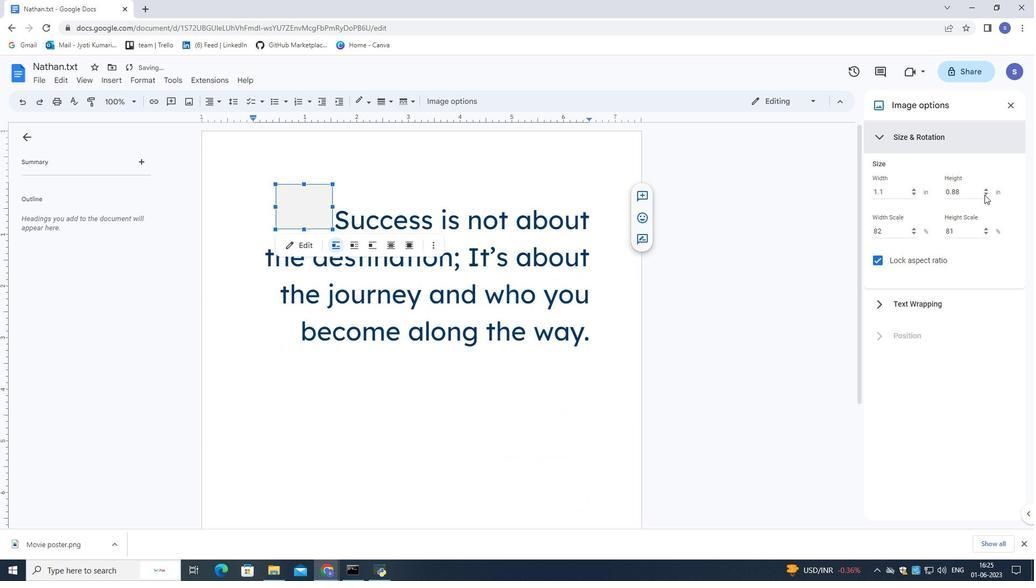 
Action: Mouse pressed left at (984, 195)
Screenshot: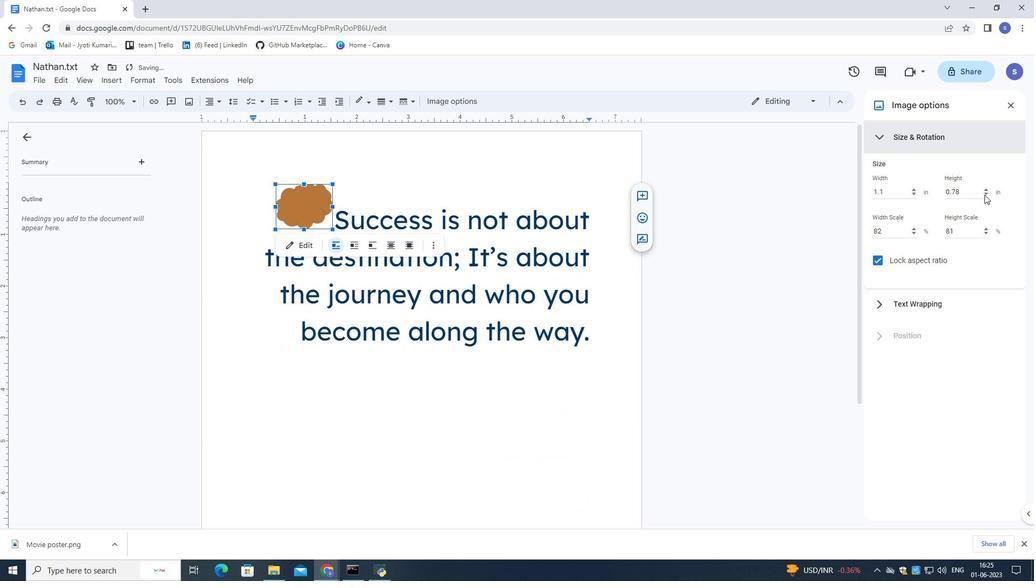 
Action: Mouse pressed left at (984, 195)
Screenshot: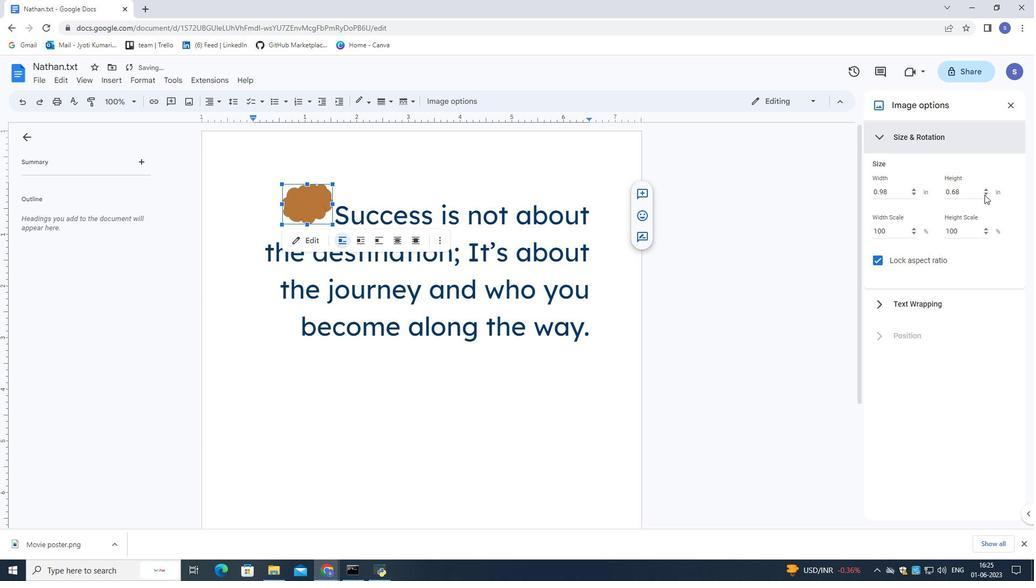 
Action: Mouse pressed left at (984, 195)
Screenshot: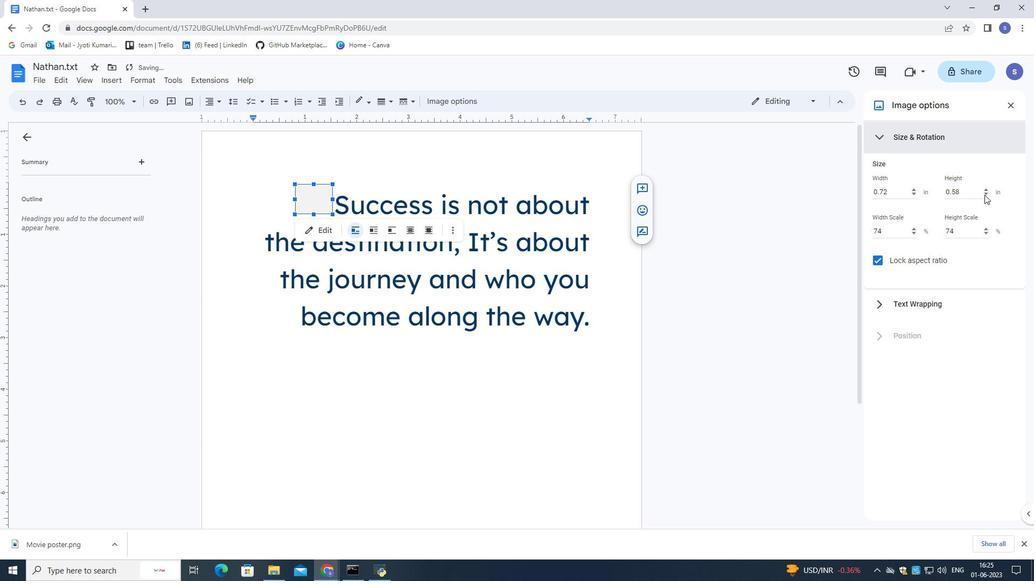
Action: Mouse pressed left at (984, 195)
Screenshot: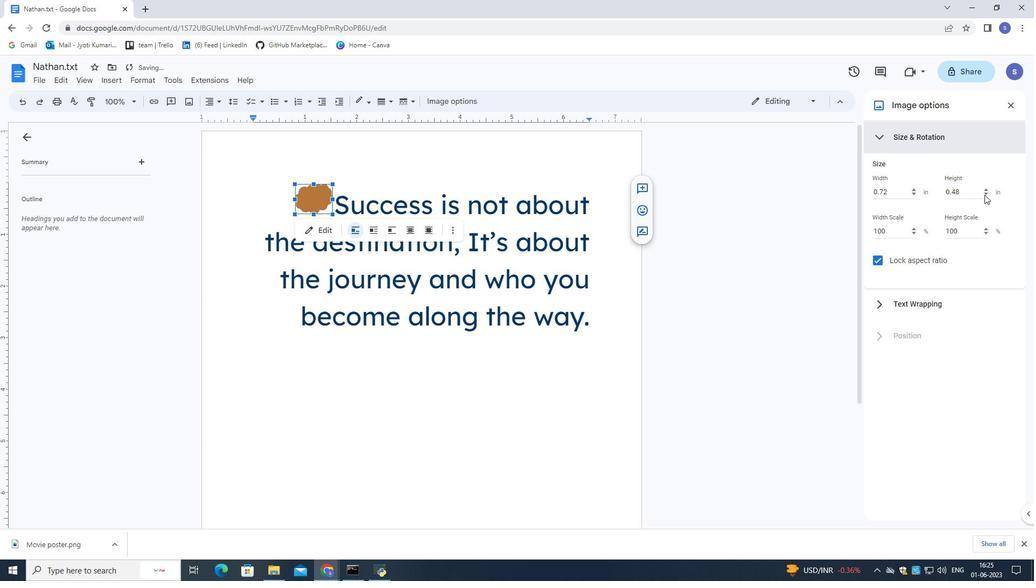 
Action: Mouse pressed left at (984, 195)
Screenshot: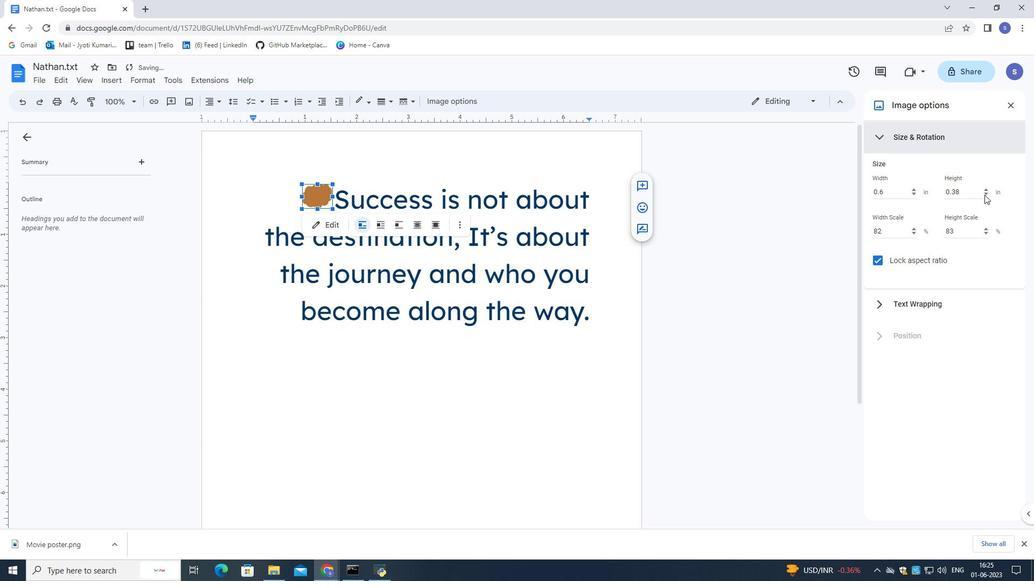 
Action: Mouse pressed left at (984, 195)
Screenshot: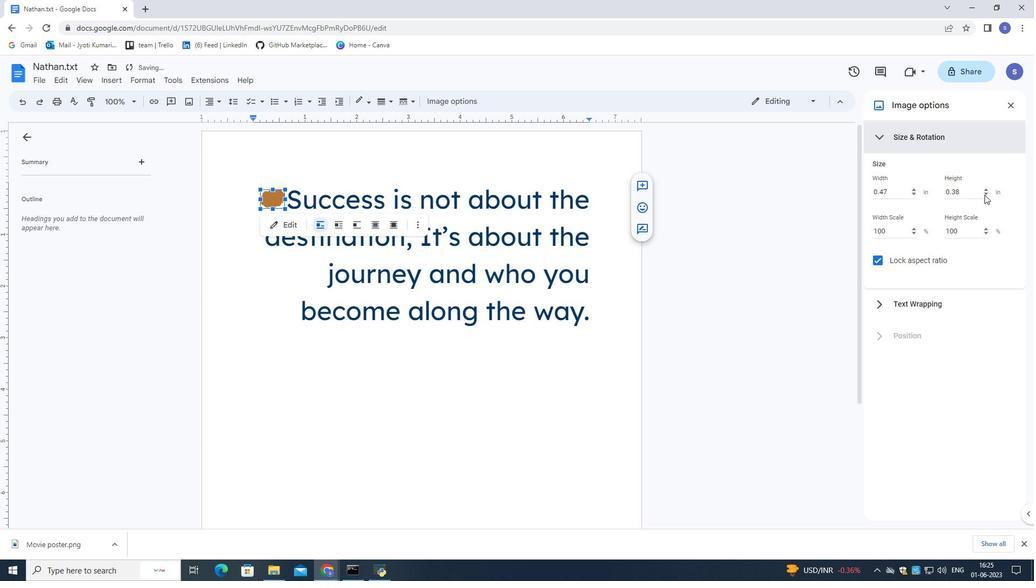 
Action: Mouse pressed left at (984, 195)
Screenshot: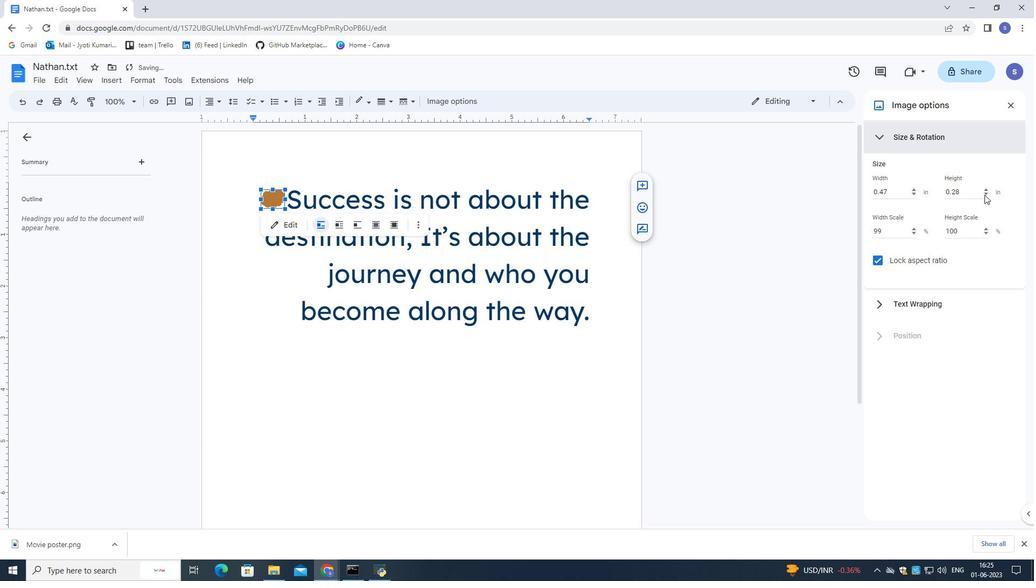 
Action: Mouse pressed left at (984, 195)
Screenshot: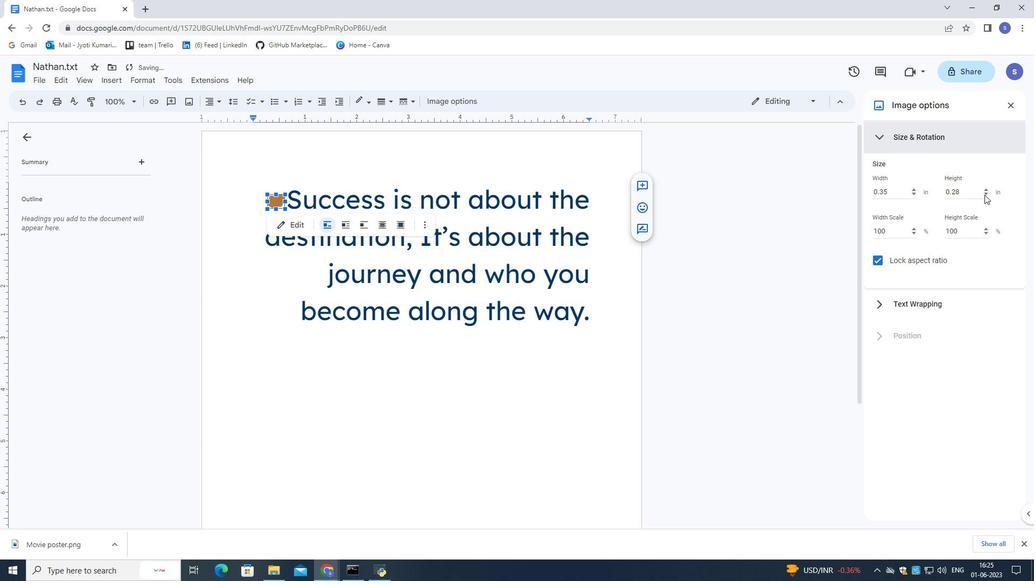 
Action: Mouse pressed left at (984, 195)
Screenshot: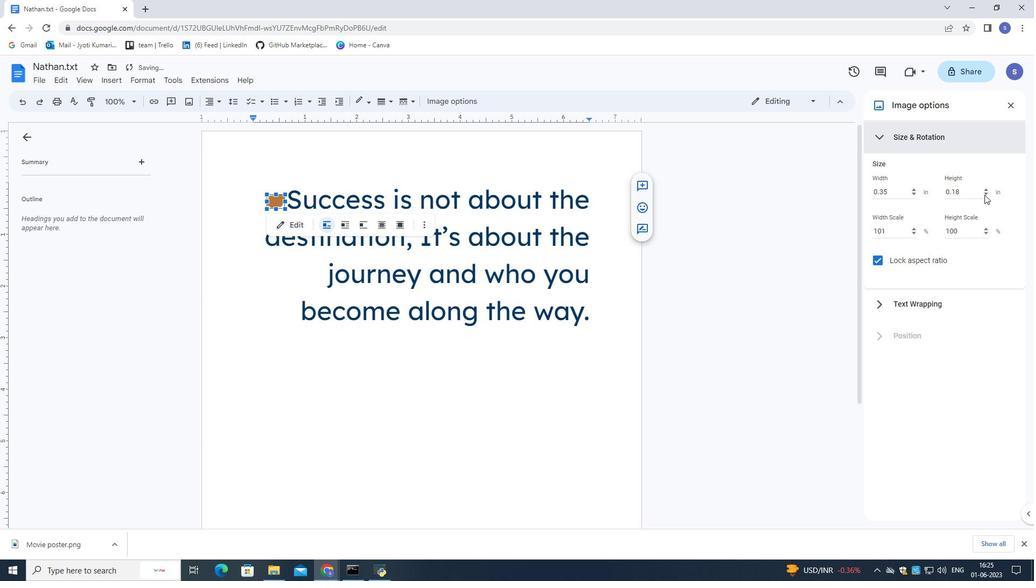 
Action: Mouse moved to (855, 227)
Screenshot: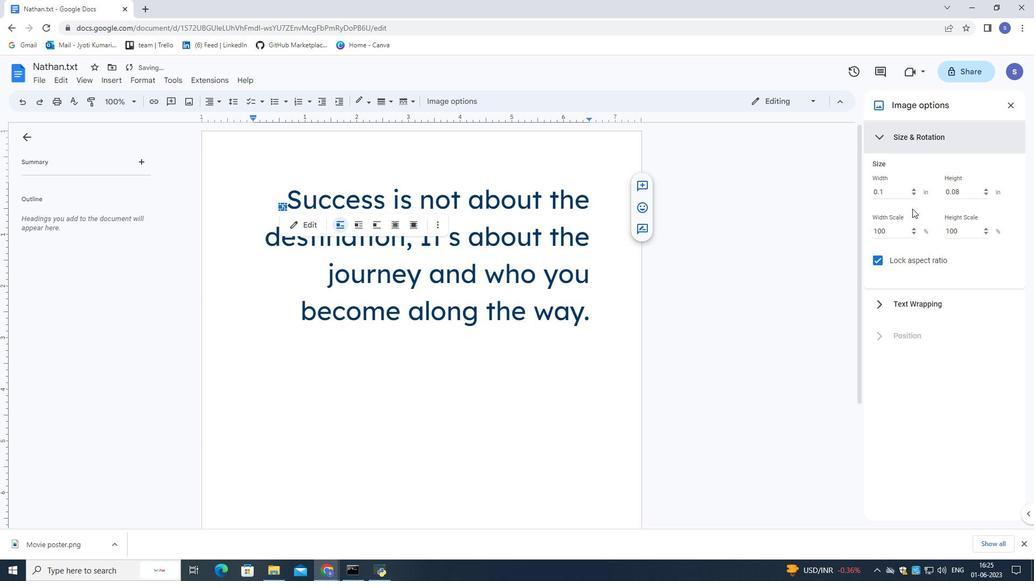 
Action: Mouse pressed left at (855, 227)
Screenshot: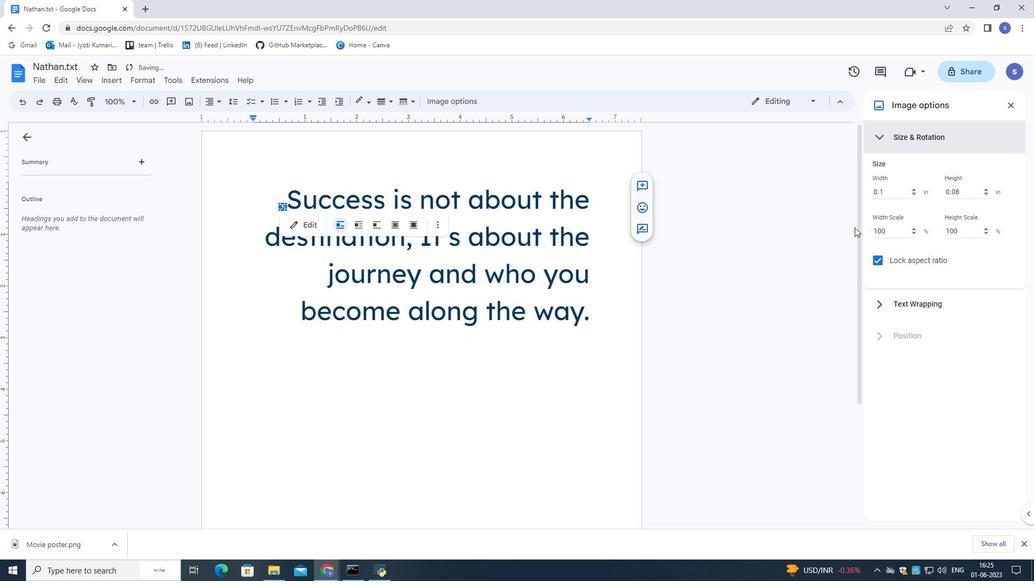 
Action: Mouse moved to (290, 390)
Screenshot: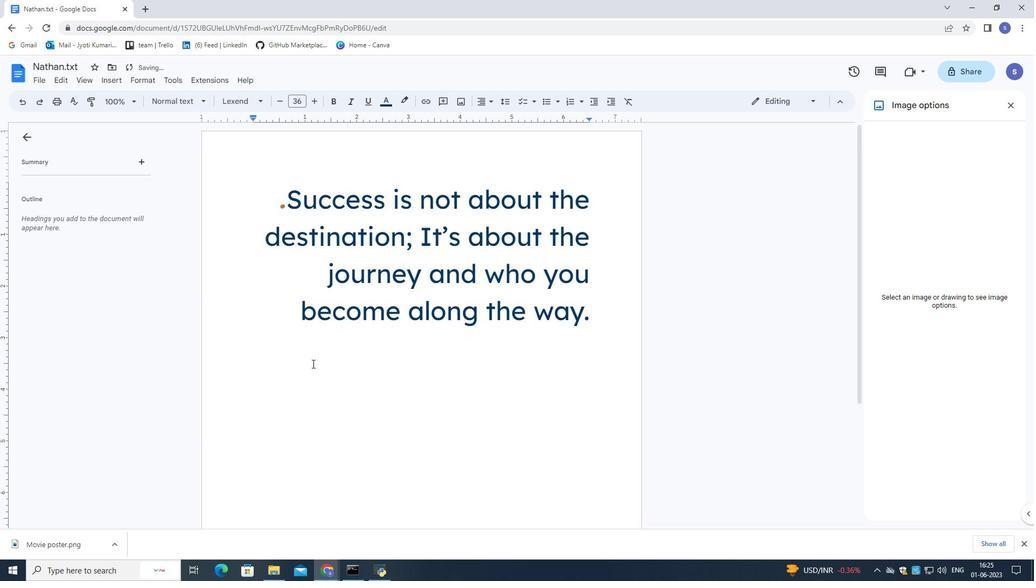
Action: Mouse pressed left at (290, 390)
Screenshot: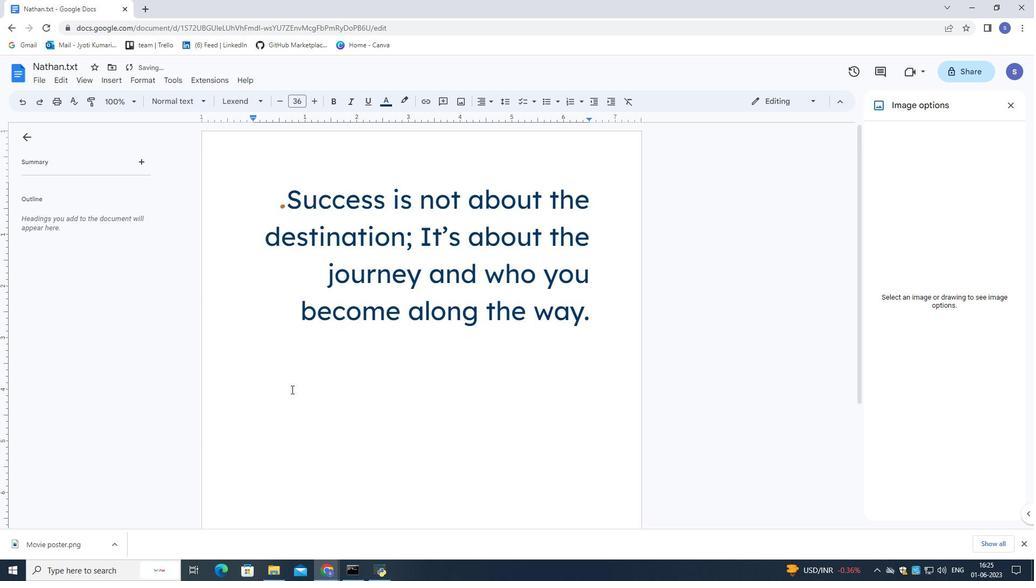 
Action: Mouse moved to (289, 350)
Screenshot: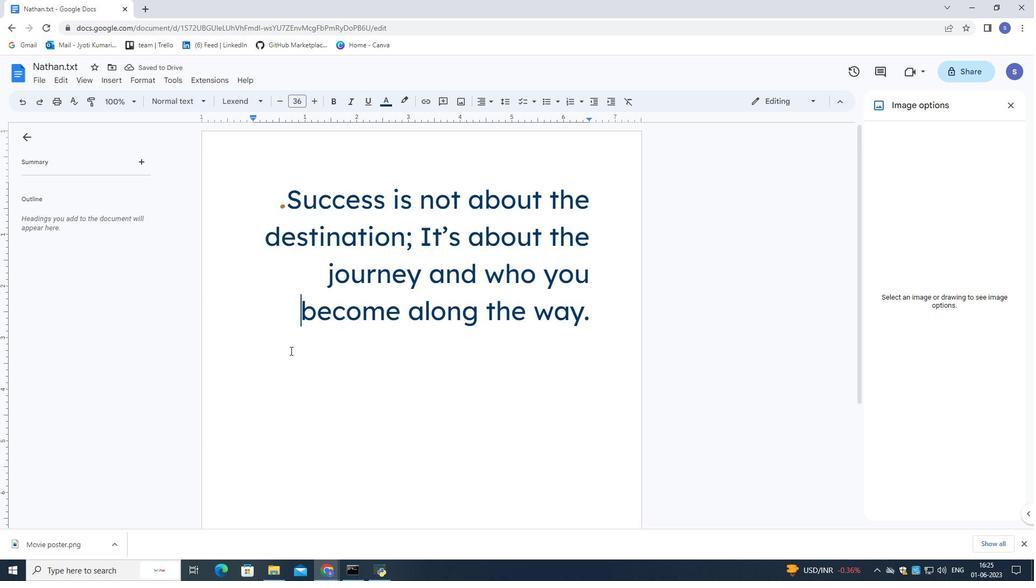 
